 Task: Compose an email with the signature Heather Cooper with the subject Confirmation of a reservation and the message Thank you for your prompt response to our query. from softage.8@softage.net to softage.6@softage.net Select the numbered list and change the font typography to strikethroughSelect the numbered list and remove the font typography strikethrough Send the email. Finally, move the email from Sent Items to the label Weightlifting
Action: Mouse moved to (1265, 68)
Screenshot: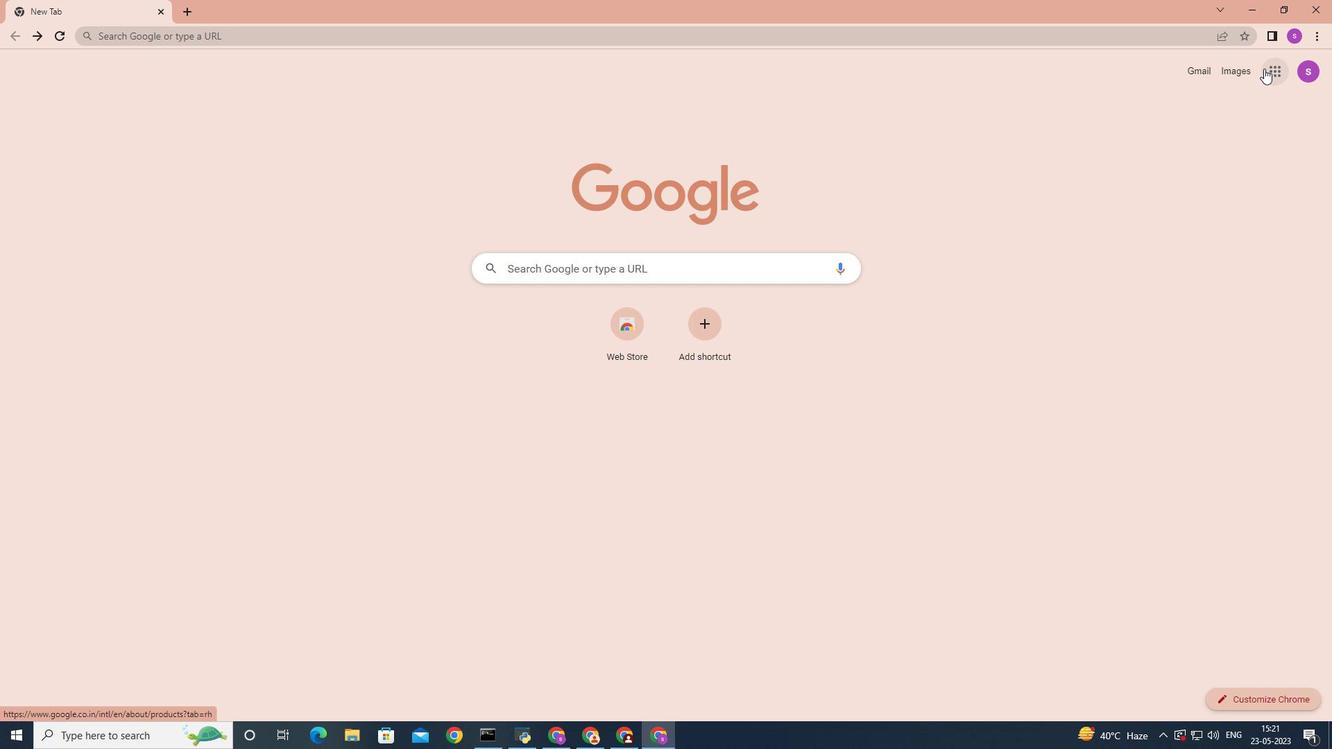 
Action: Mouse pressed left at (1265, 68)
Screenshot: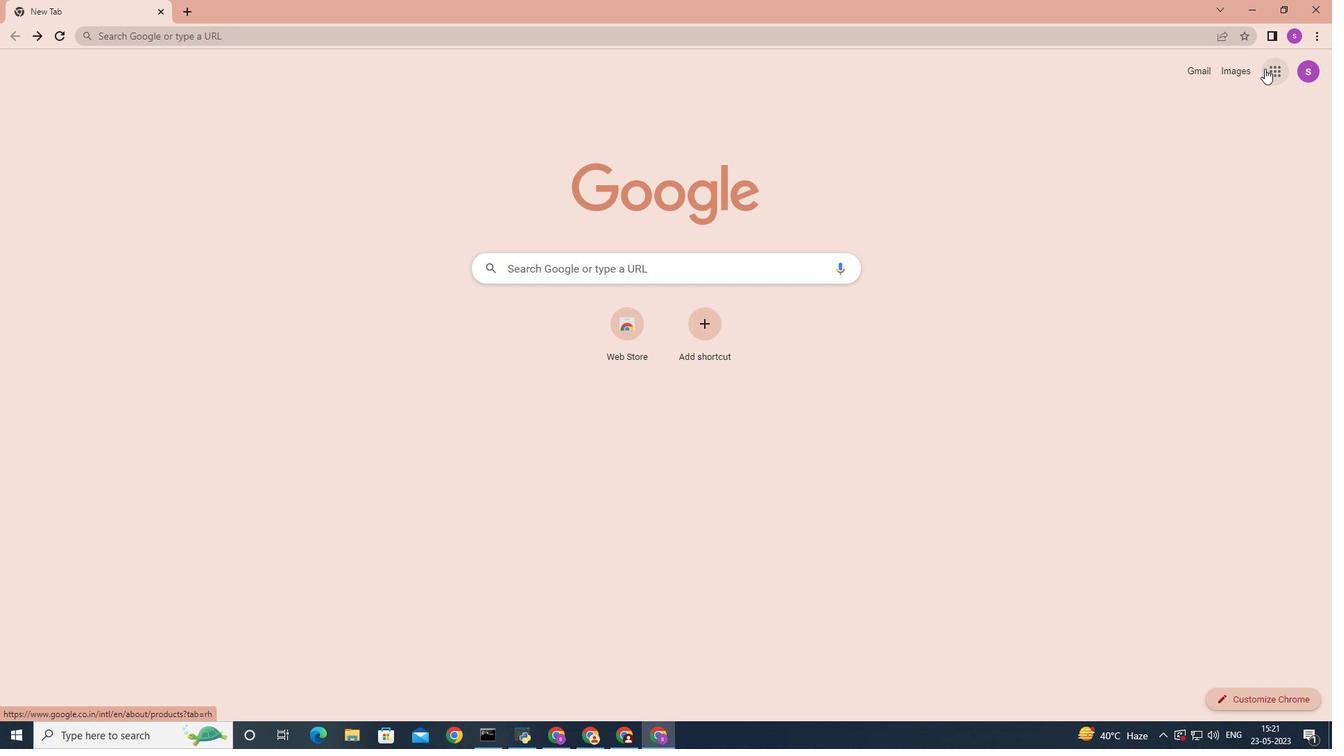 
Action: Mouse moved to (1220, 144)
Screenshot: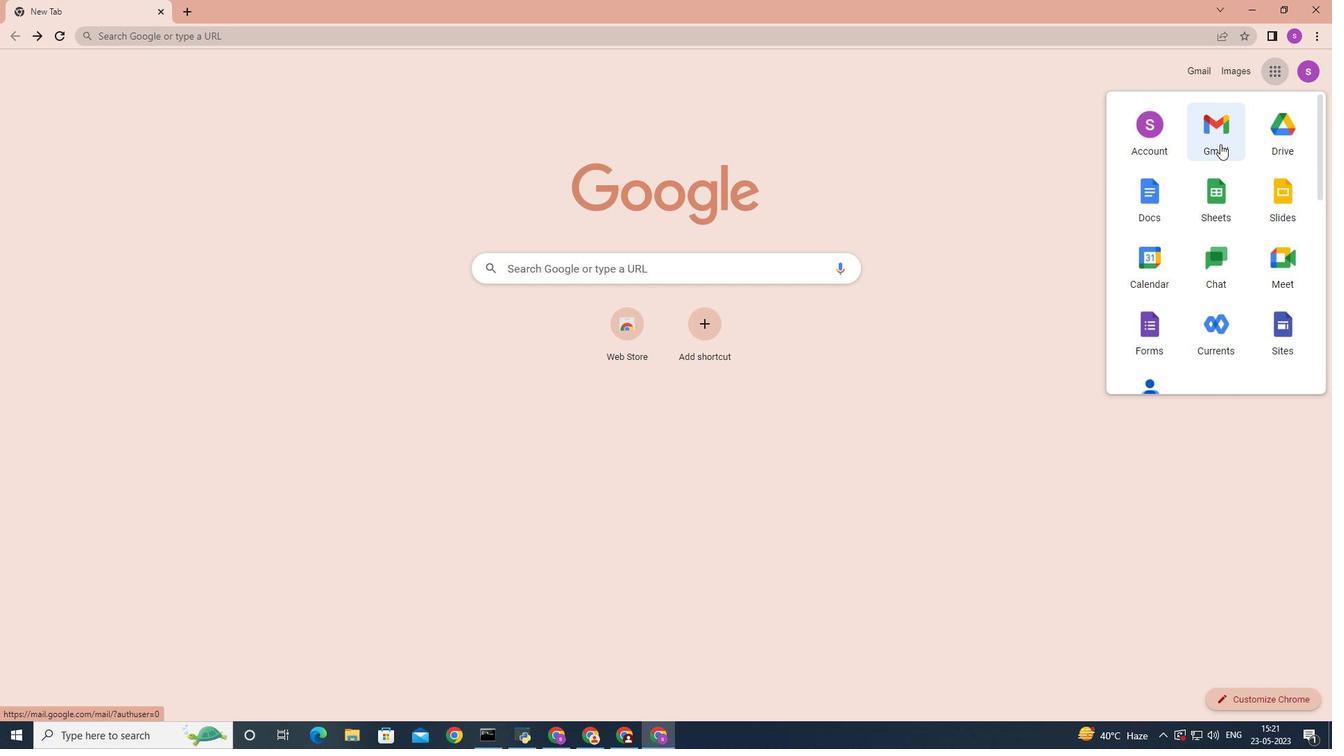 
Action: Mouse pressed left at (1220, 144)
Screenshot: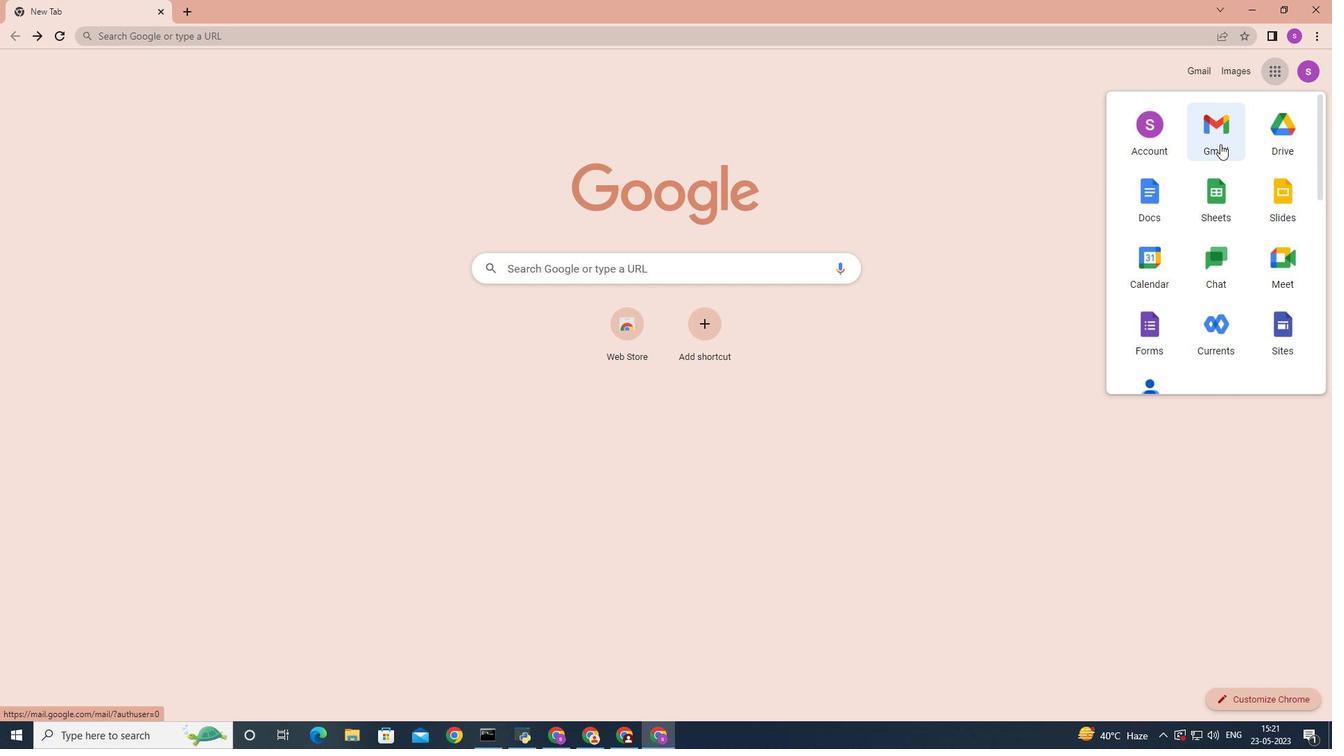 
Action: Mouse moved to (1175, 68)
Screenshot: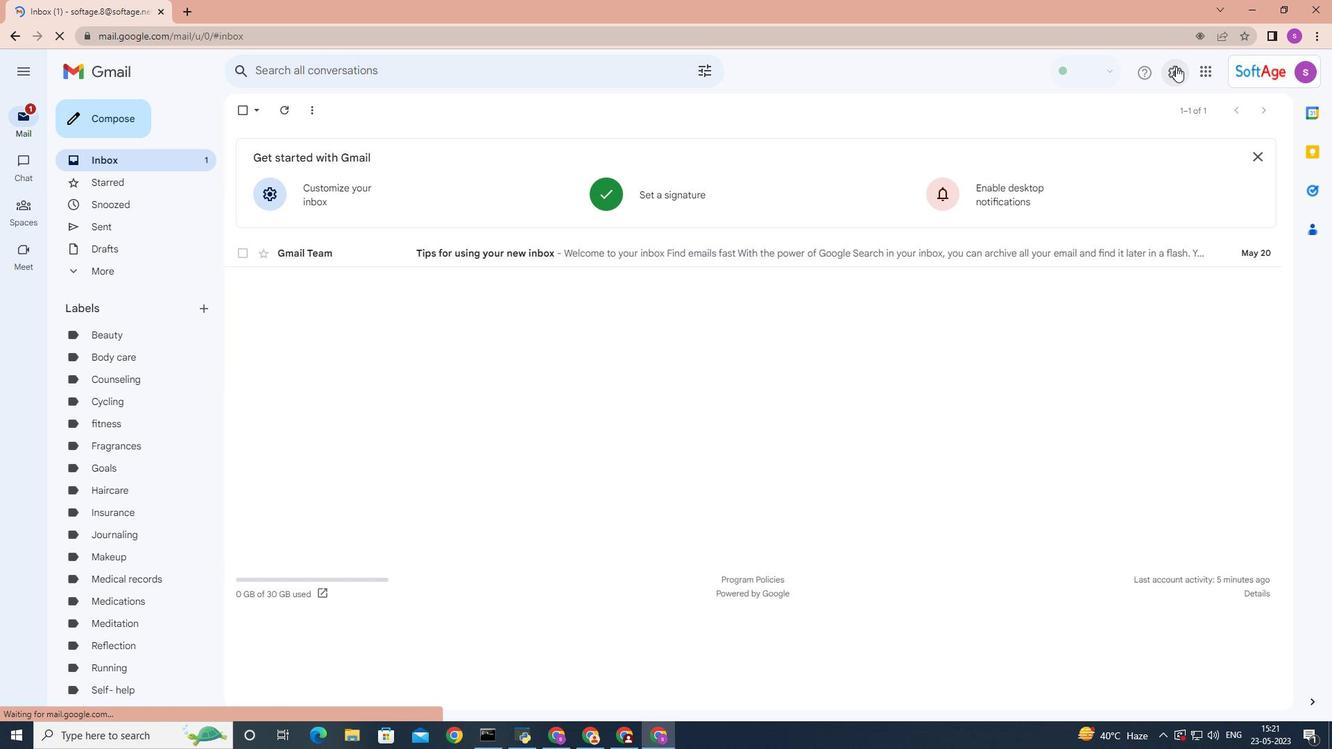 
Action: Mouse pressed left at (1175, 68)
Screenshot: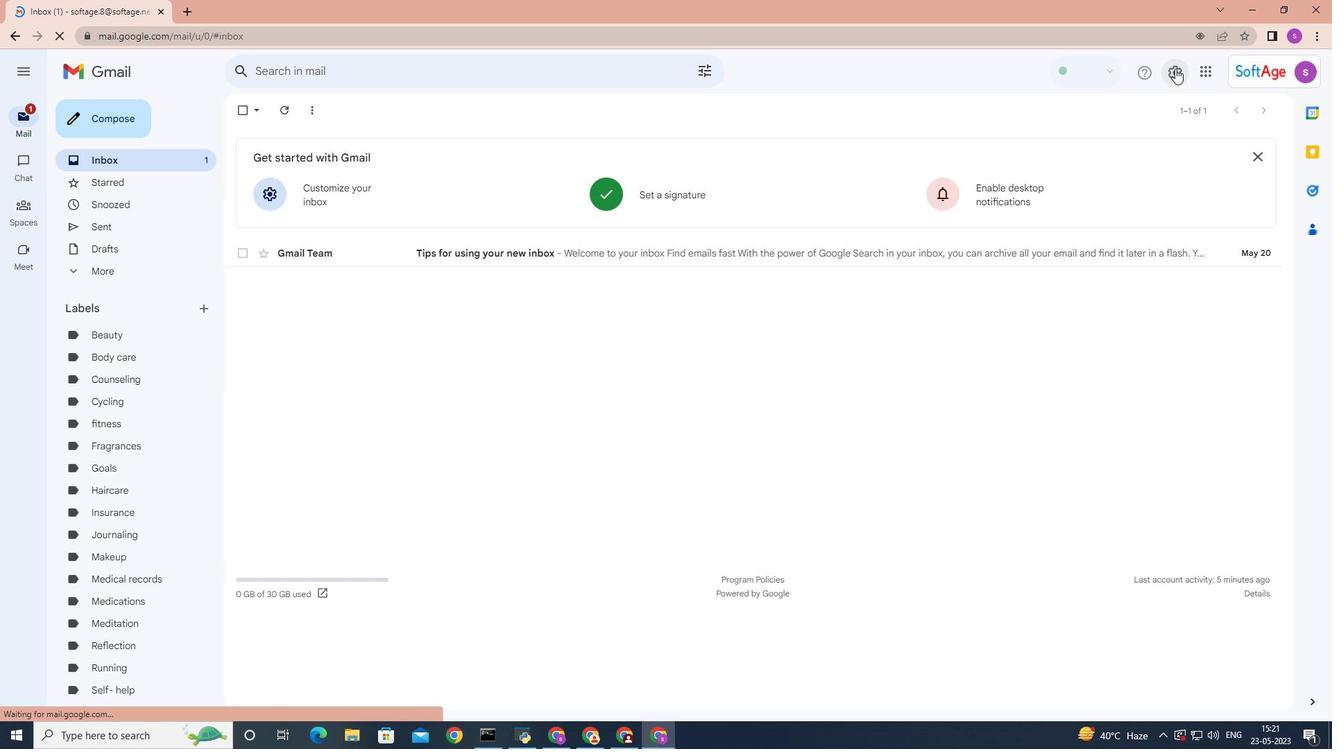 
Action: Mouse moved to (1178, 137)
Screenshot: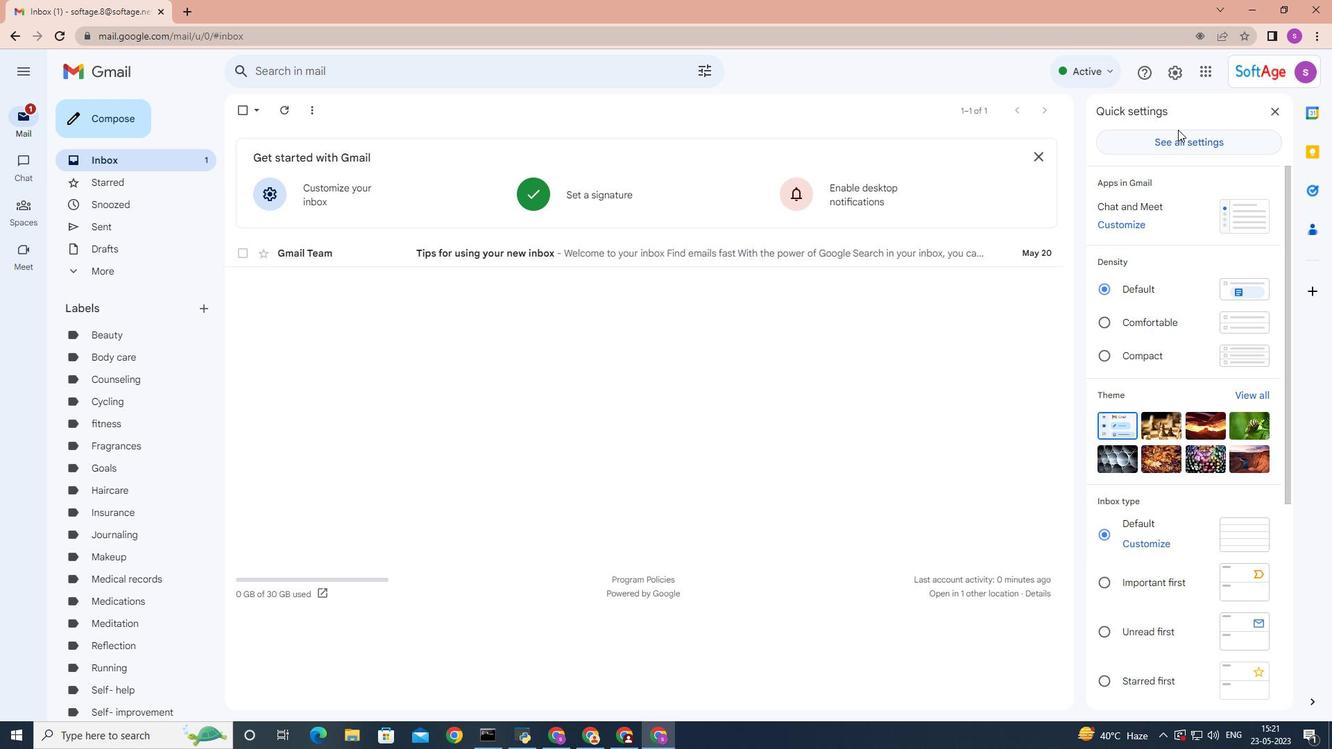 
Action: Mouse pressed left at (1178, 137)
Screenshot: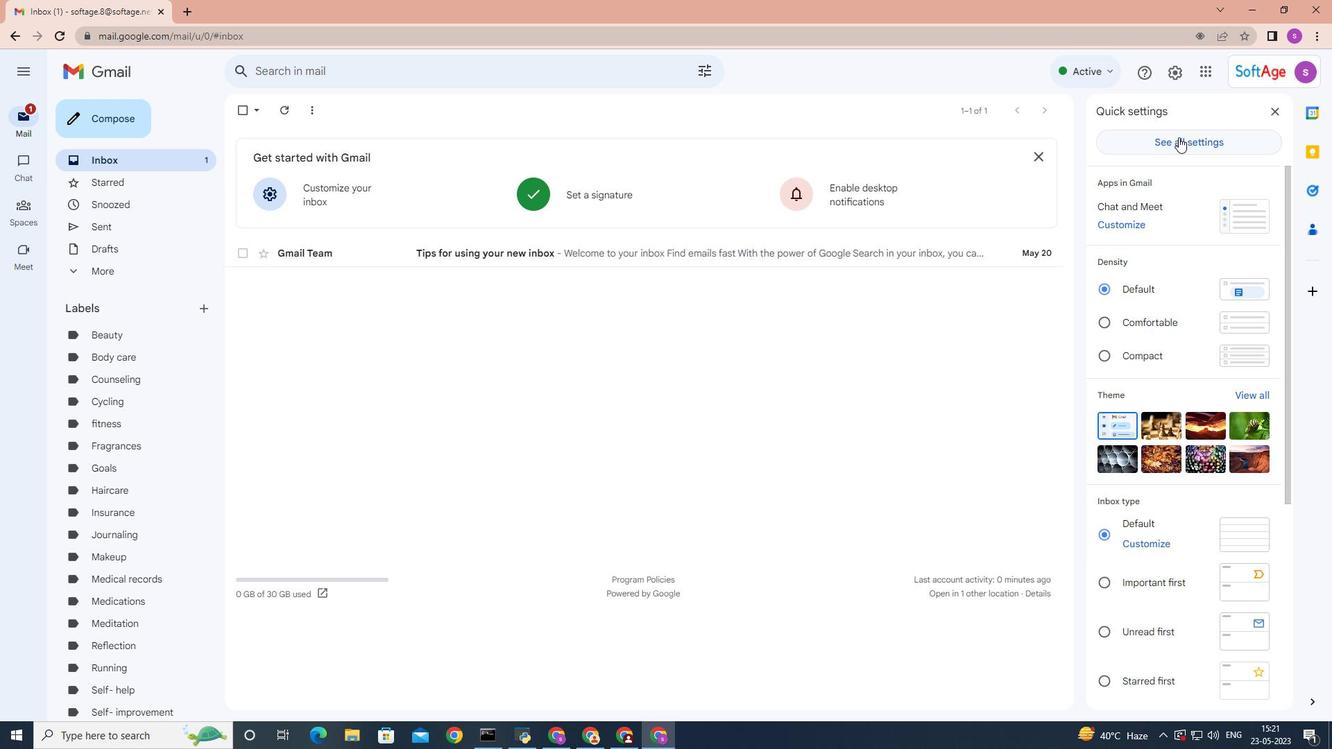 
Action: Mouse moved to (809, 277)
Screenshot: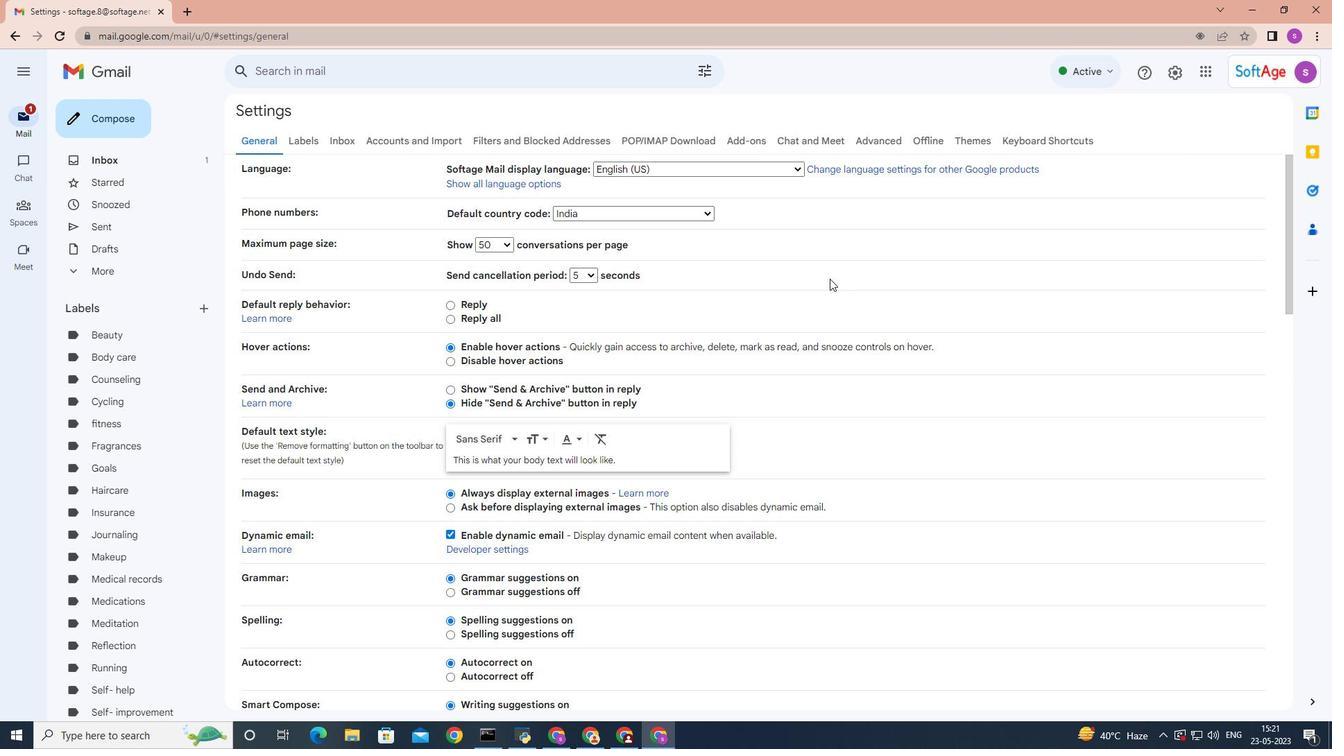 
Action: Mouse scrolled (809, 276) with delta (0, 0)
Screenshot: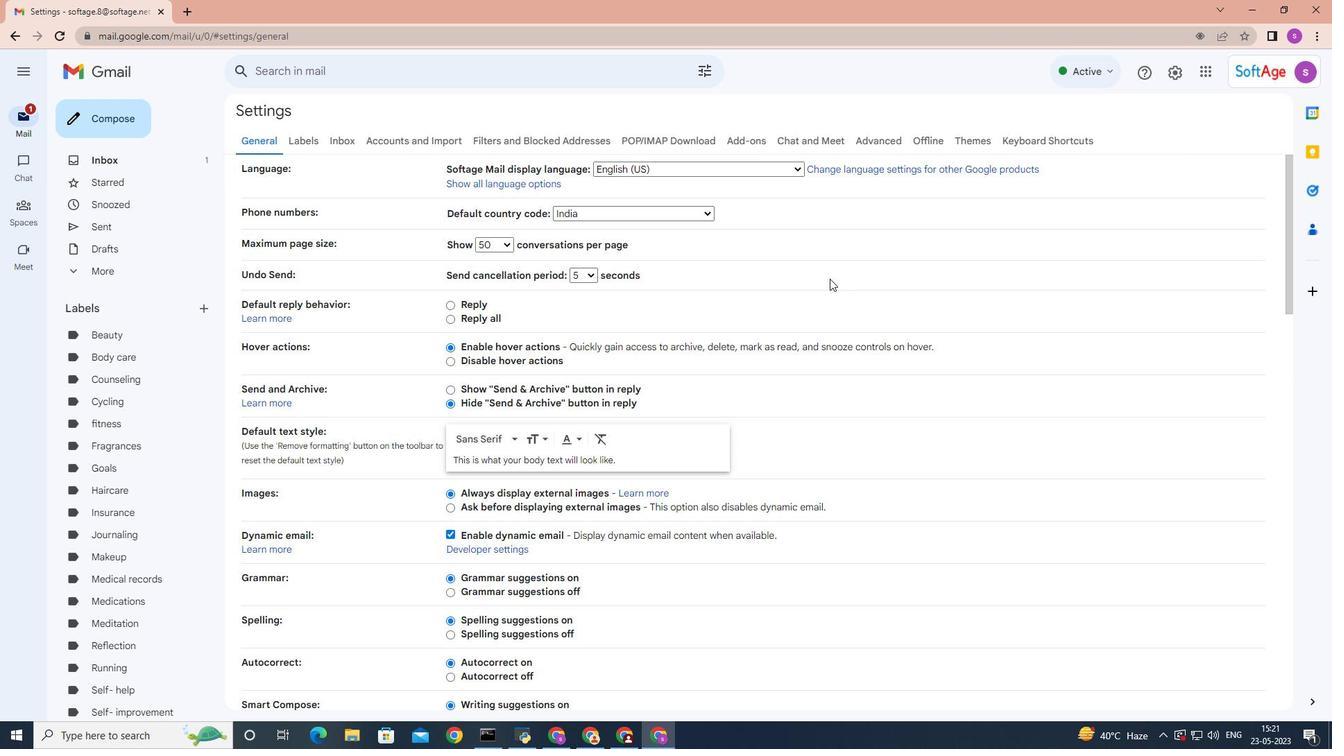 
Action: Mouse moved to (806, 277)
Screenshot: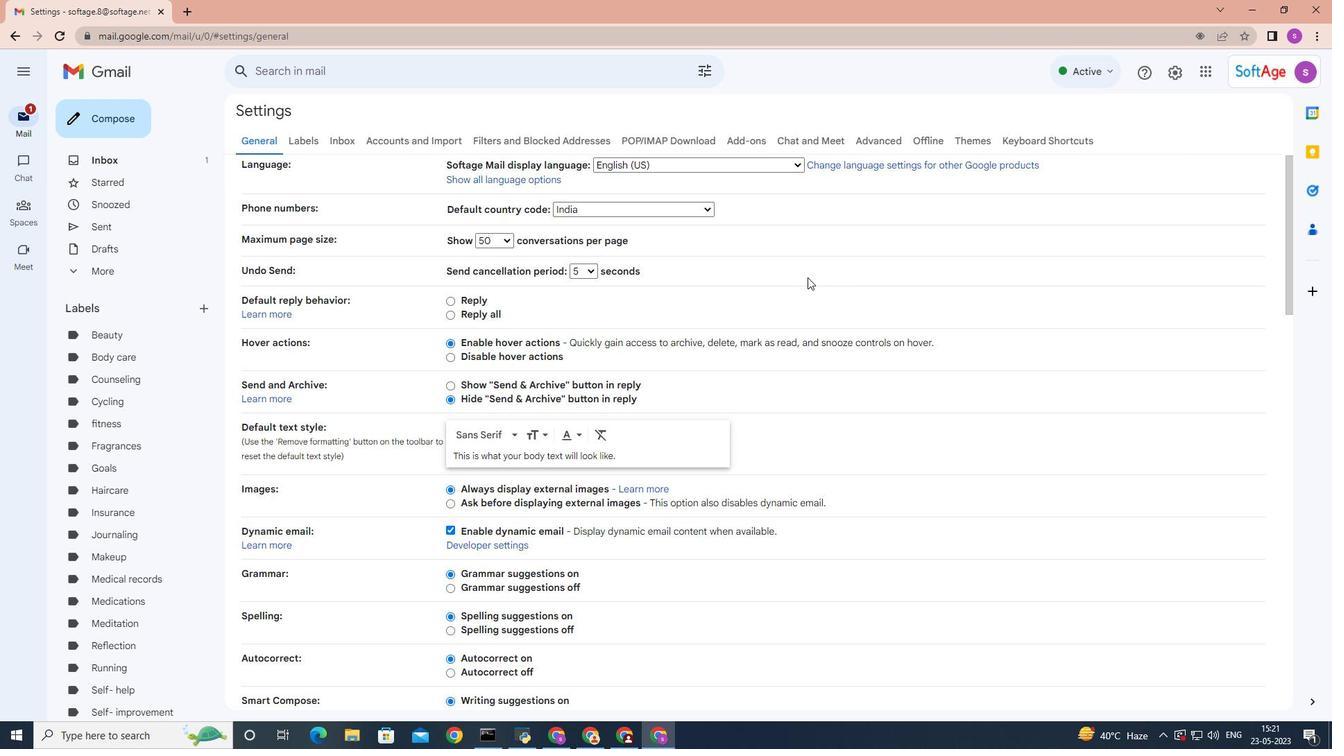 
Action: Mouse scrolled (807, 276) with delta (0, 0)
Screenshot: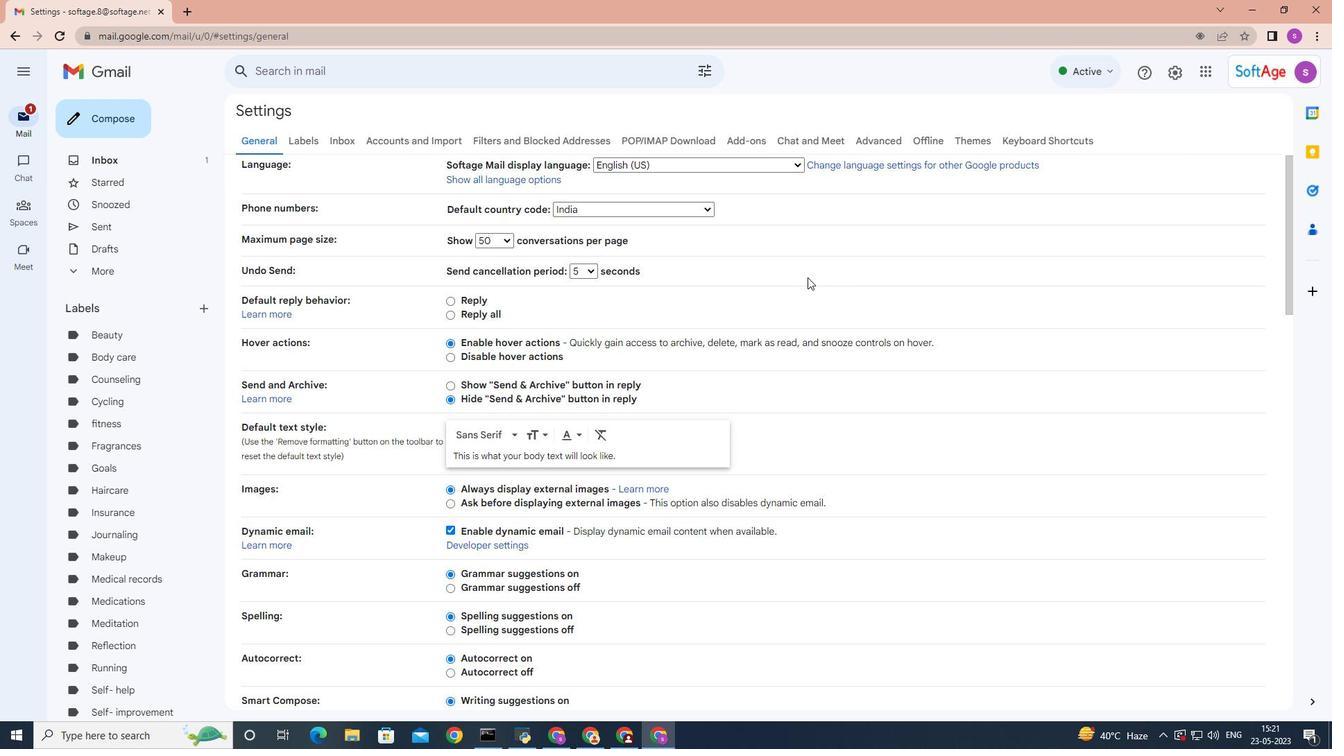 
Action: Mouse moved to (806, 276)
Screenshot: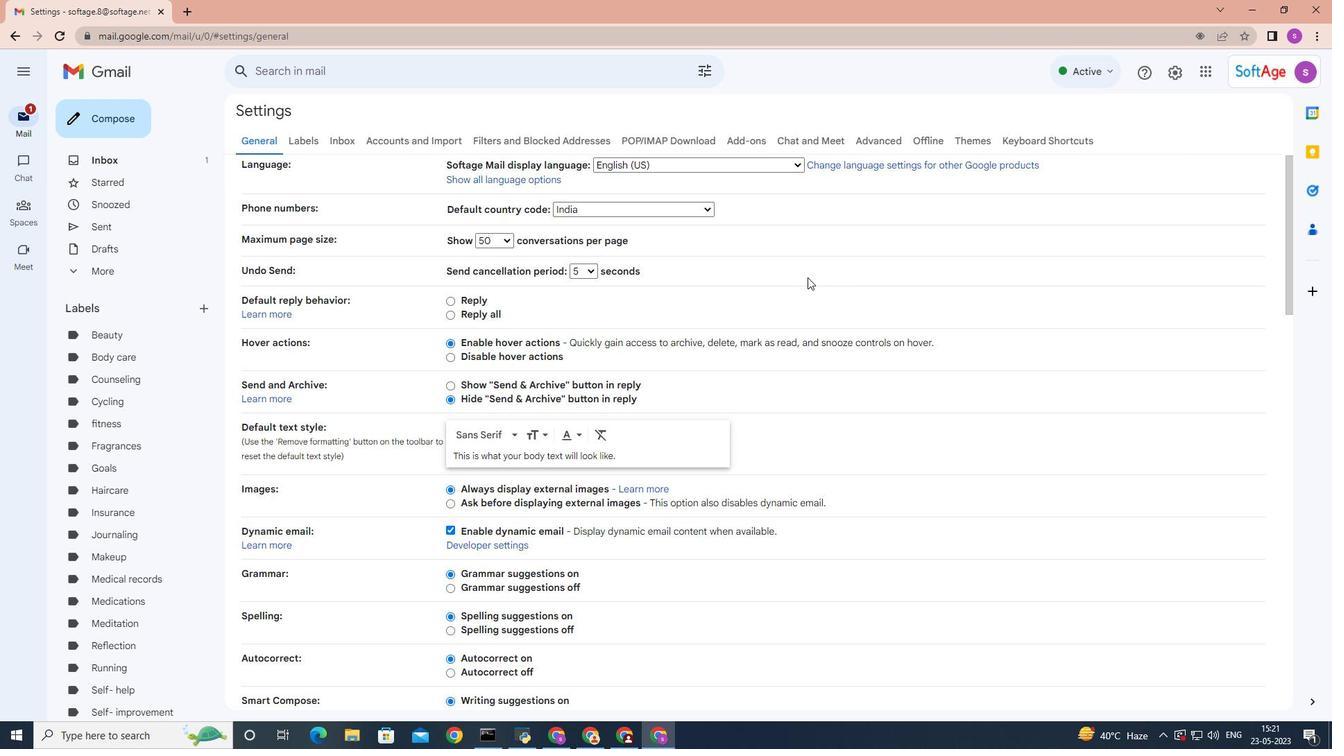 
Action: Mouse scrolled (807, 276) with delta (0, 0)
Screenshot: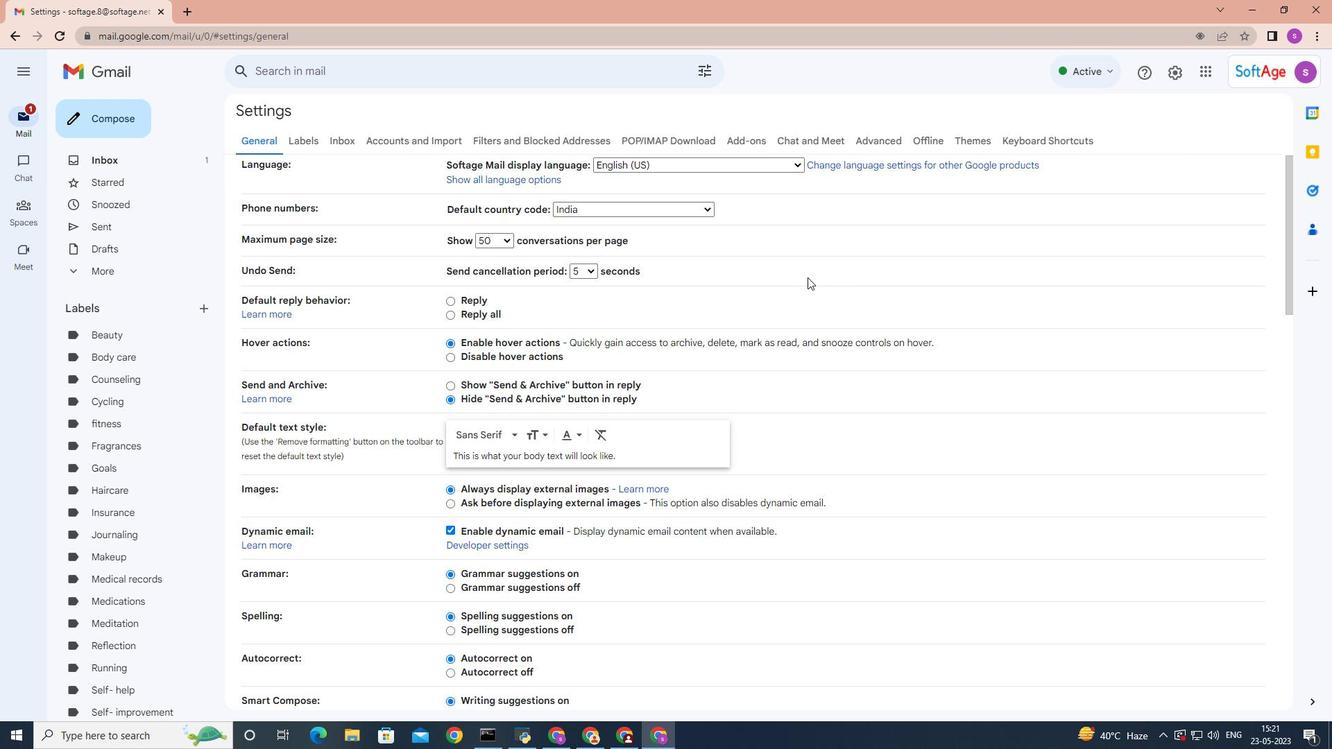 
Action: Mouse moved to (804, 276)
Screenshot: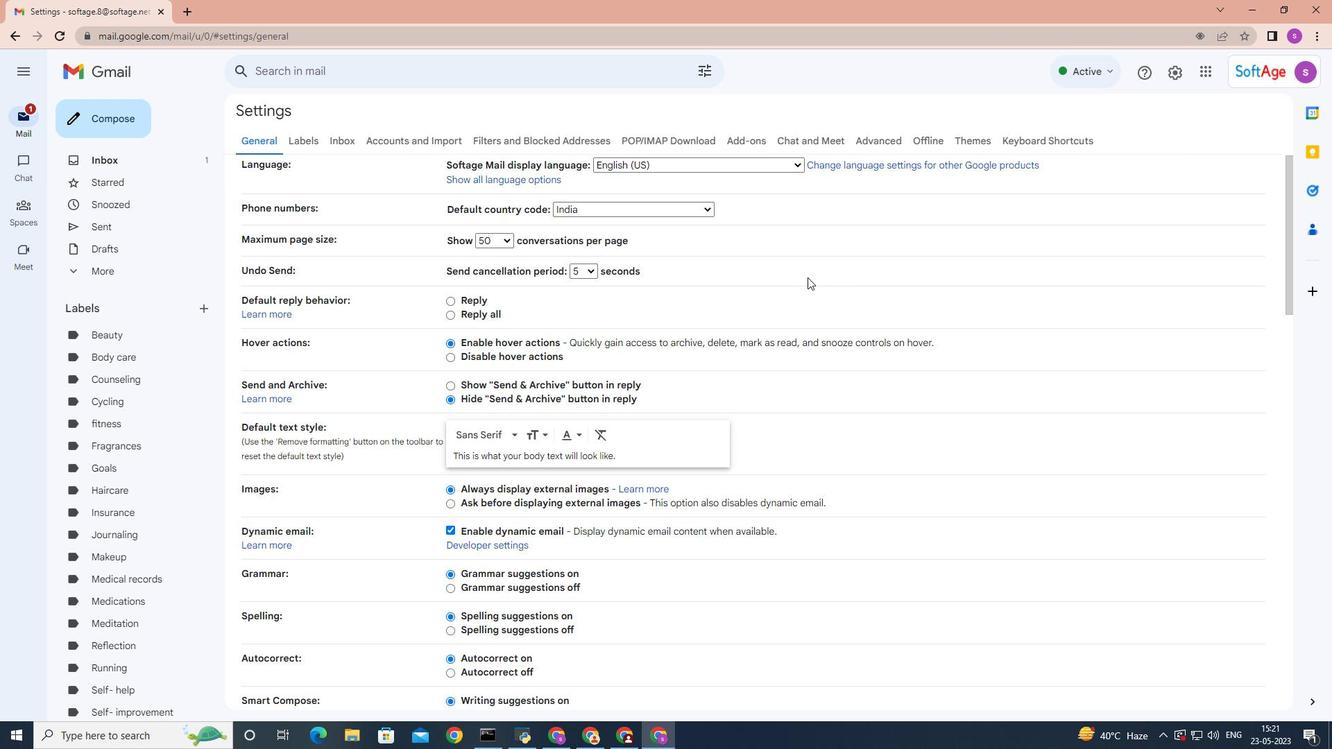 
Action: Mouse scrolled (806, 276) with delta (0, 0)
Screenshot: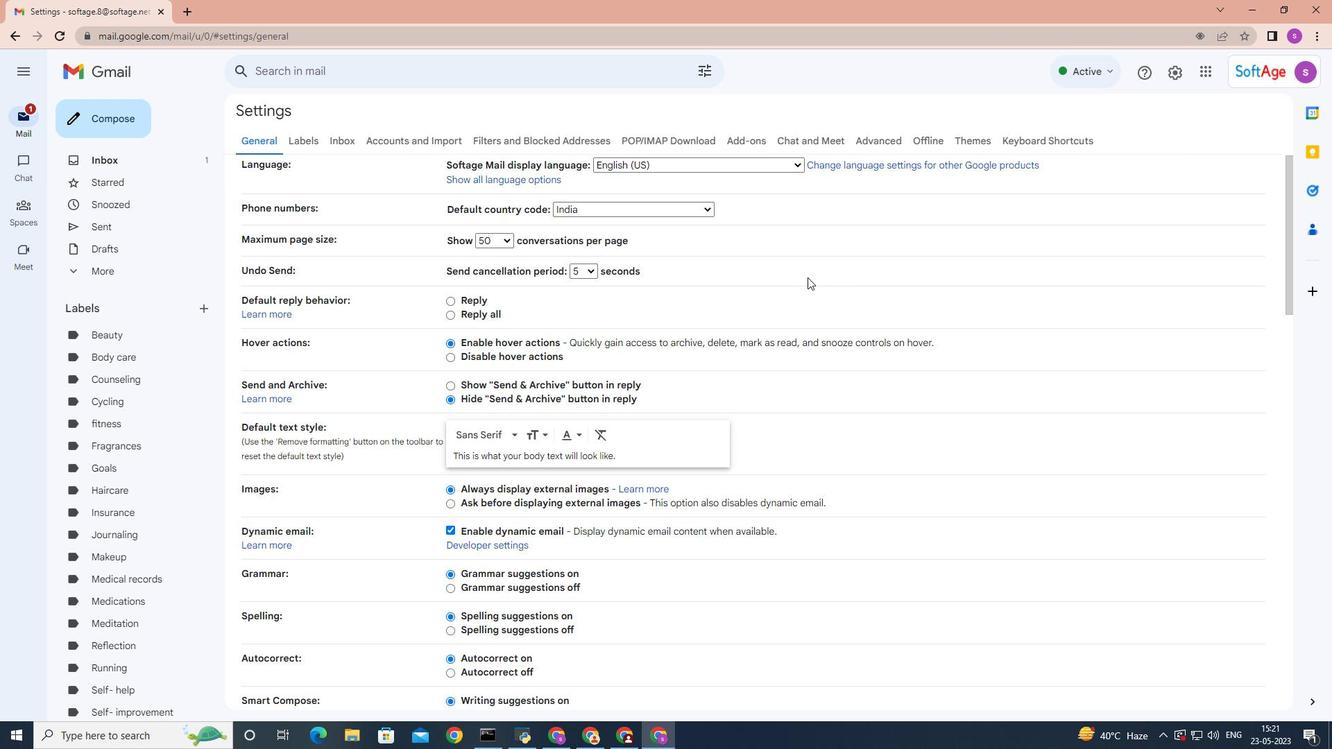 
Action: Mouse moved to (800, 273)
Screenshot: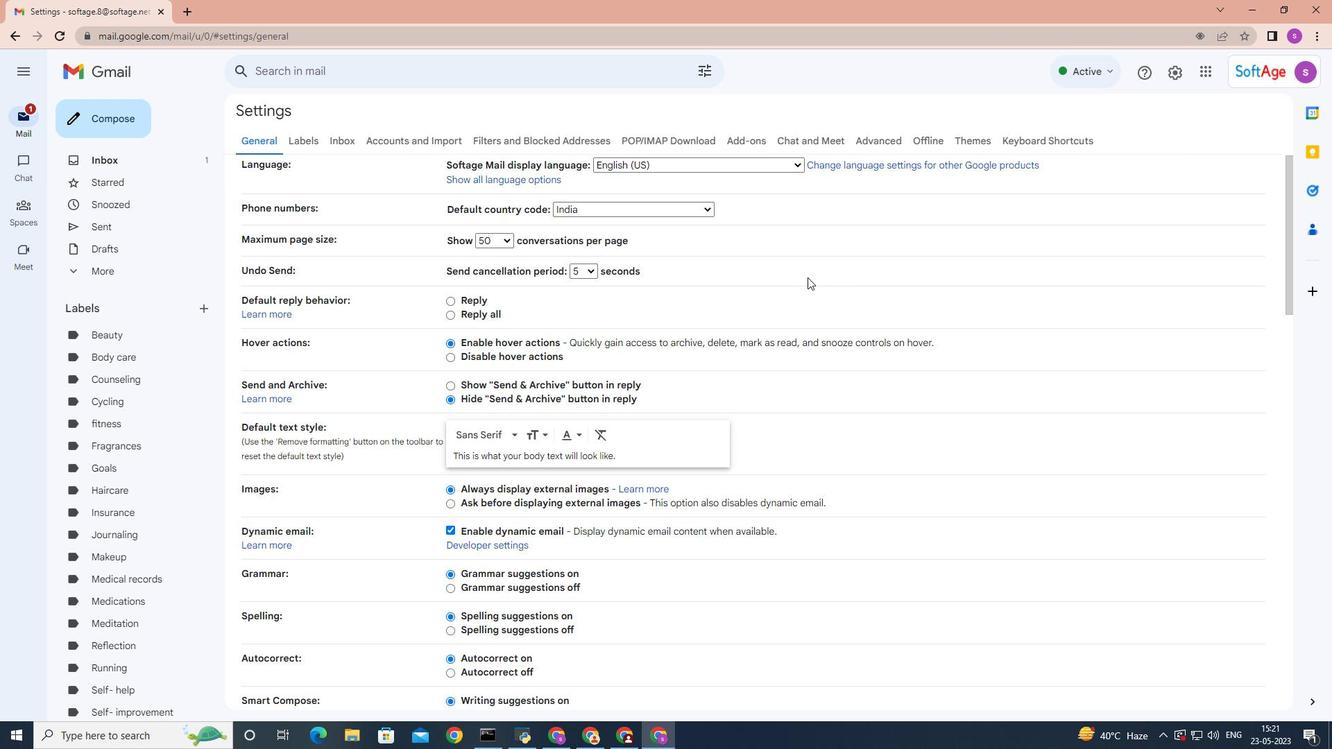 
Action: Mouse scrolled (800, 272) with delta (0, 0)
Screenshot: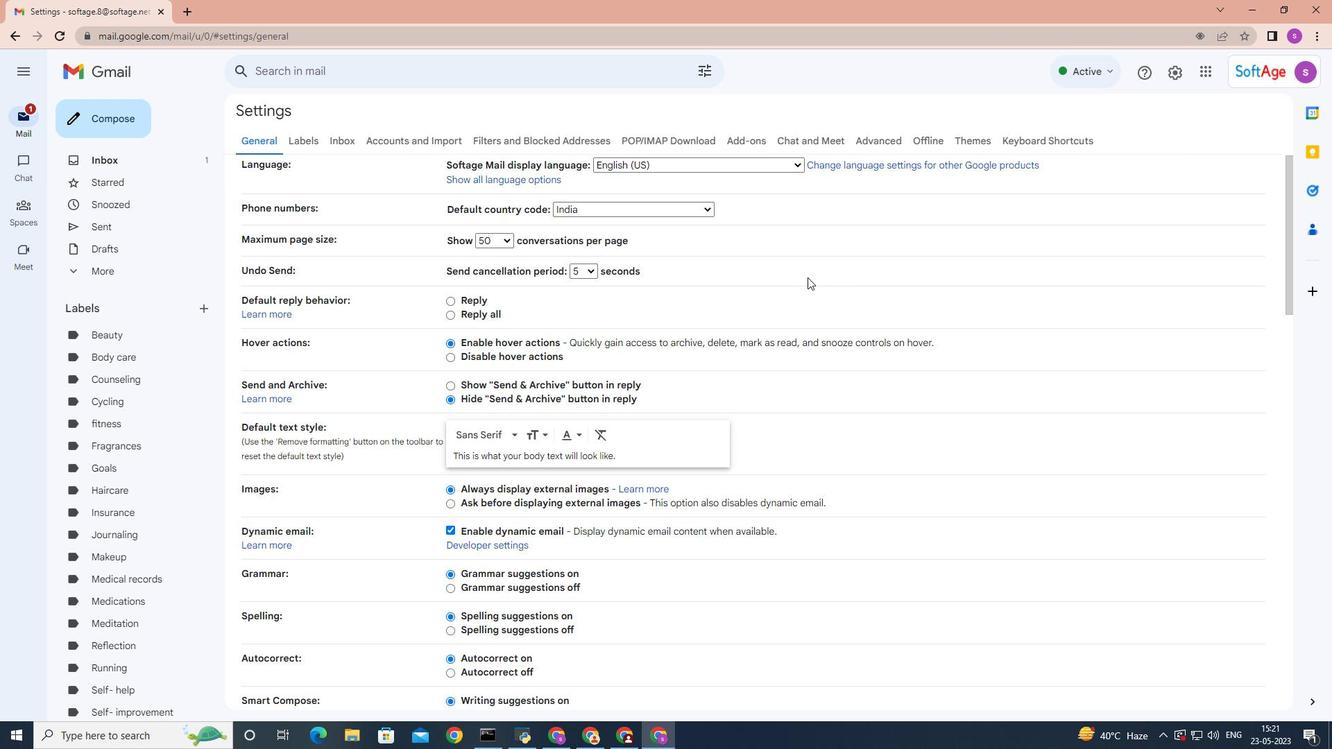 
Action: Mouse moved to (770, 267)
Screenshot: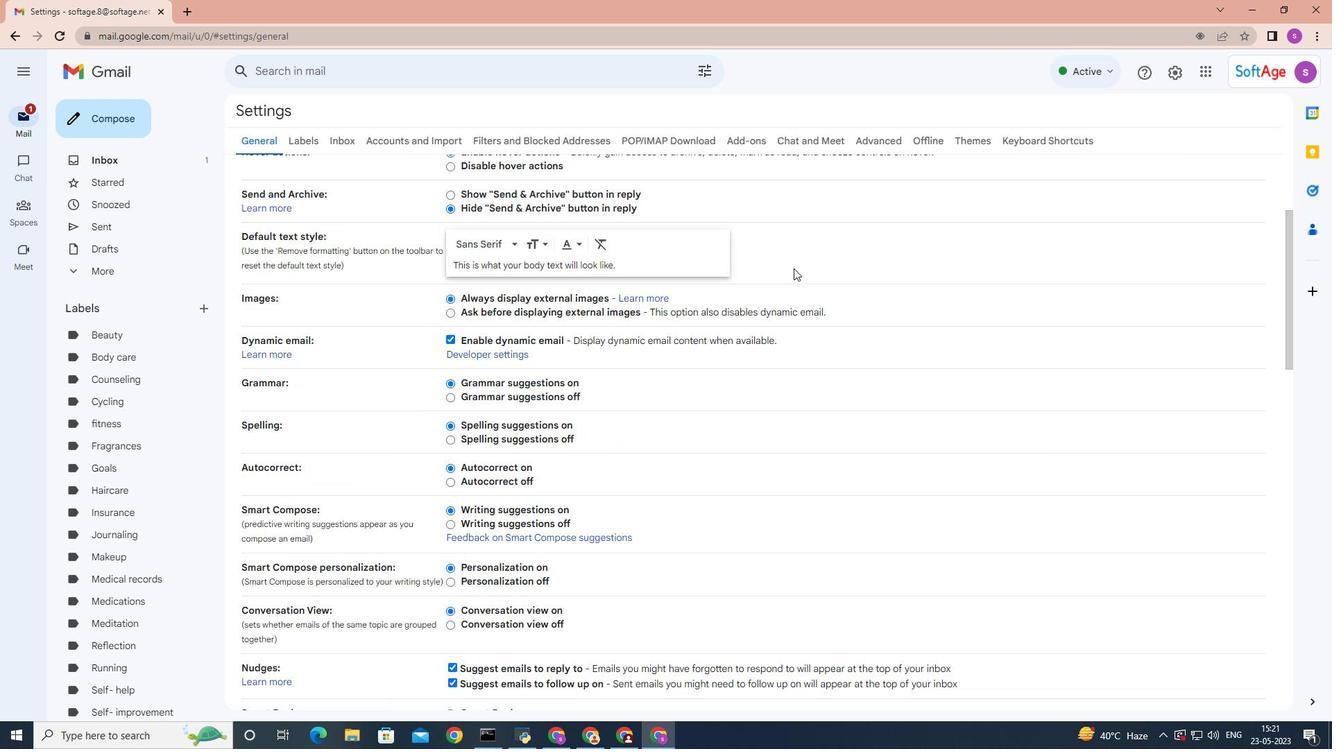 
Action: Mouse scrolled (770, 267) with delta (0, 0)
Screenshot: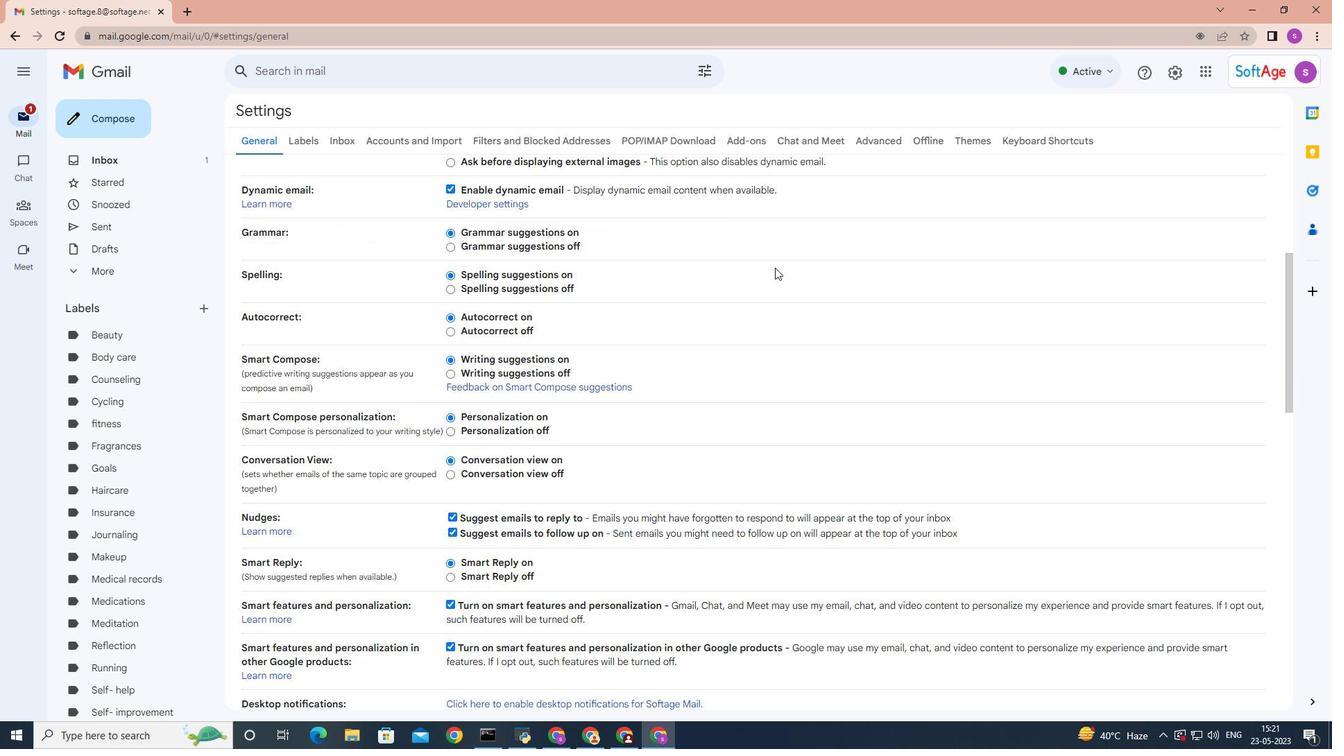 
Action: Mouse moved to (770, 267)
Screenshot: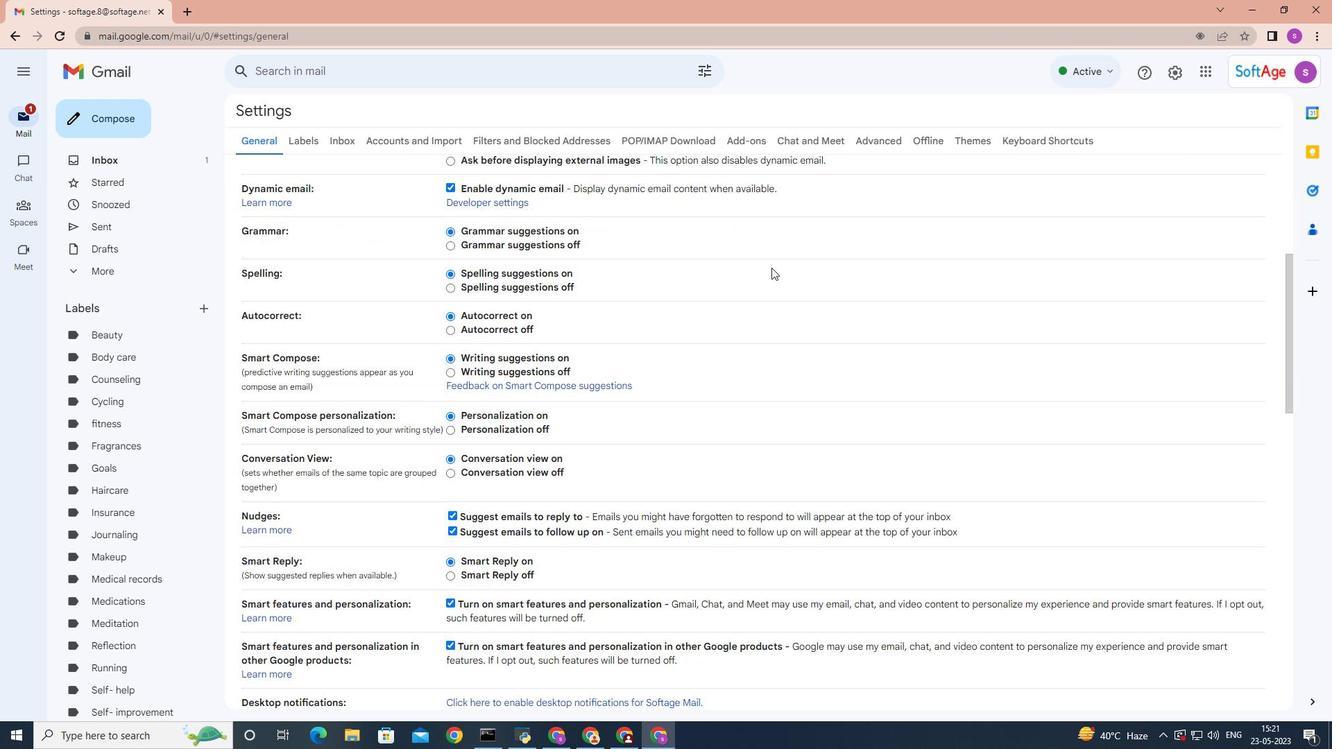 
Action: Mouse scrolled (770, 267) with delta (0, 0)
Screenshot: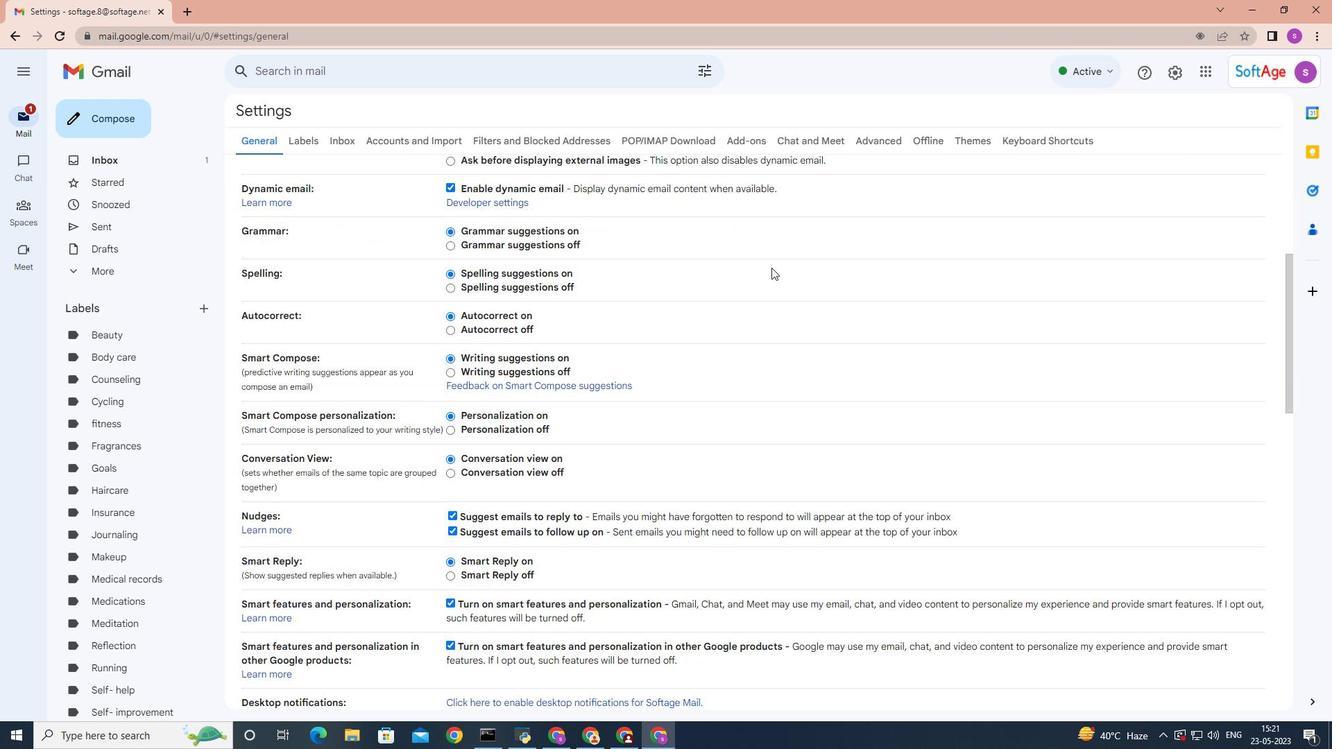 
Action: Mouse scrolled (770, 267) with delta (0, 0)
Screenshot: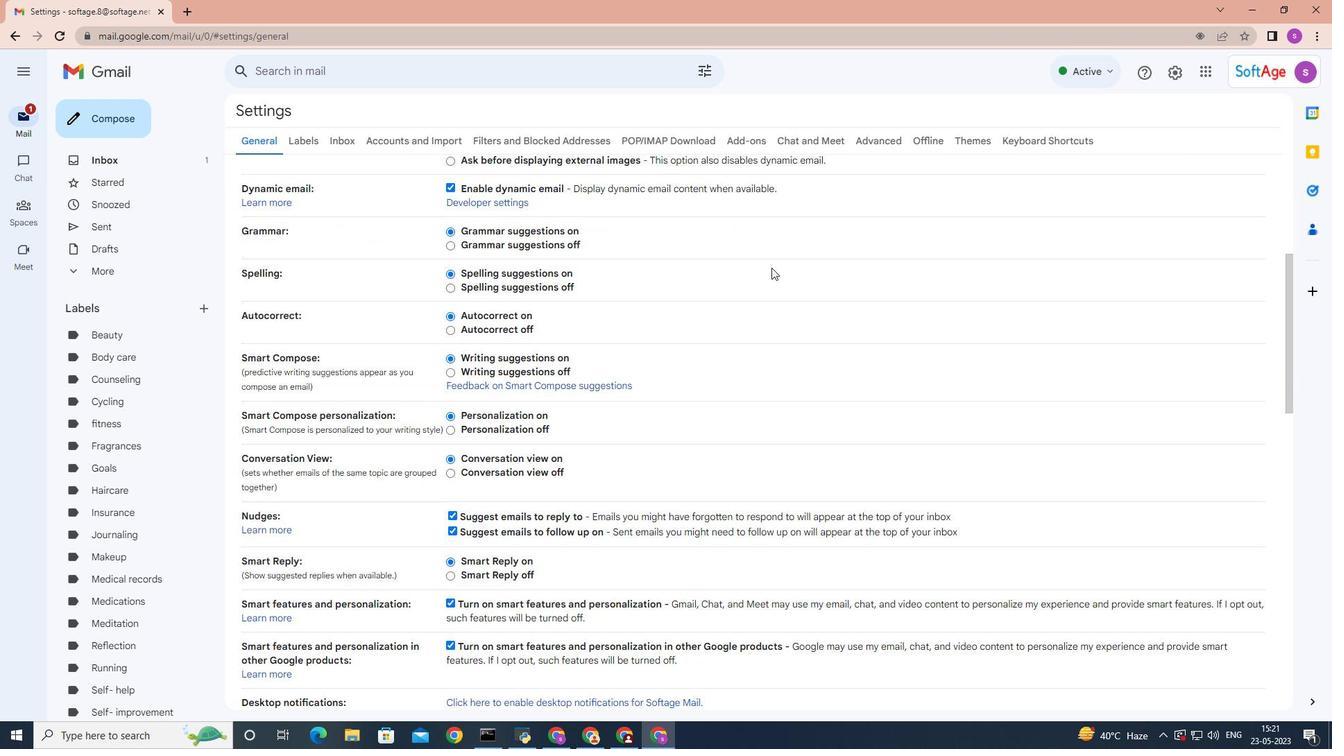 
Action: Mouse moved to (770, 267)
Screenshot: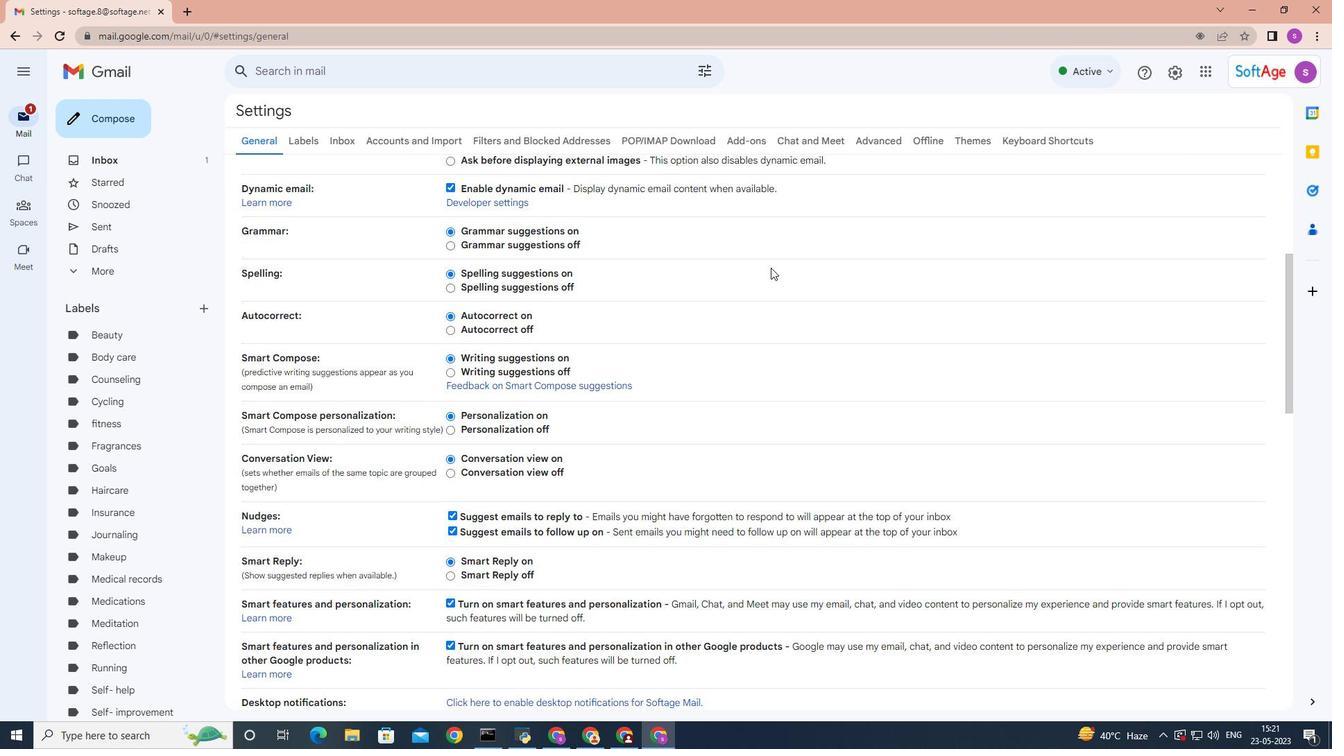 
Action: Mouse scrolled (770, 267) with delta (0, 0)
Screenshot: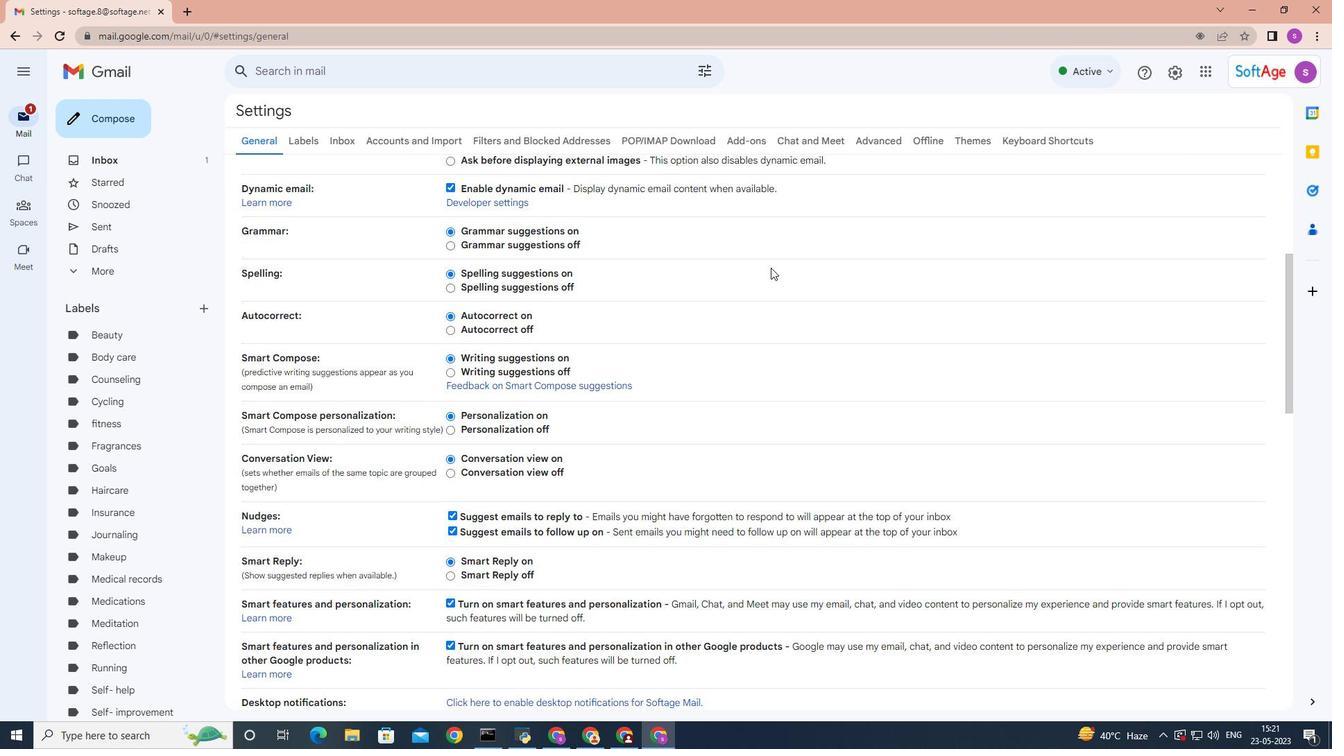 
Action: Mouse scrolled (770, 267) with delta (0, 0)
Screenshot: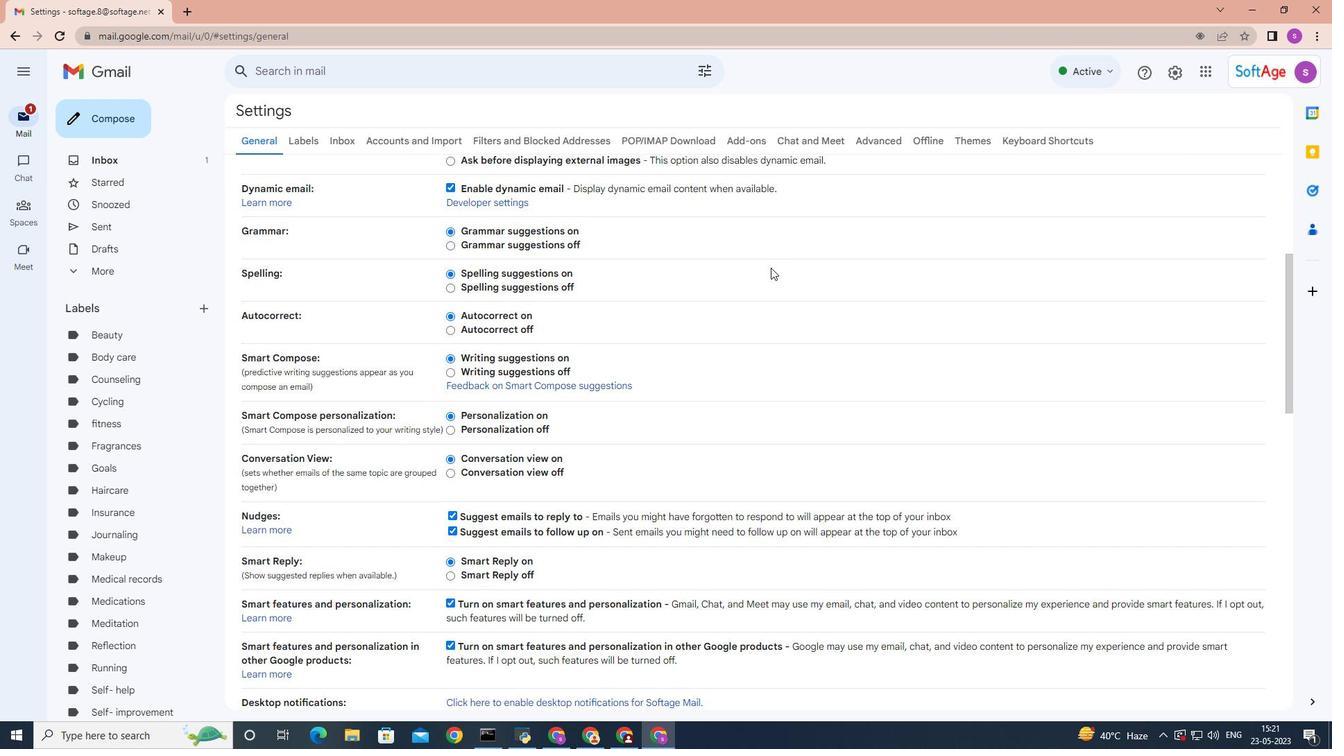 
Action: Mouse scrolled (770, 267) with delta (0, 0)
Screenshot: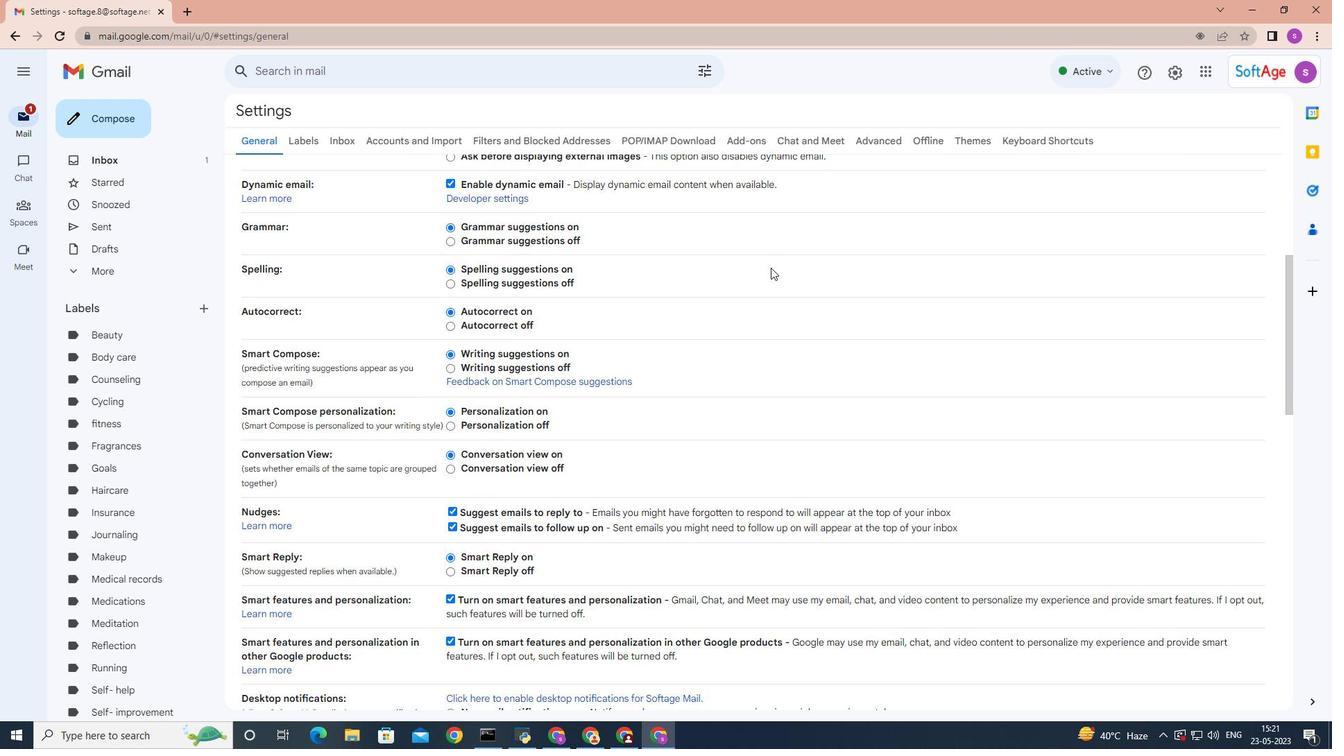 
Action: Mouse moved to (761, 267)
Screenshot: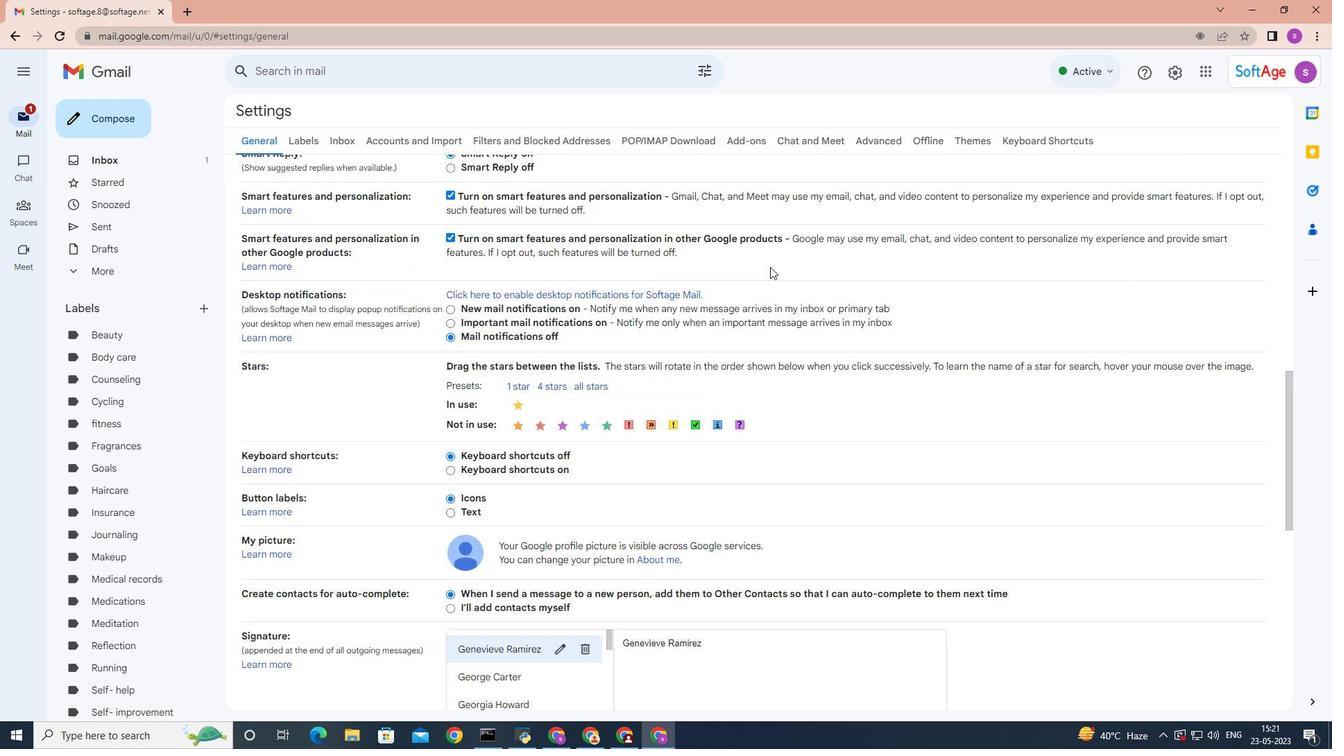 
Action: Mouse scrolled (761, 266) with delta (0, 0)
Screenshot: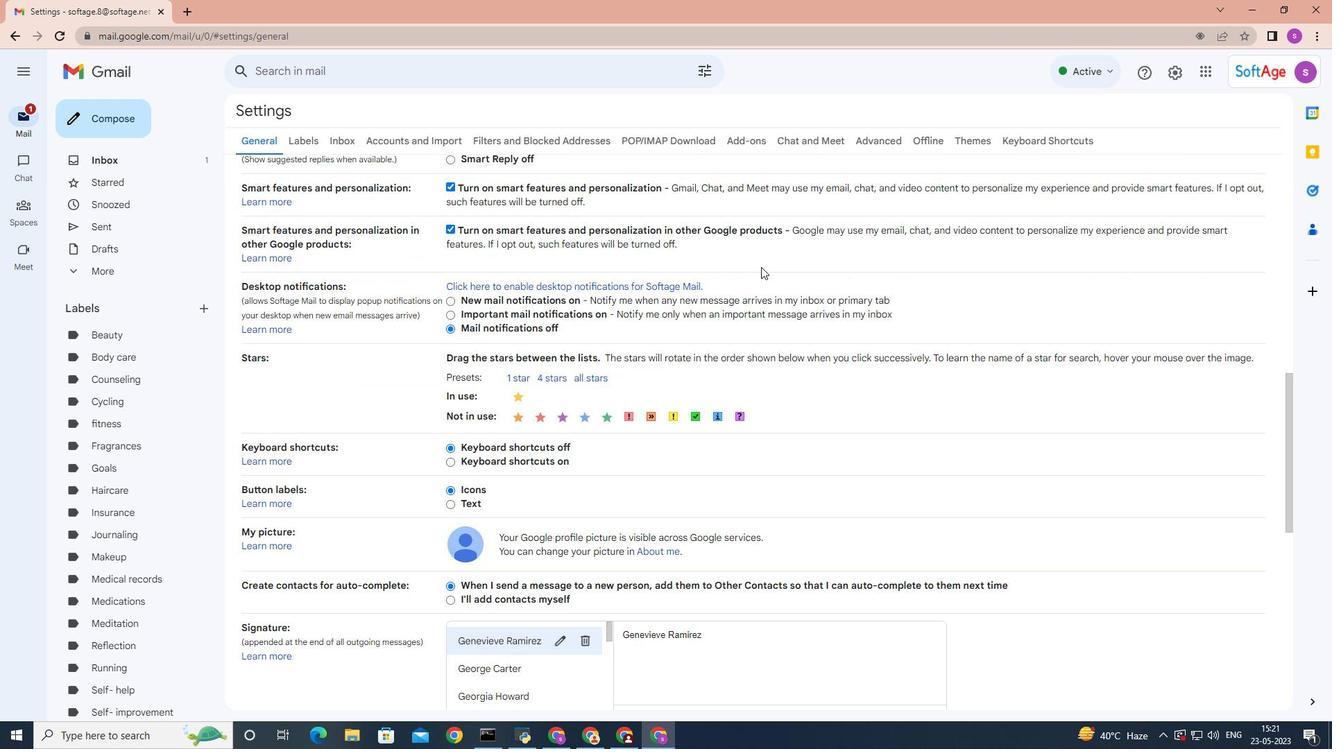 
Action: Mouse moved to (761, 267)
Screenshot: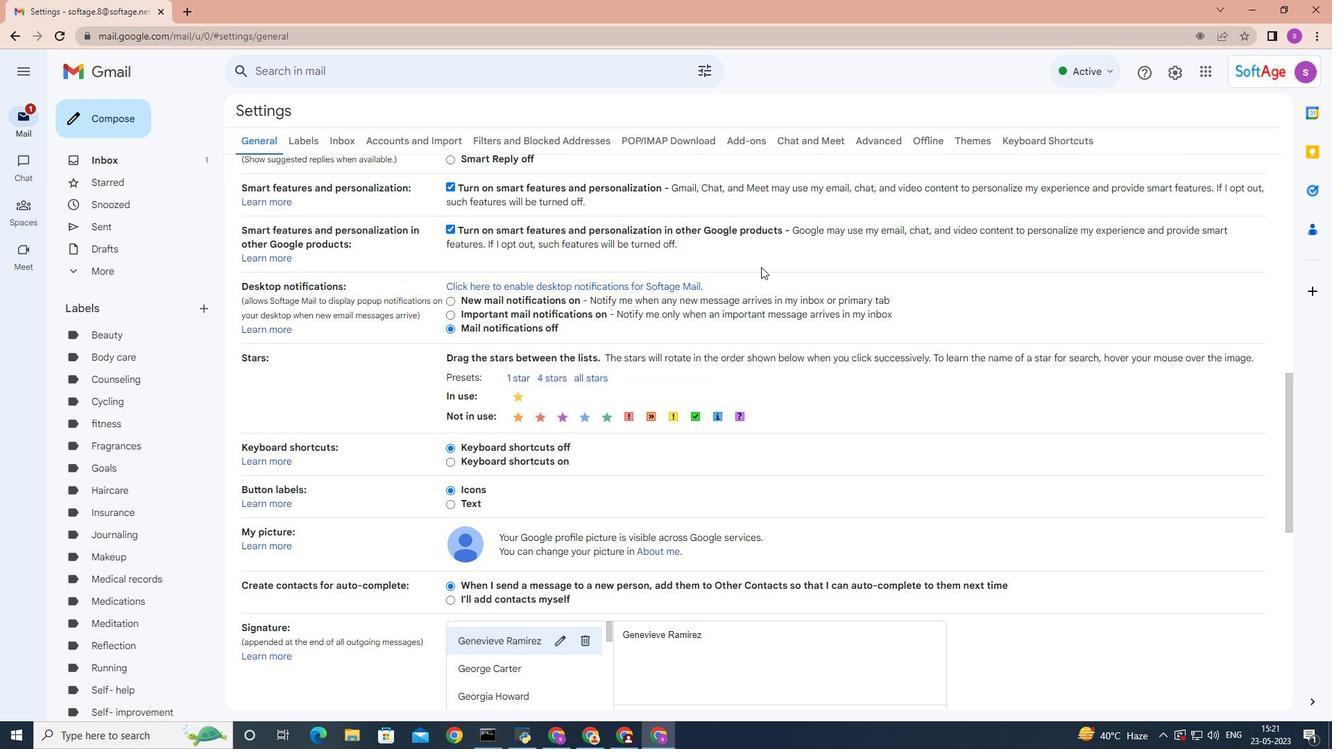 
Action: Mouse scrolled (761, 266) with delta (0, 0)
Screenshot: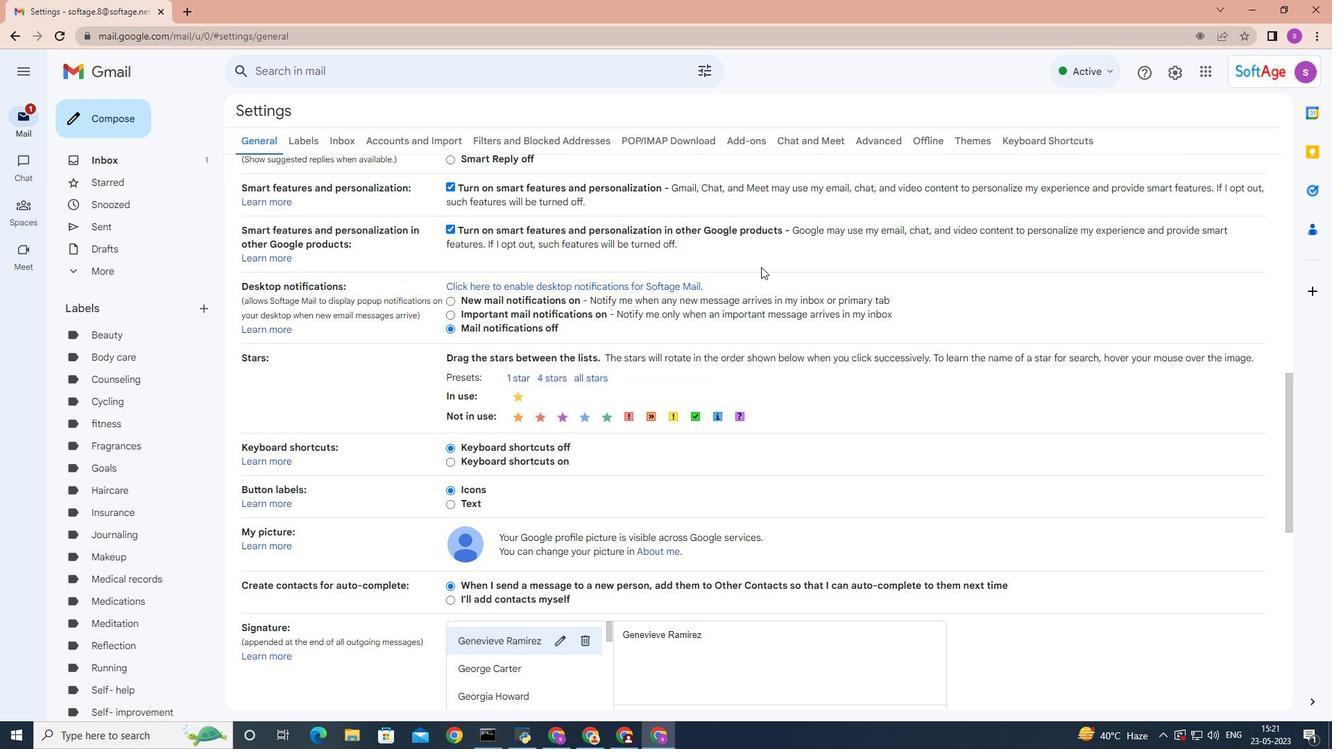 
Action: Mouse scrolled (761, 266) with delta (0, 0)
Screenshot: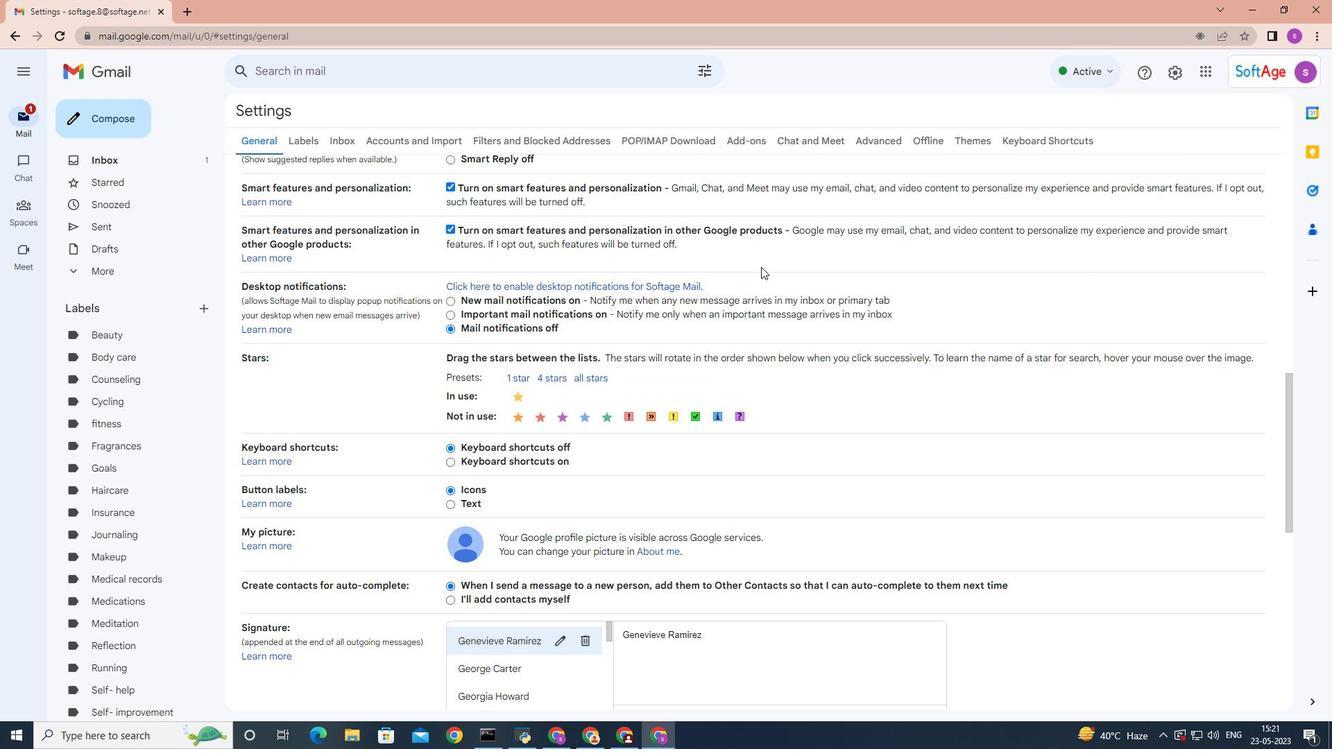 
Action: Mouse scrolled (761, 266) with delta (0, 0)
Screenshot: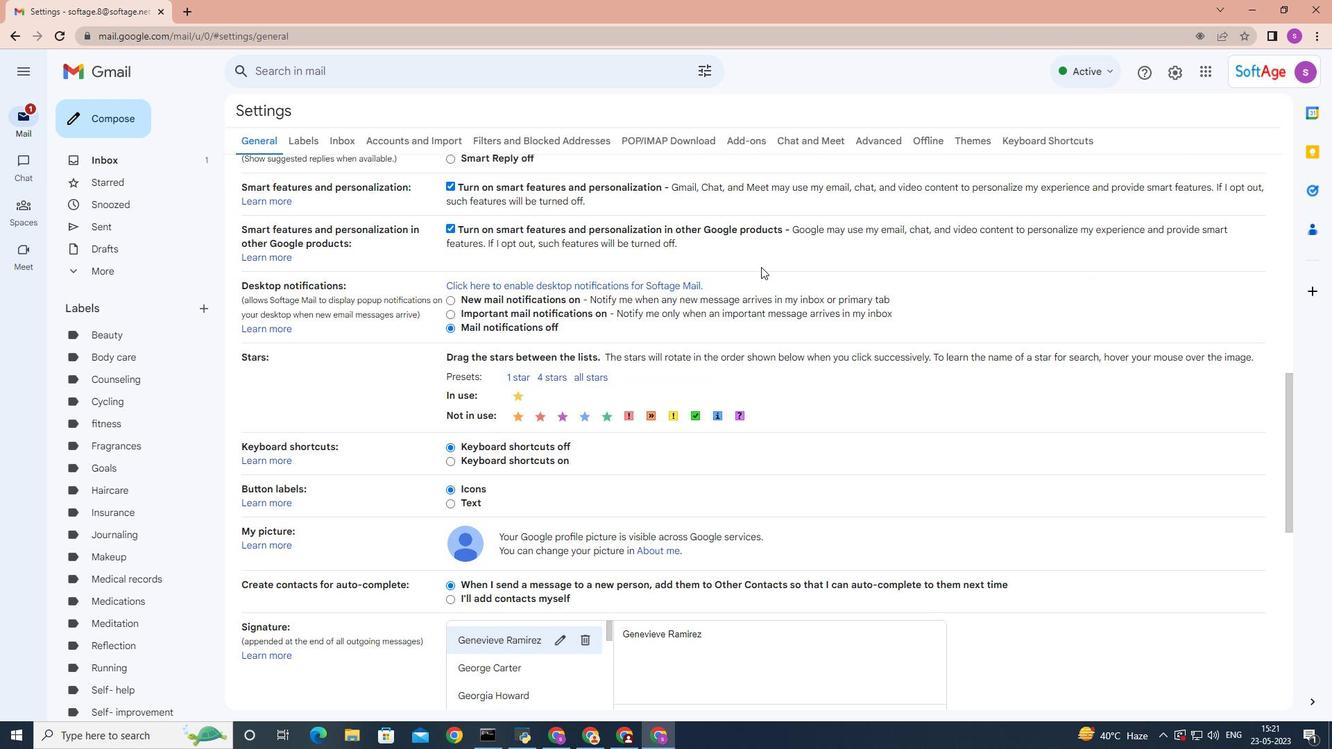 
Action: Mouse moved to (761, 266)
Screenshot: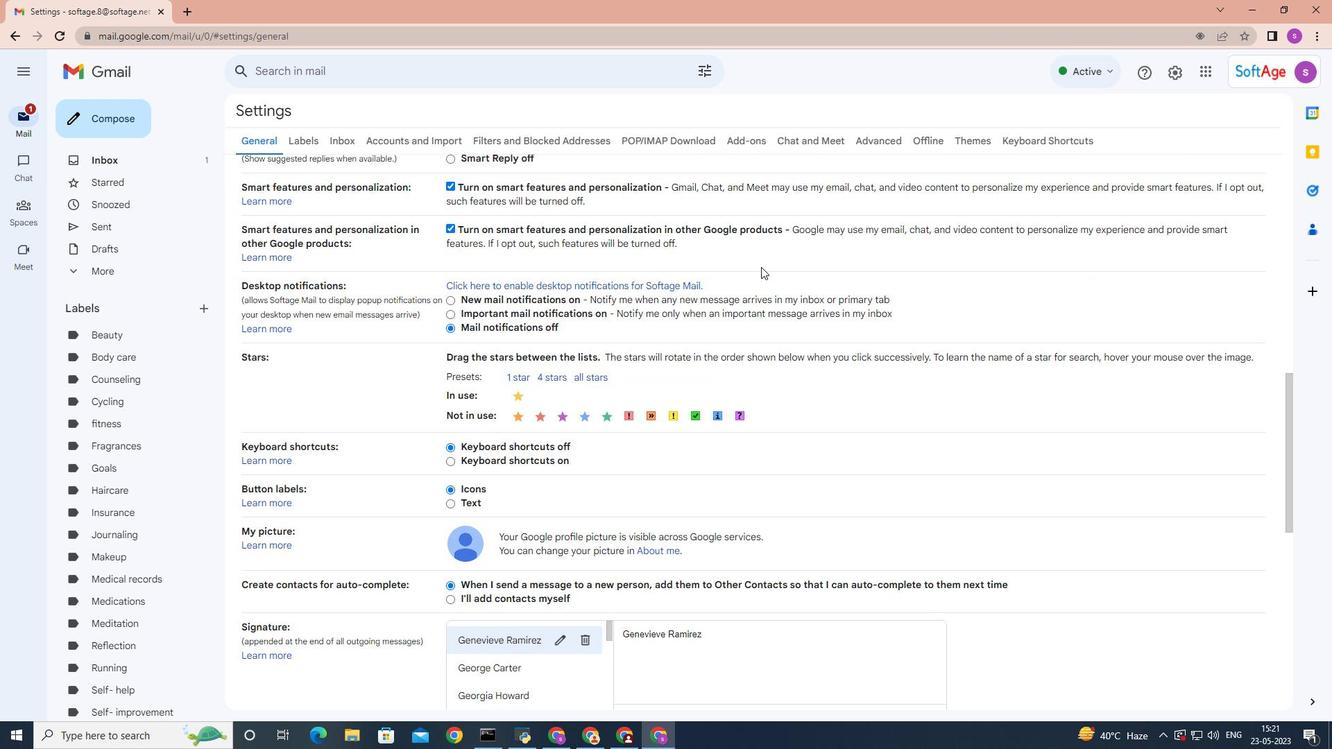 
Action: Mouse scrolled (761, 265) with delta (0, 0)
Screenshot: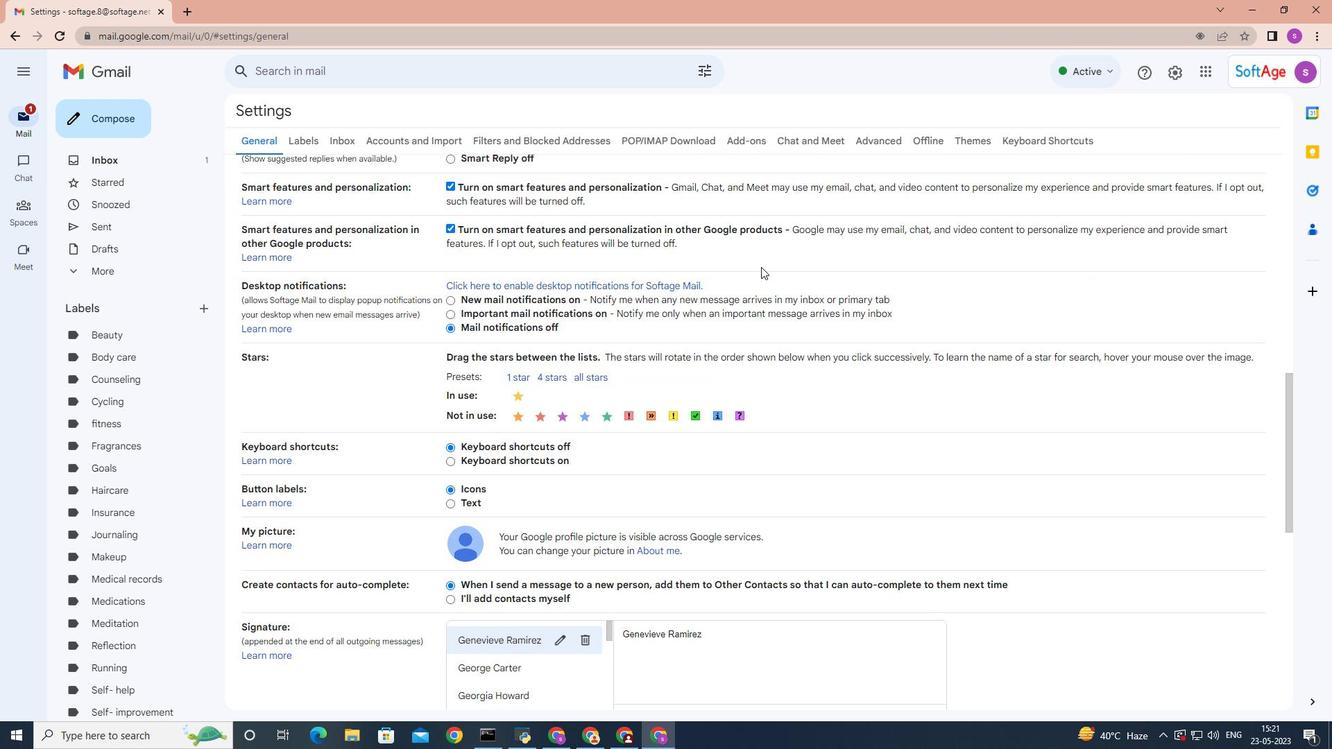 
Action: Mouse moved to (546, 404)
Screenshot: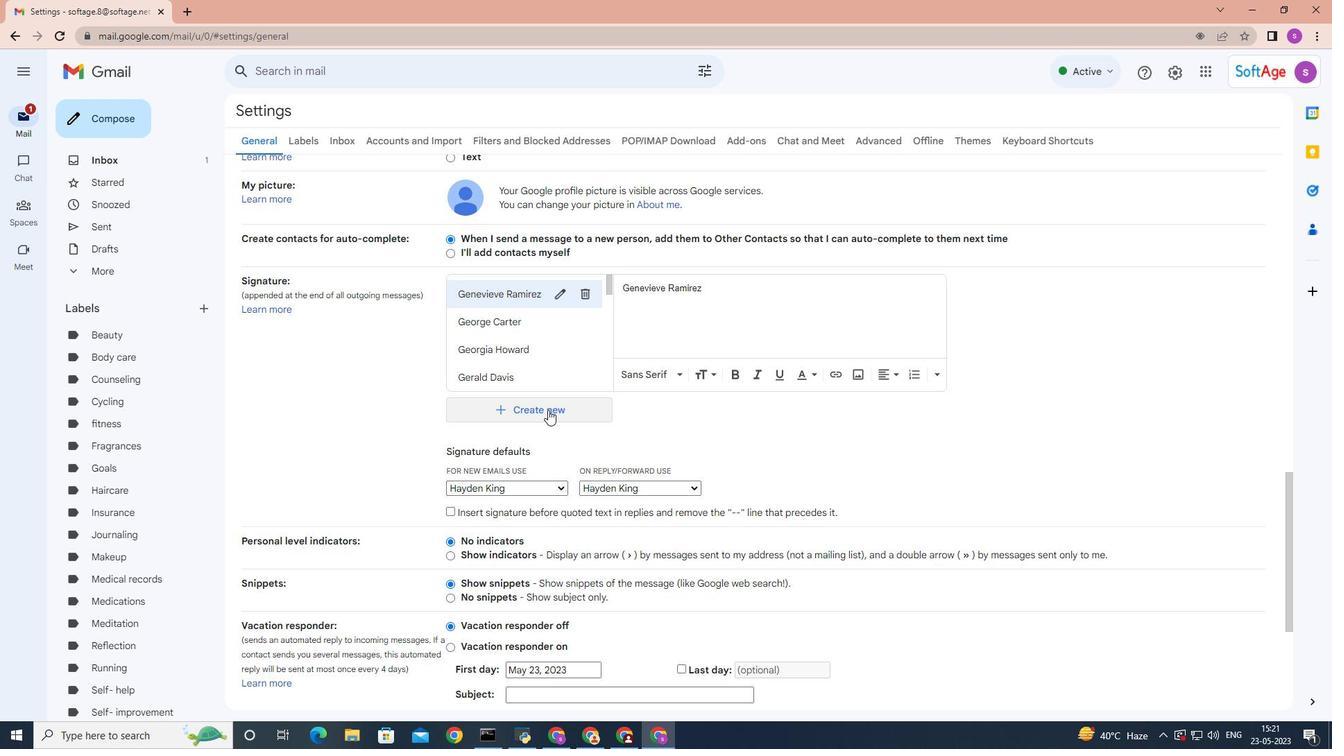 
Action: Mouse pressed left at (546, 404)
Screenshot: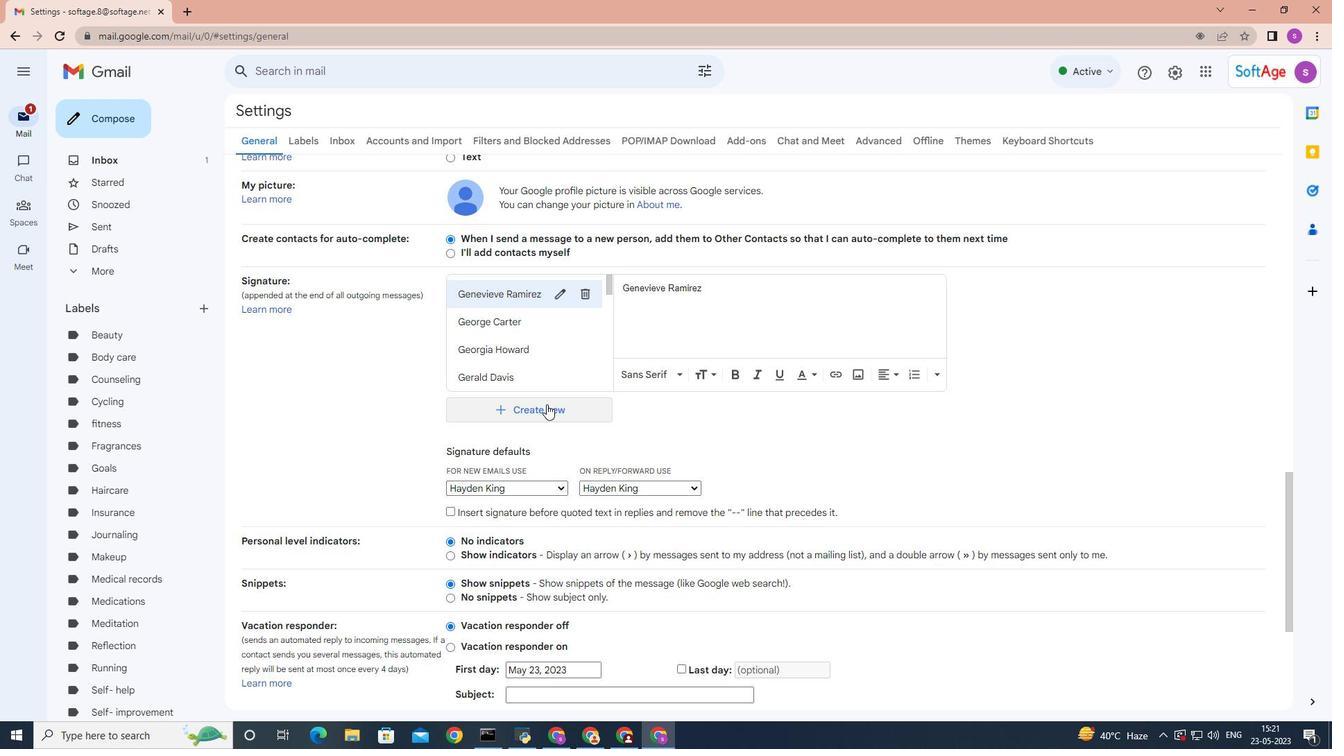 
Action: Mouse moved to (616, 355)
Screenshot: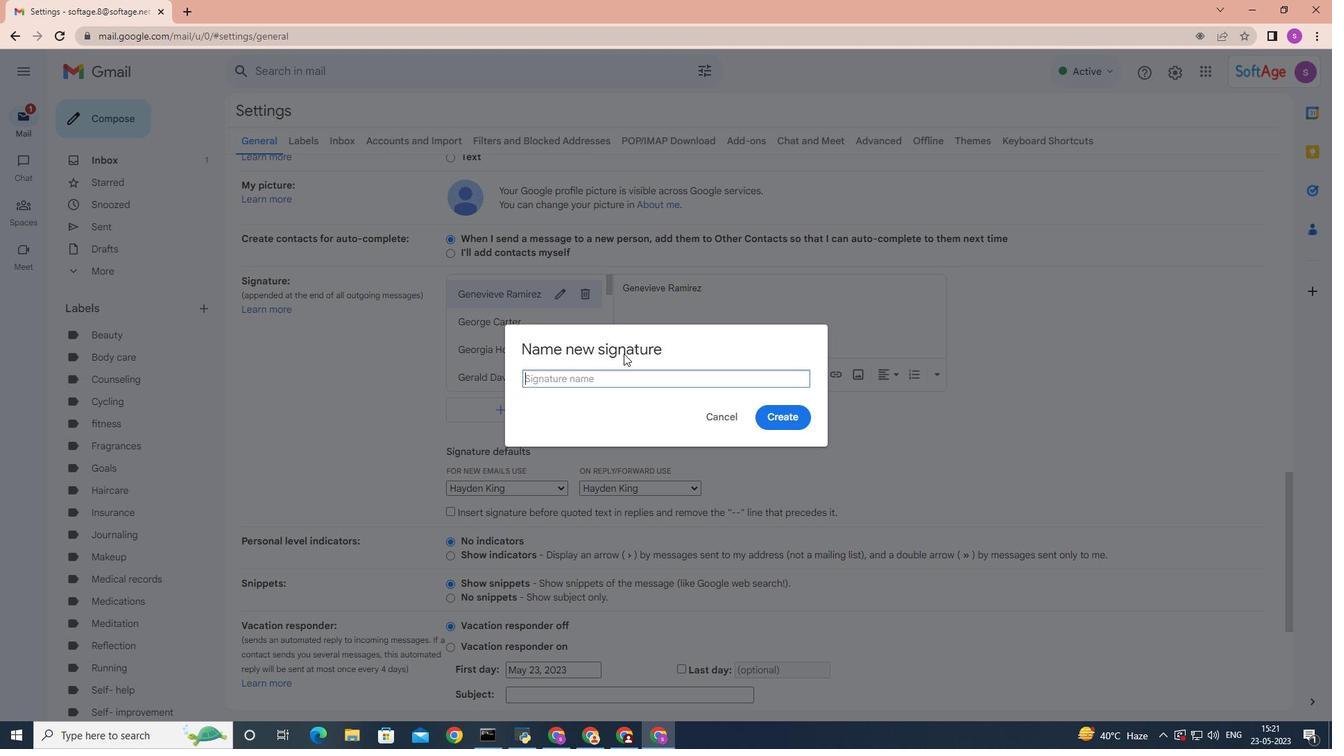 
Action: Key pressed <Key.shift>Heather<Key.space><Key.shift>Cooper
Screenshot: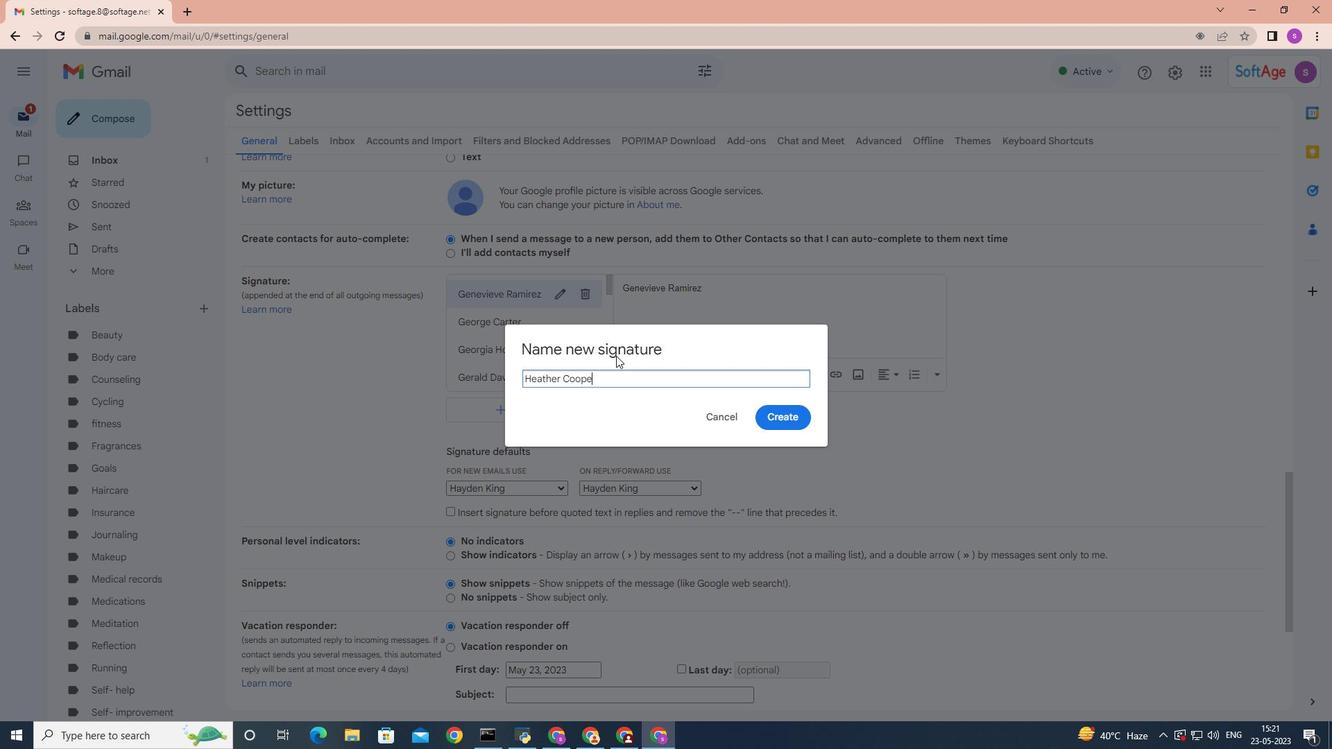 
Action: Mouse moved to (791, 417)
Screenshot: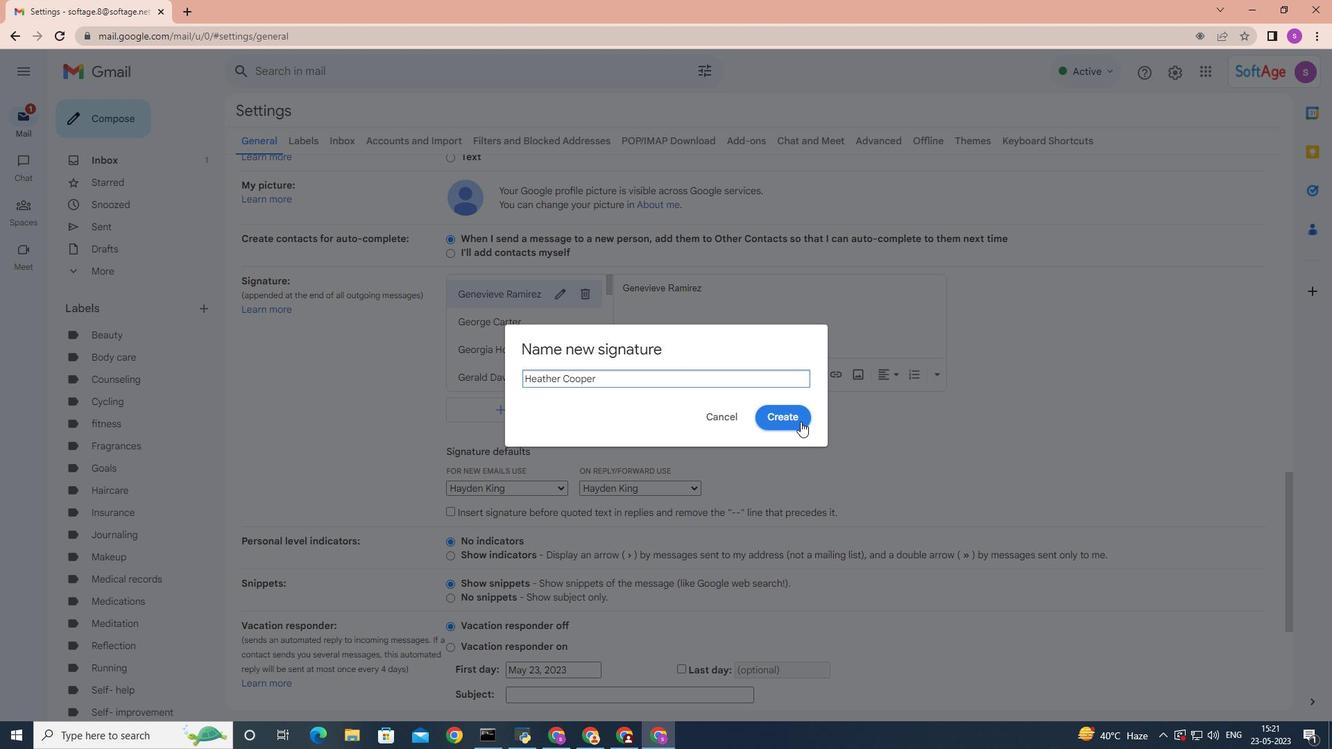 
Action: Mouse pressed left at (791, 417)
Screenshot: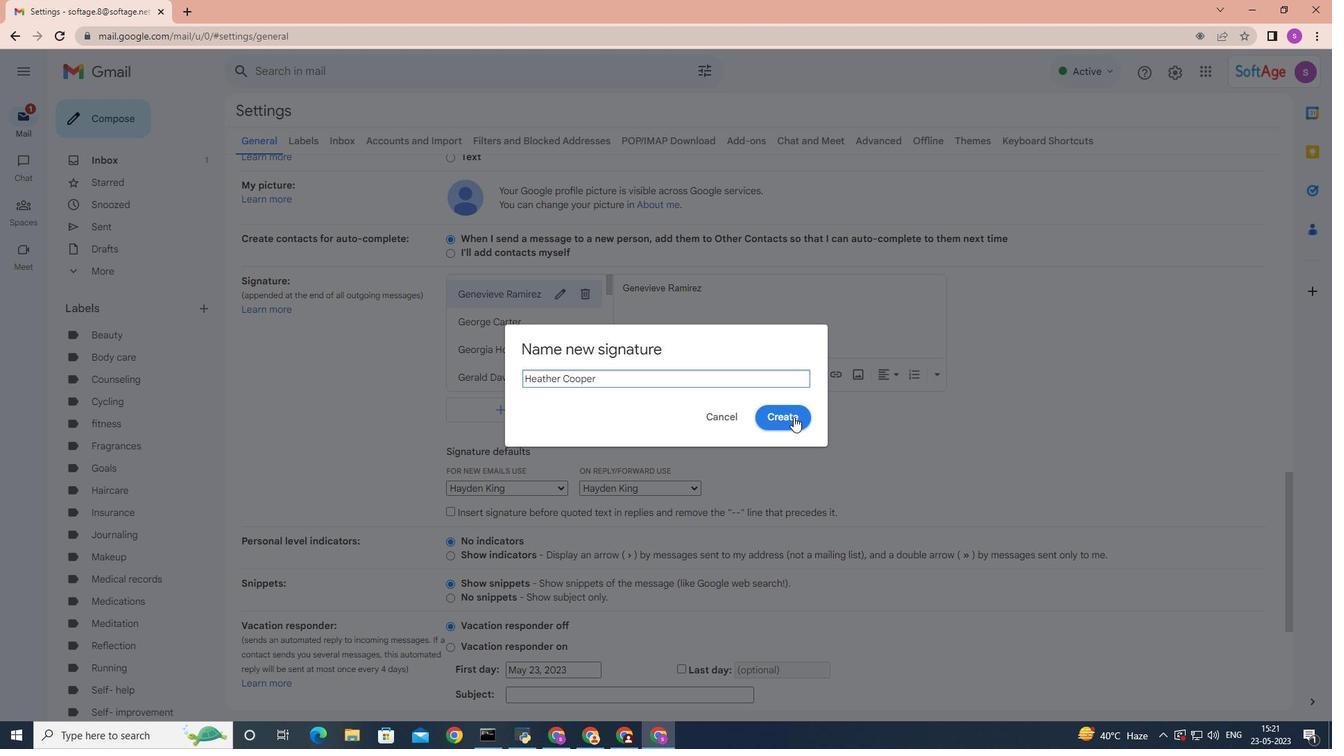 
Action: Mouse moved to (682, 310)
Screenshot: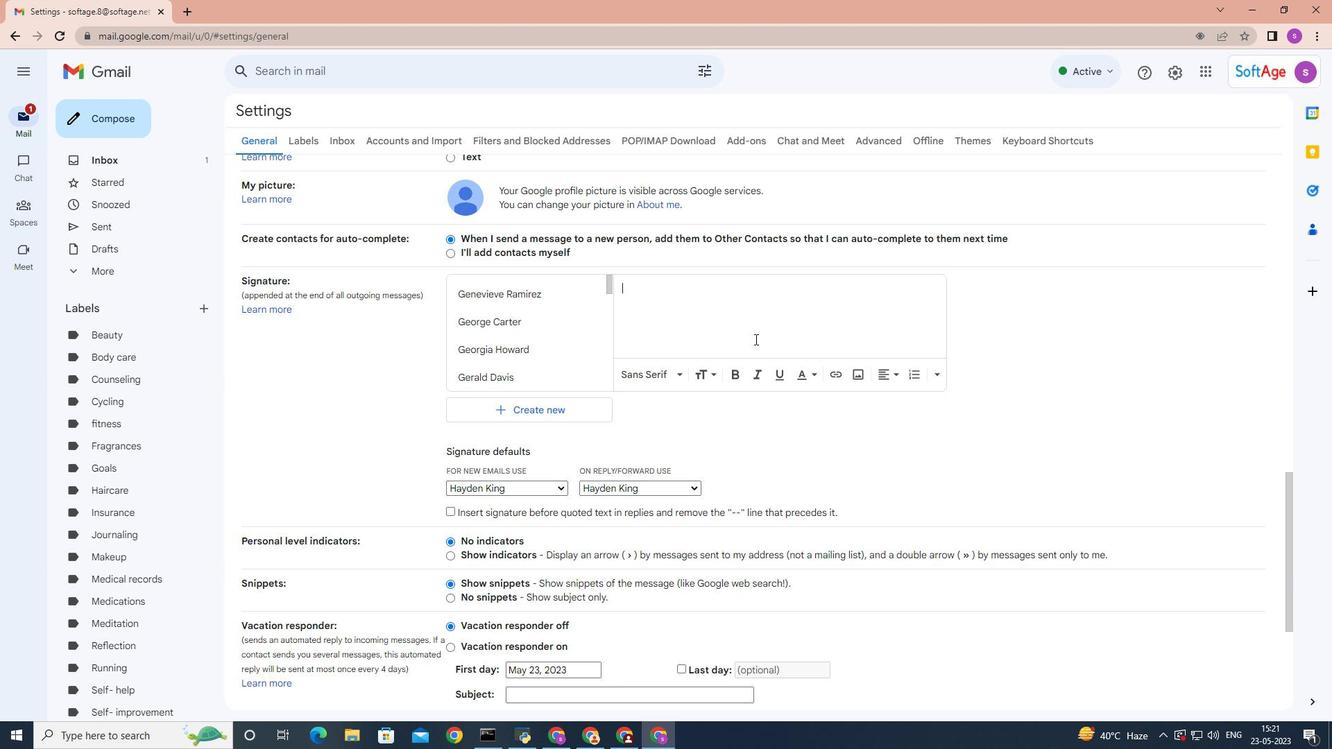 
Action: Key pressed <Key.shift>Heather<Key.space><Key.shift>Cooper
Screenshot: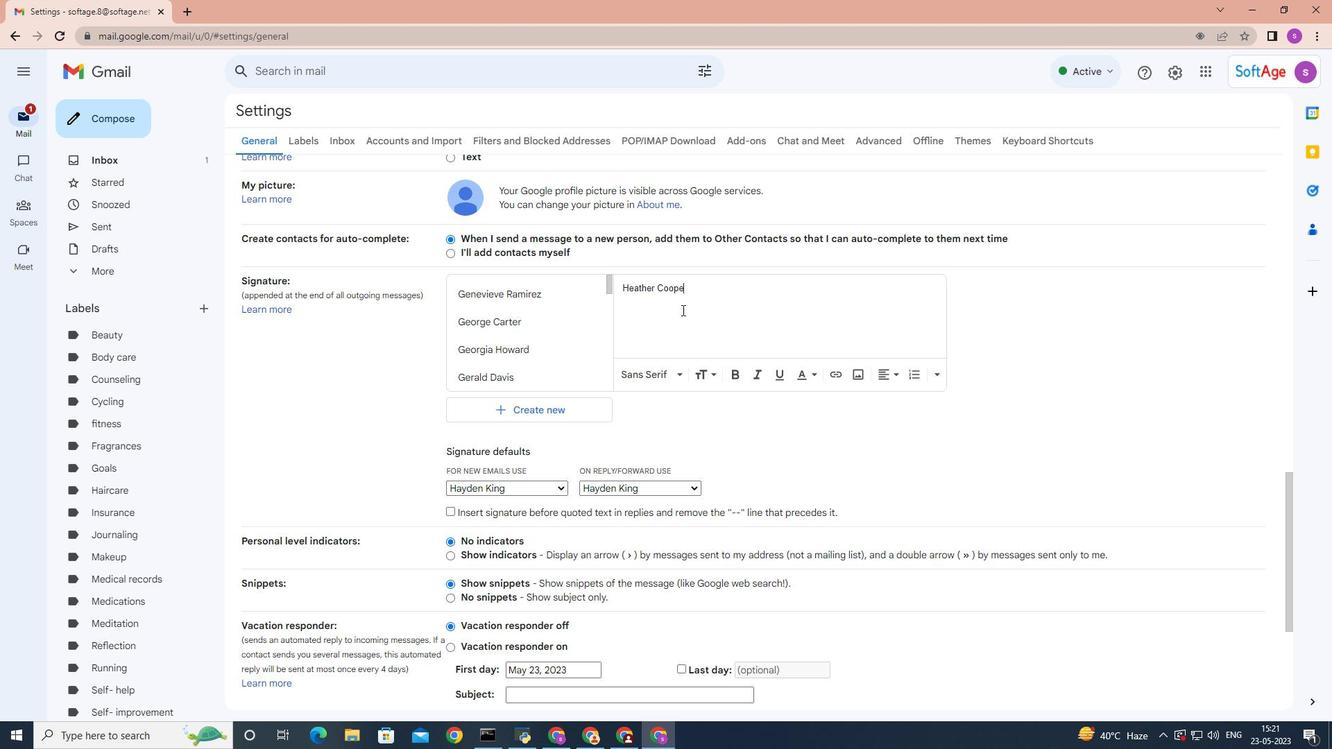 
Action: Mouse moved to (549, 487)
Screenshot: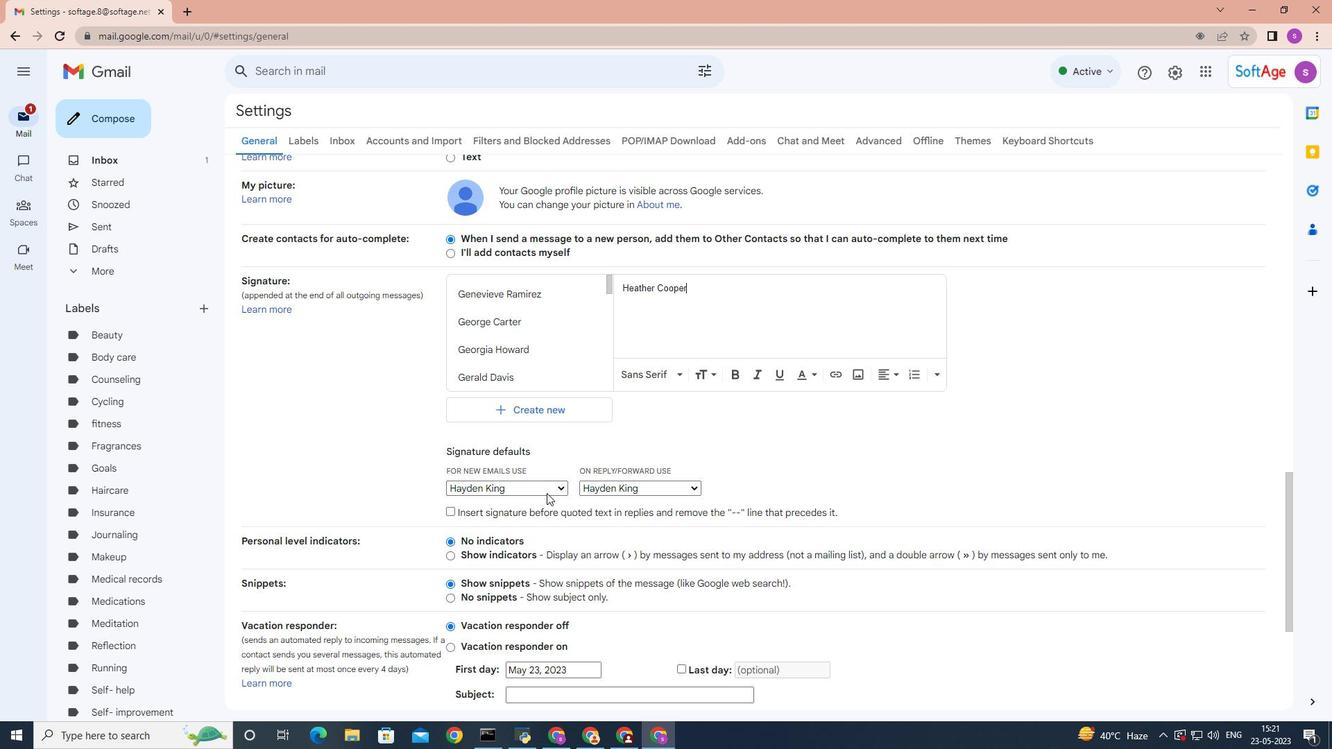 
Action: Mouse pressed left at (549, 487)
Screenshot: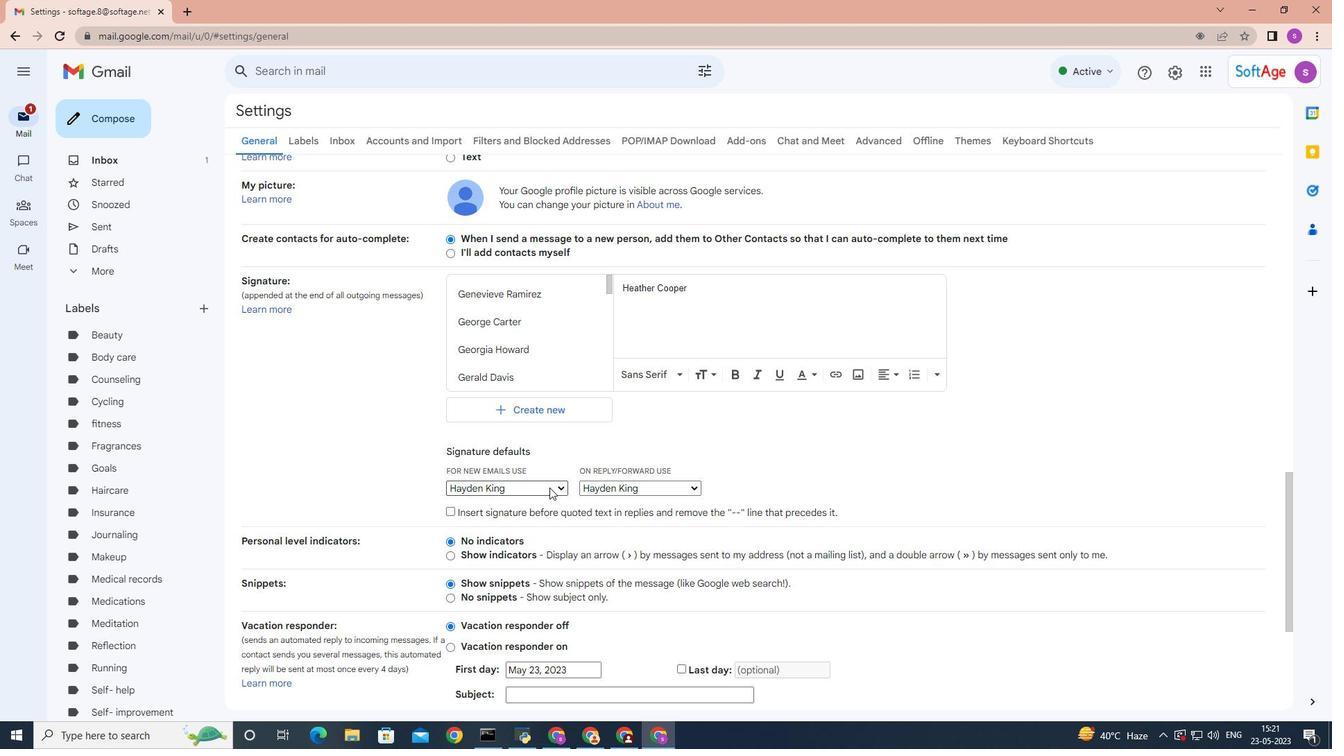 
Action: Mouse scrolled (549, 487) with delta (0, 0)
Screenshot: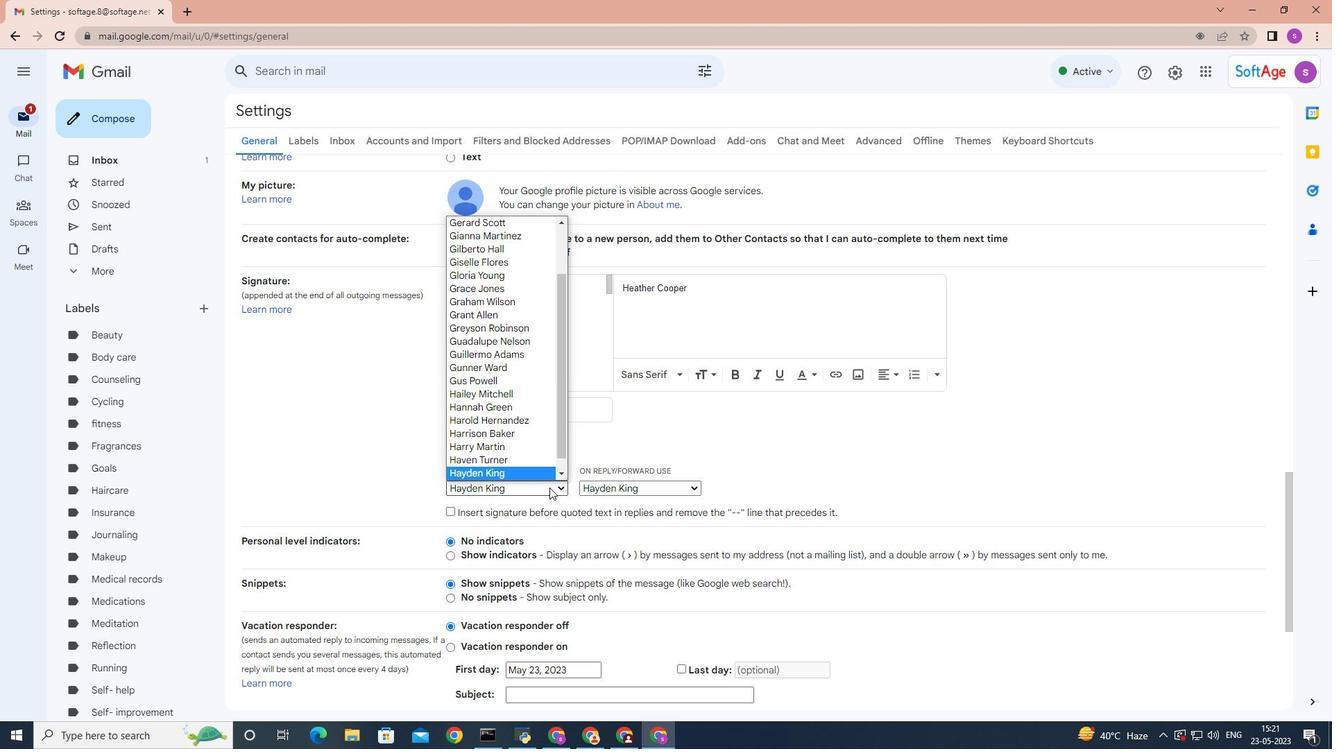 
Action: Mouse scrolled (549, 487) with delta (0, 0)
Screenshot: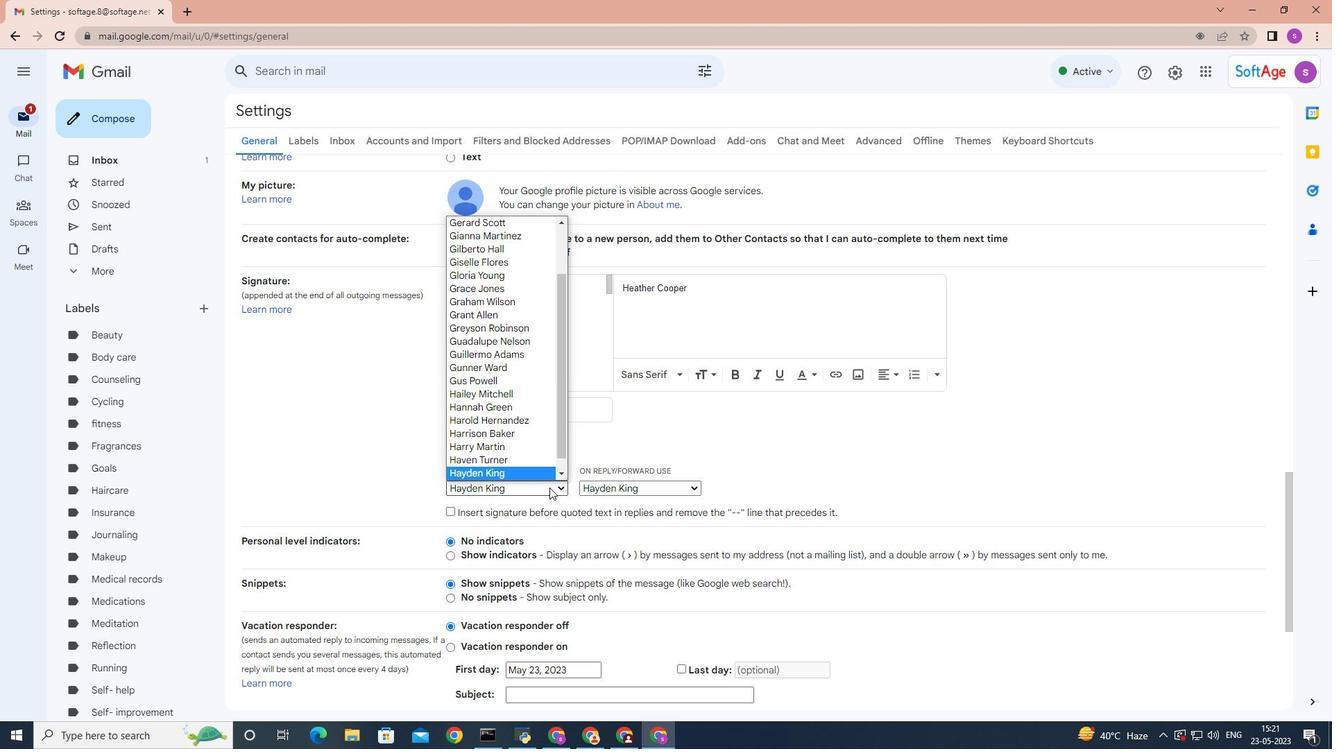 
Action: Mouse moved to (528, 467)
Screenshot: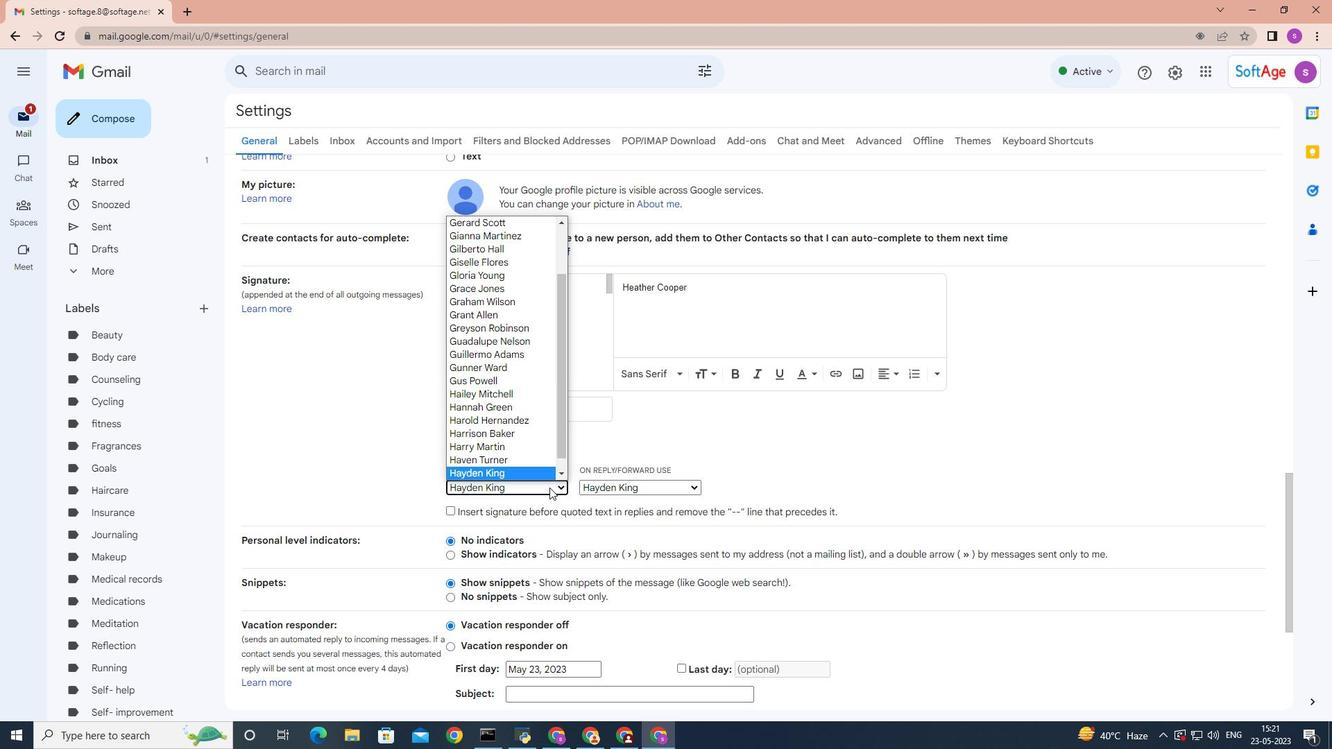 
Action: Mouse scrolled (528, 466) with delta (0, 0)
Screenshot: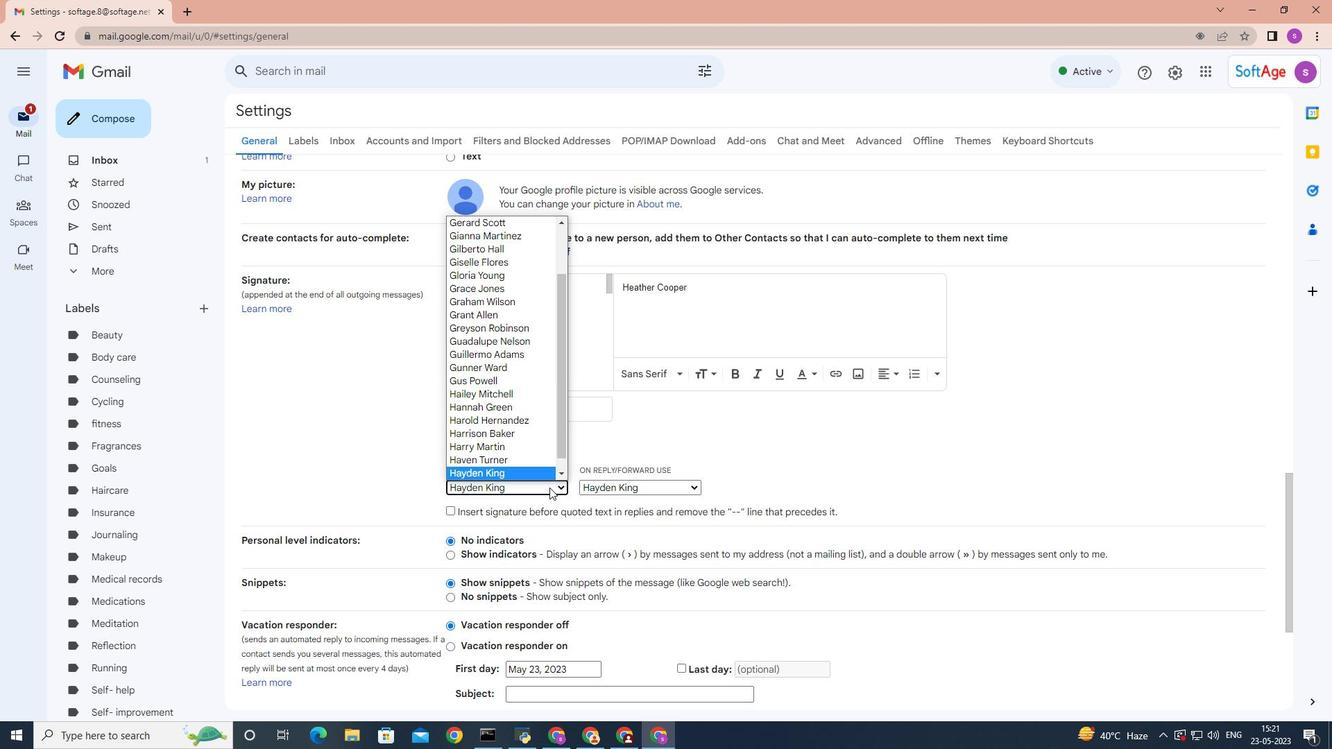 
Action: Mouse moved to (548, 278)
Screenshot: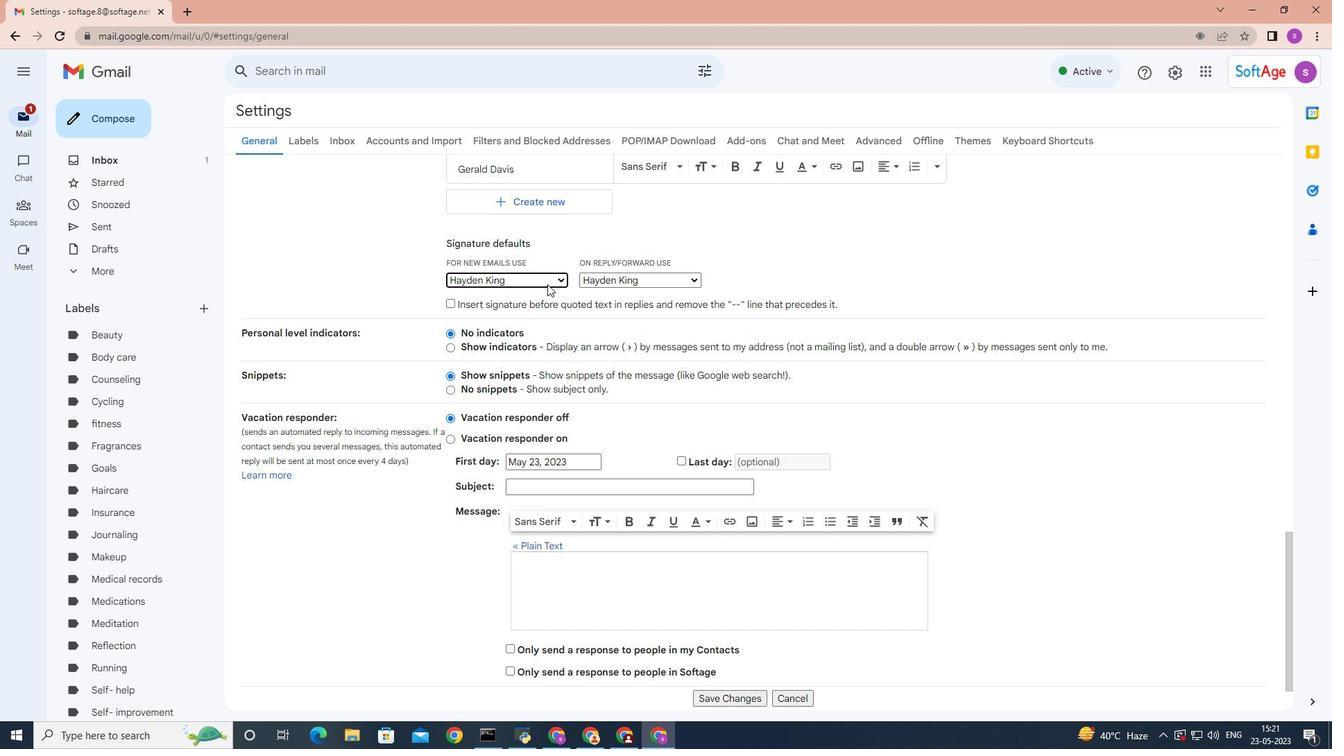 
Action: Mouse pressed left at (548, 278)
Screenshot: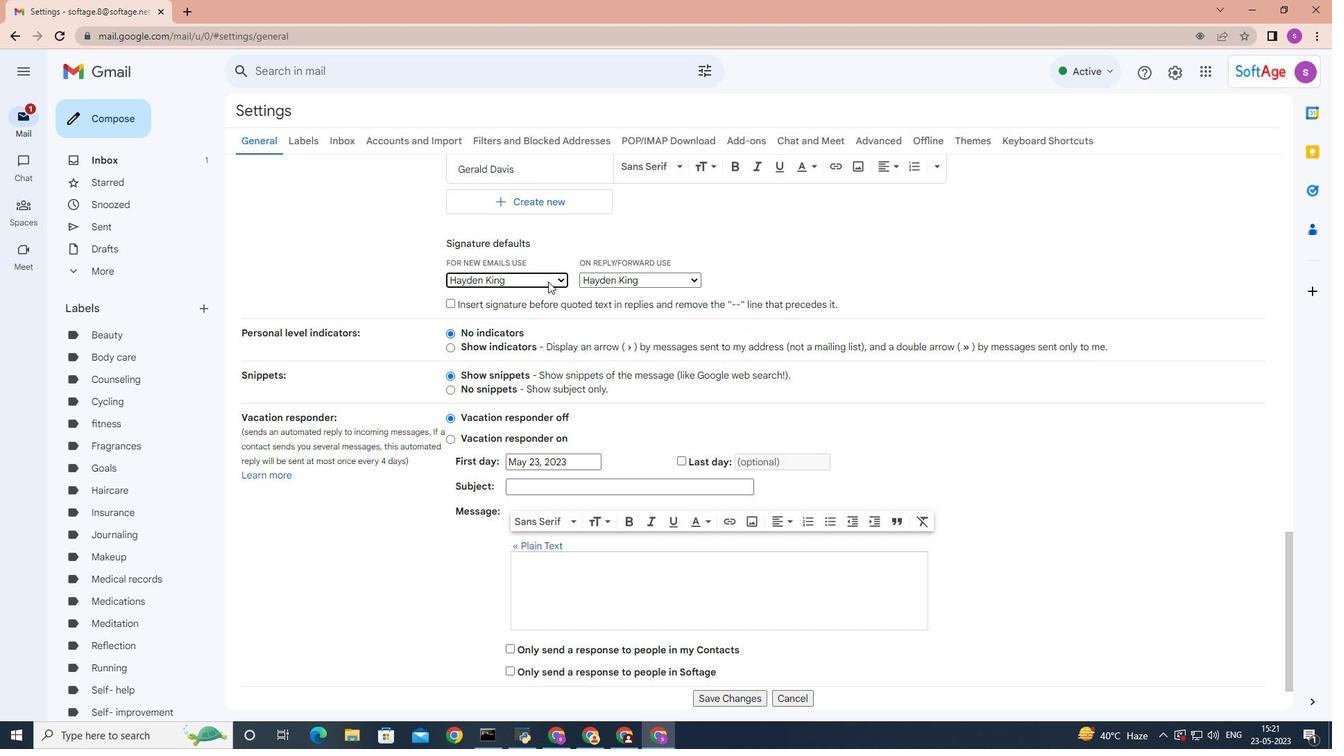 
Action: Mouse moved to (501, 392)
Screenshot: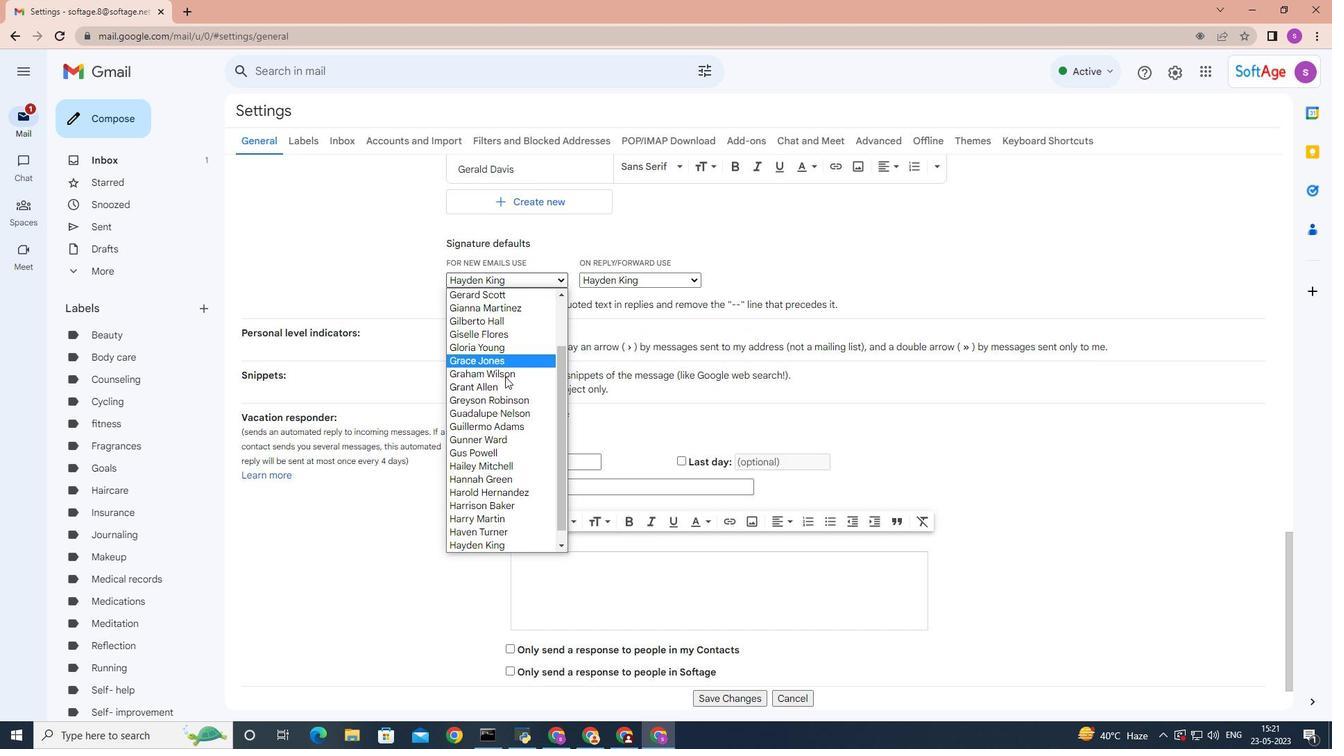 
Action: Mouse scrolled (501, 391) with delta (0, 0)
Screenshot: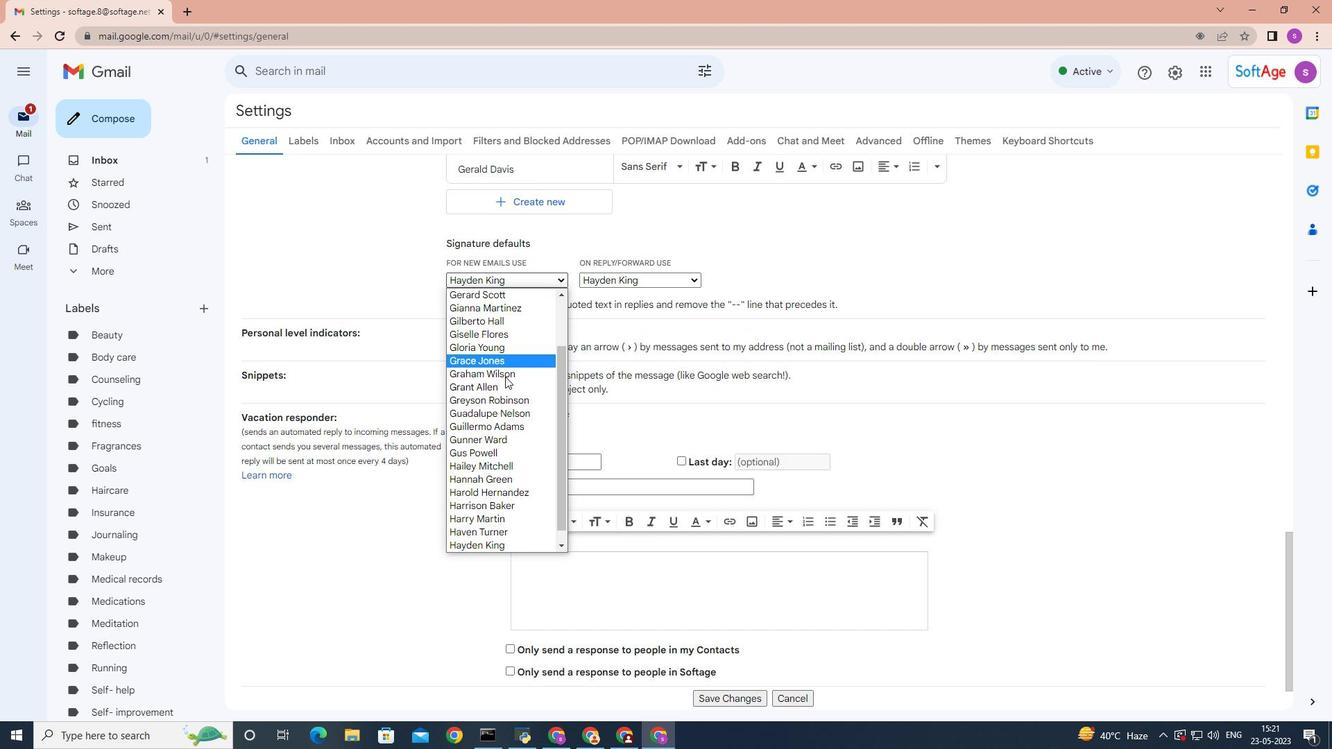 
Action: Mouse moved to (501, 394)
Screenshot: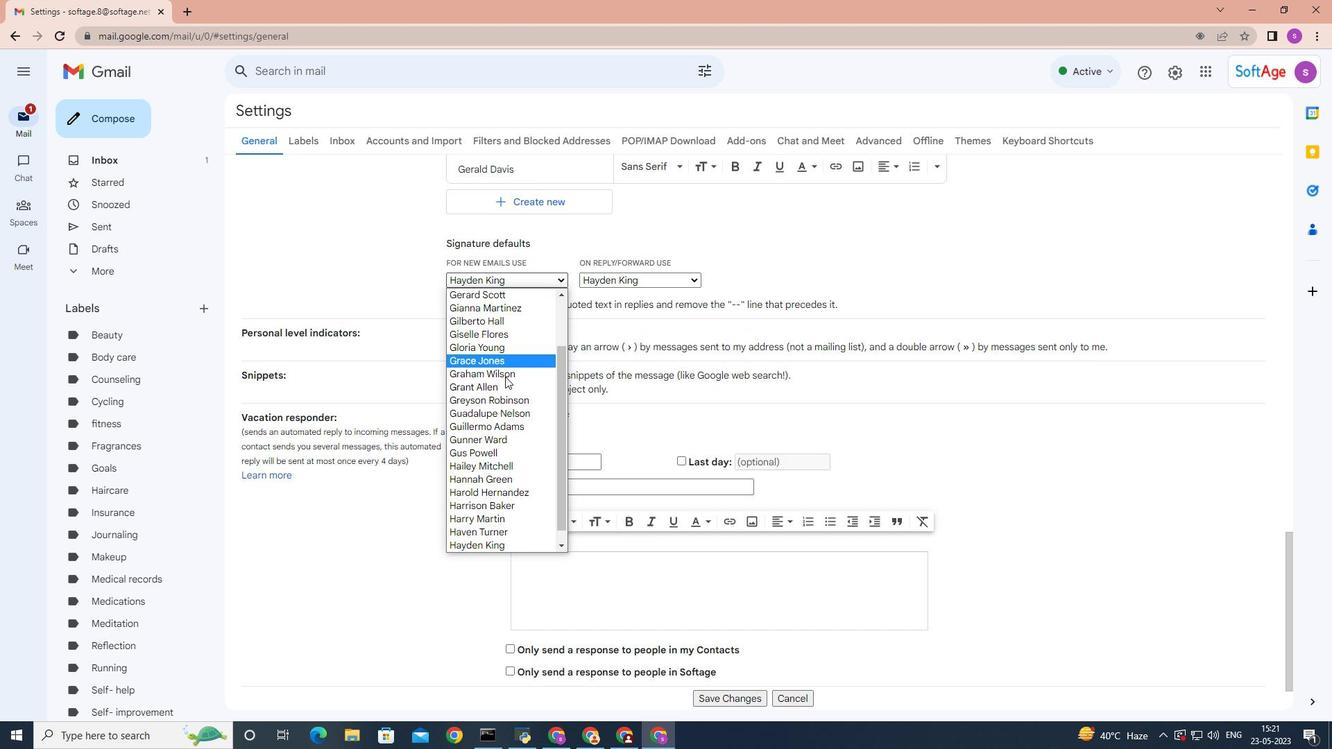 
Action: Mouse scrolled (501, 393) with delta (0, 0)
Screenshot: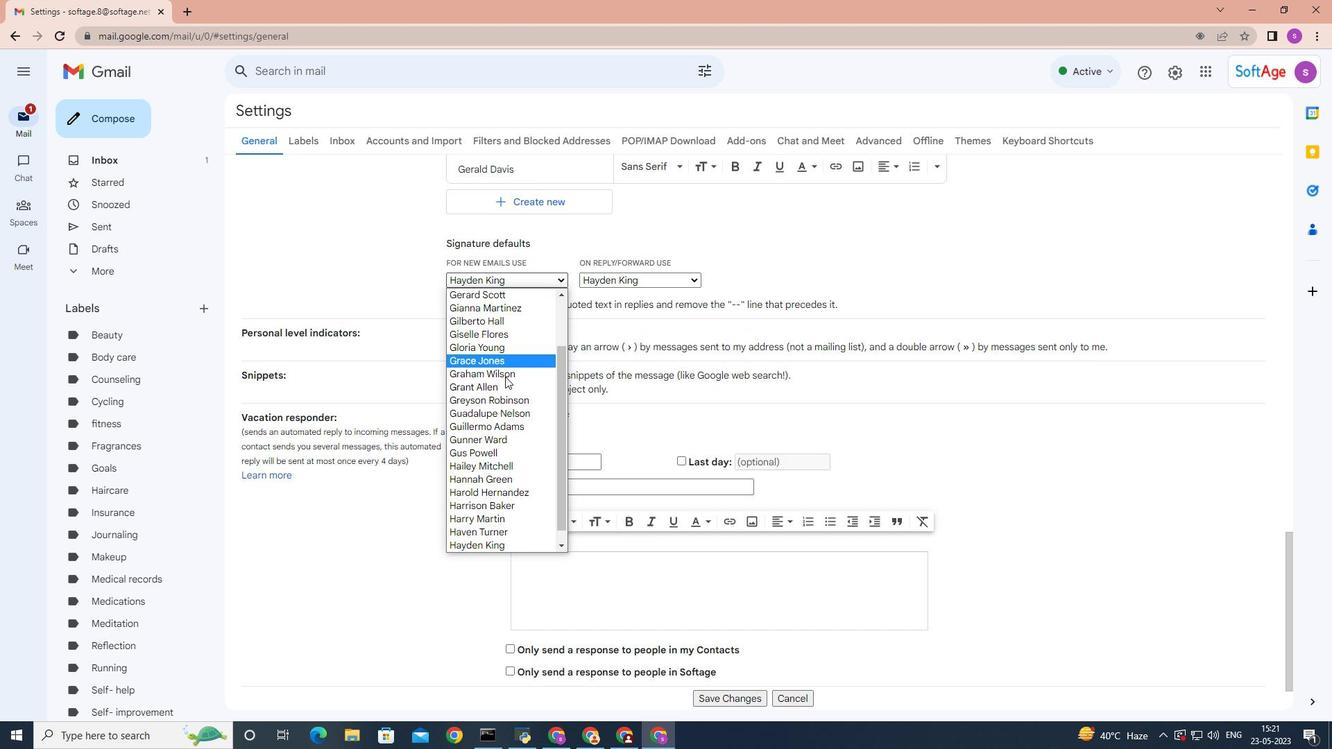 
Action: Mouse moved to (501, 394)
Screenshot: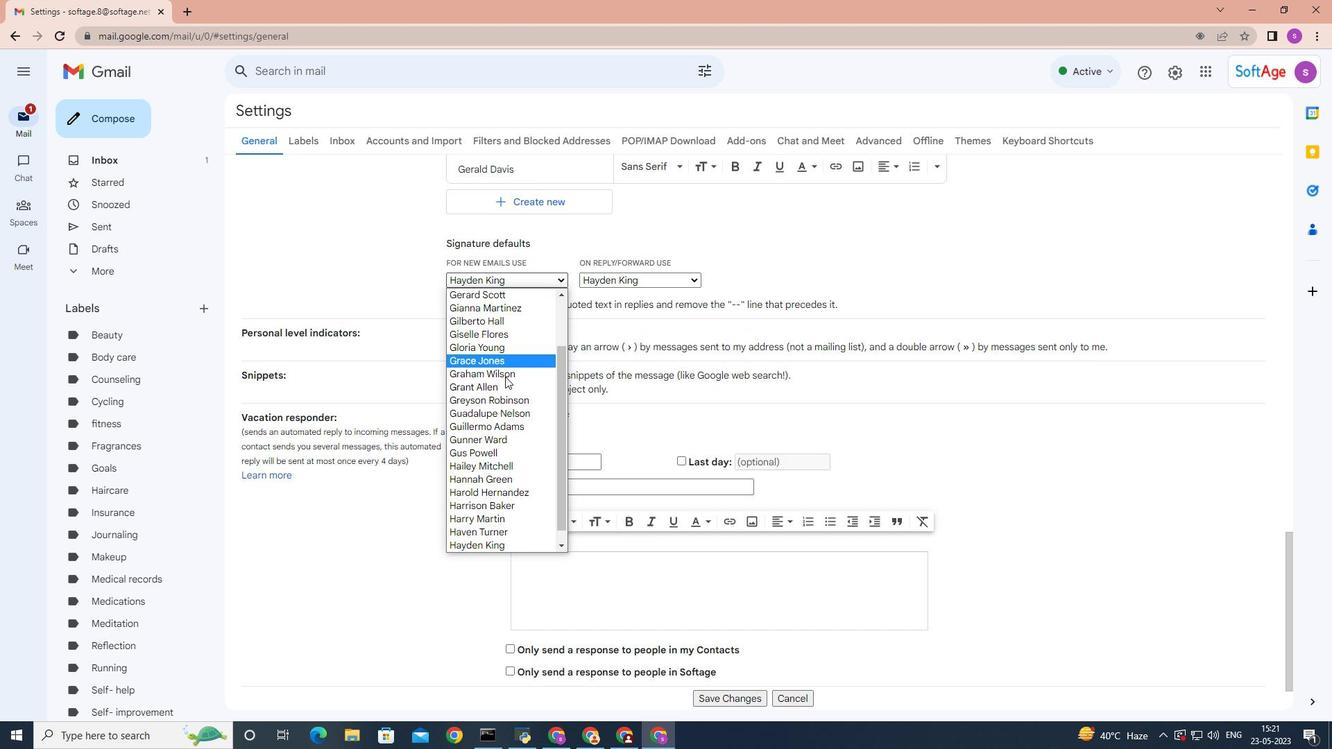 
Action: Mouse scrolled (501, 394) with delta (0, 0)
Screenshot: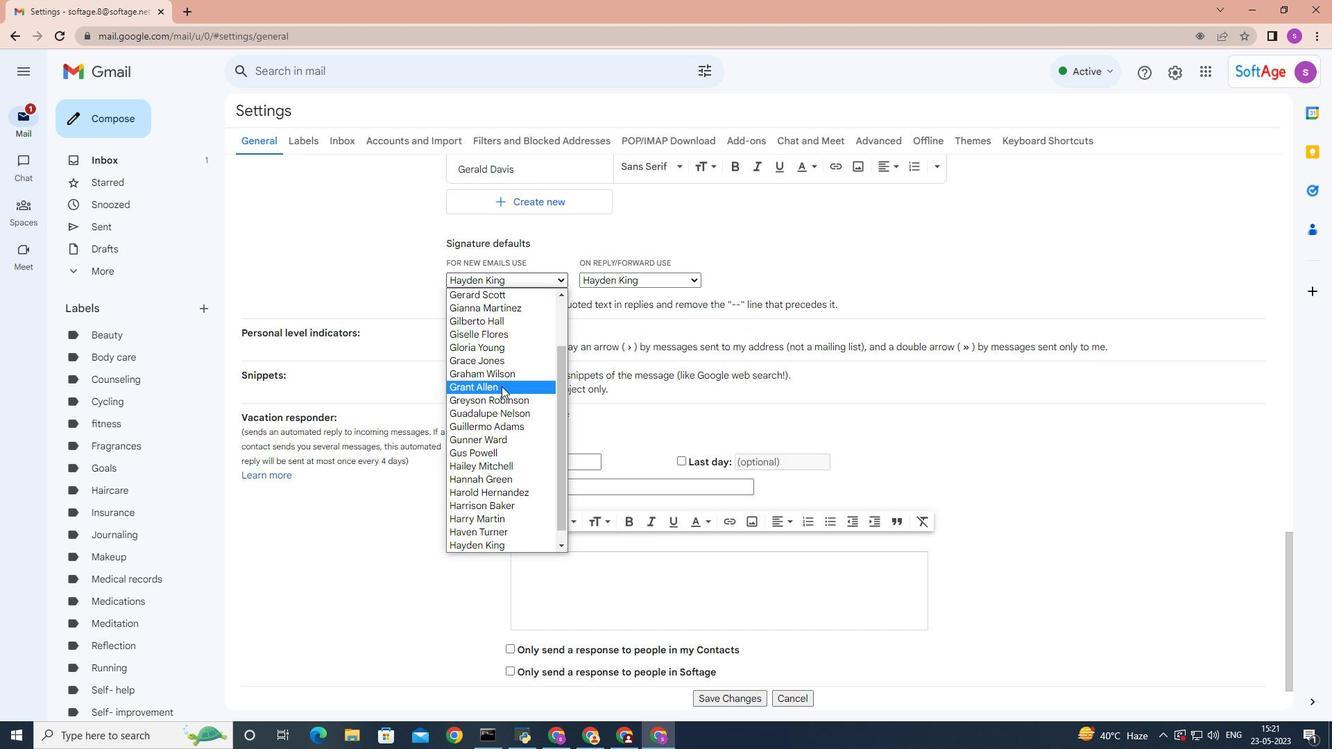 
Action: Mouse scrolled (501, 394) with delta (0, 0)
Screenshot: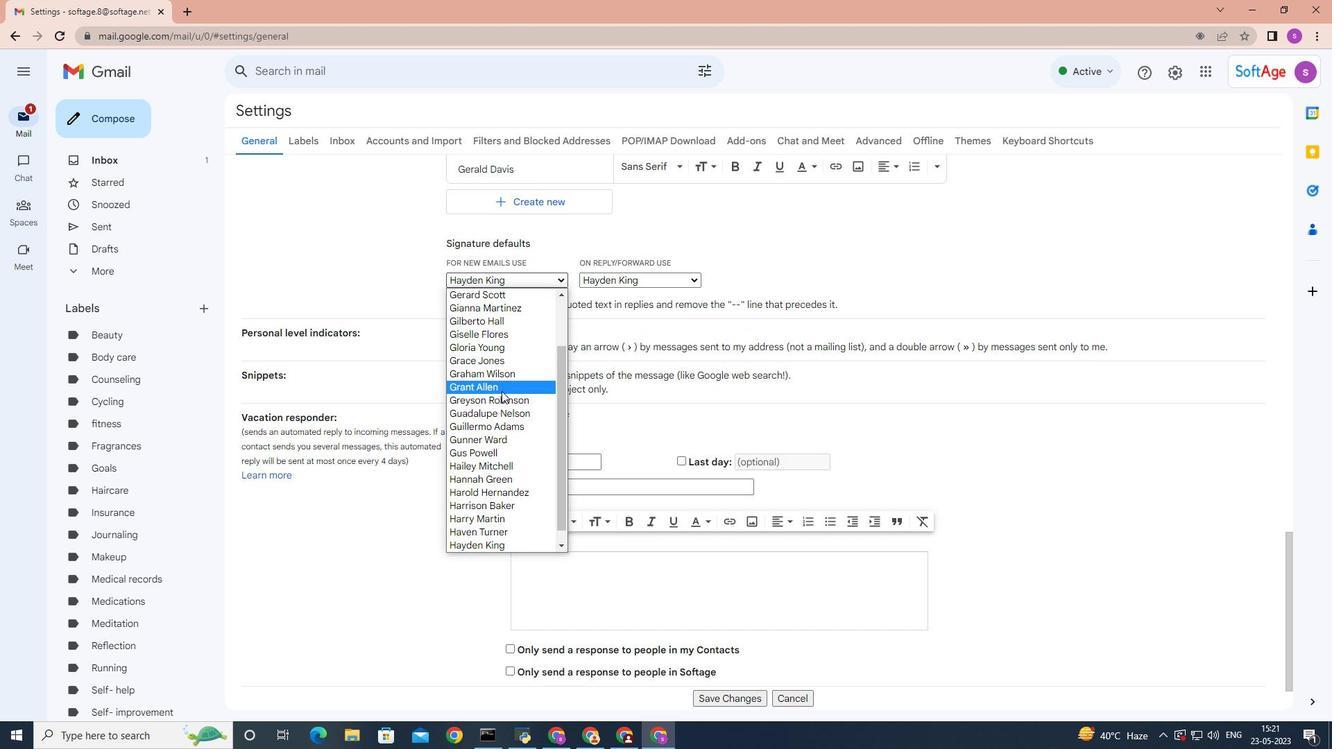 
Action: Mouse scrolled (501, 394) with delta (0, 0)
Screenshot: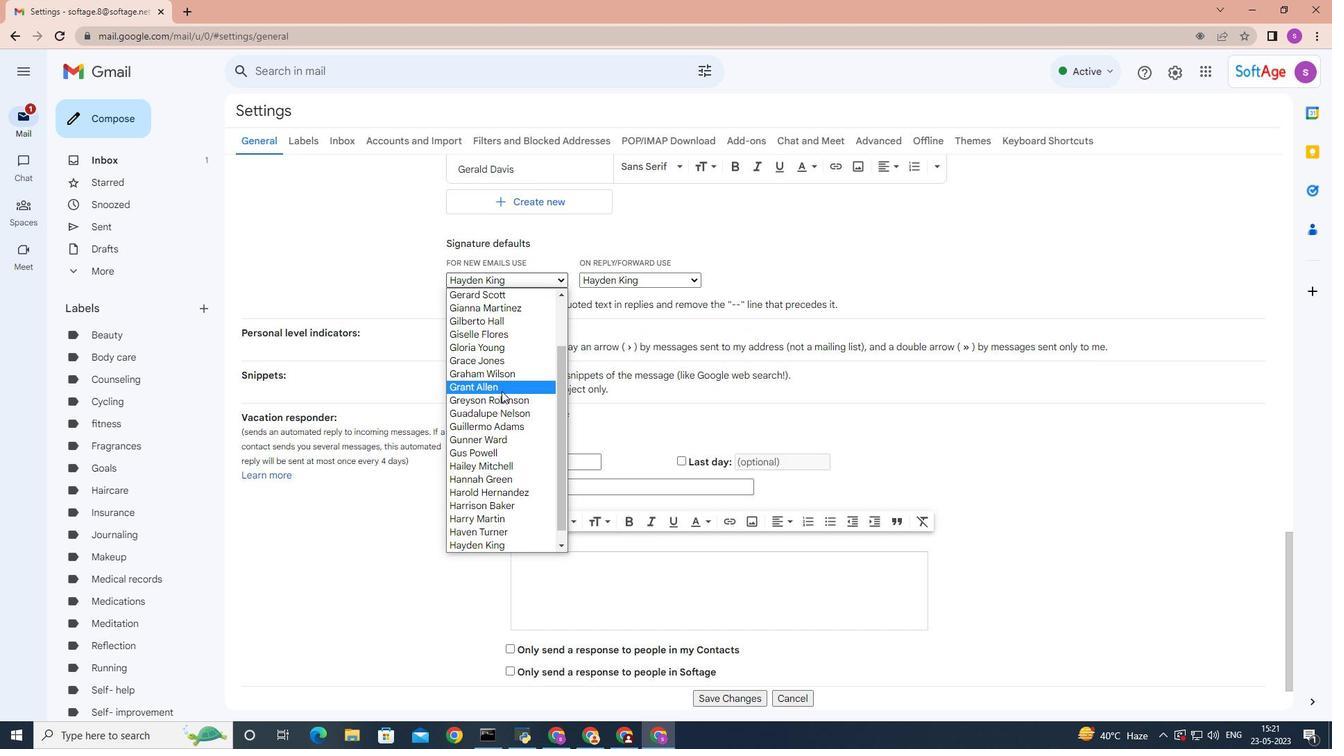 
Action: Mouse scrolled (501, 394) with delta (0, 0)
Screenshot: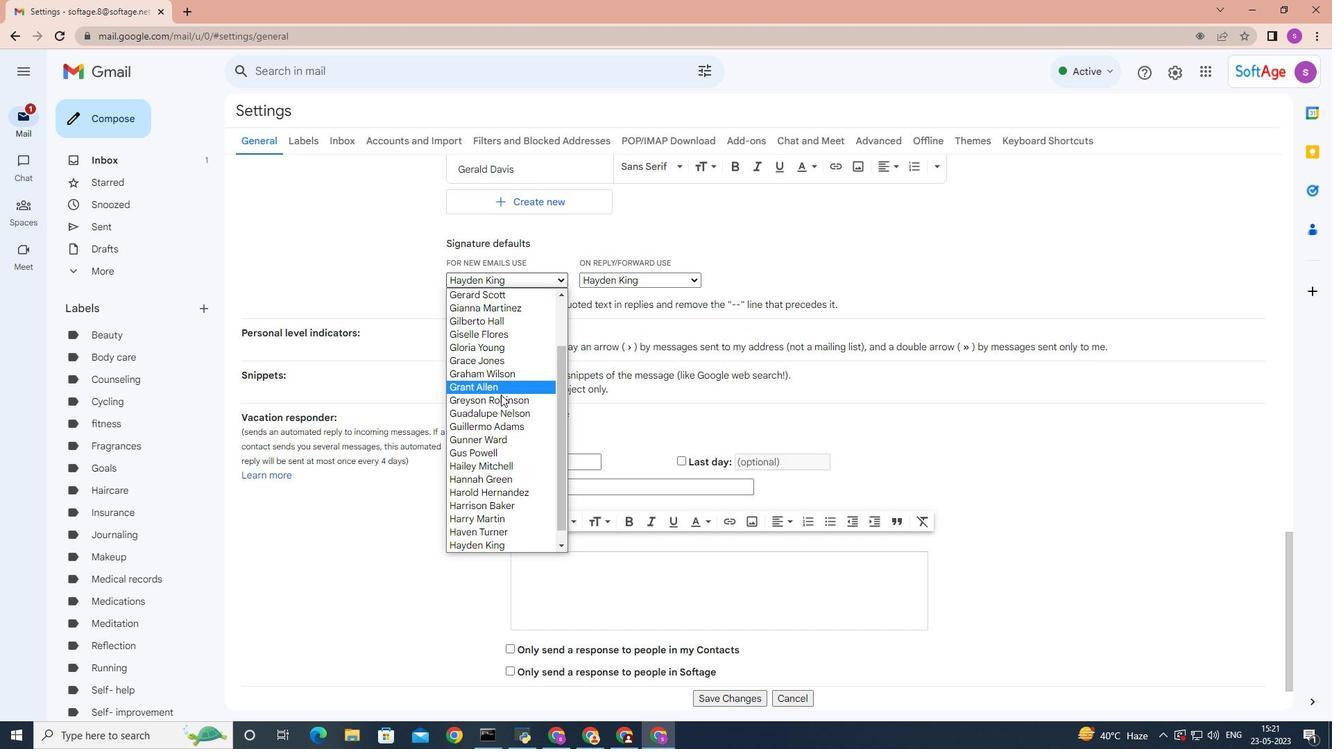
Action: Mouse moved to (501, 394)
Screenshot: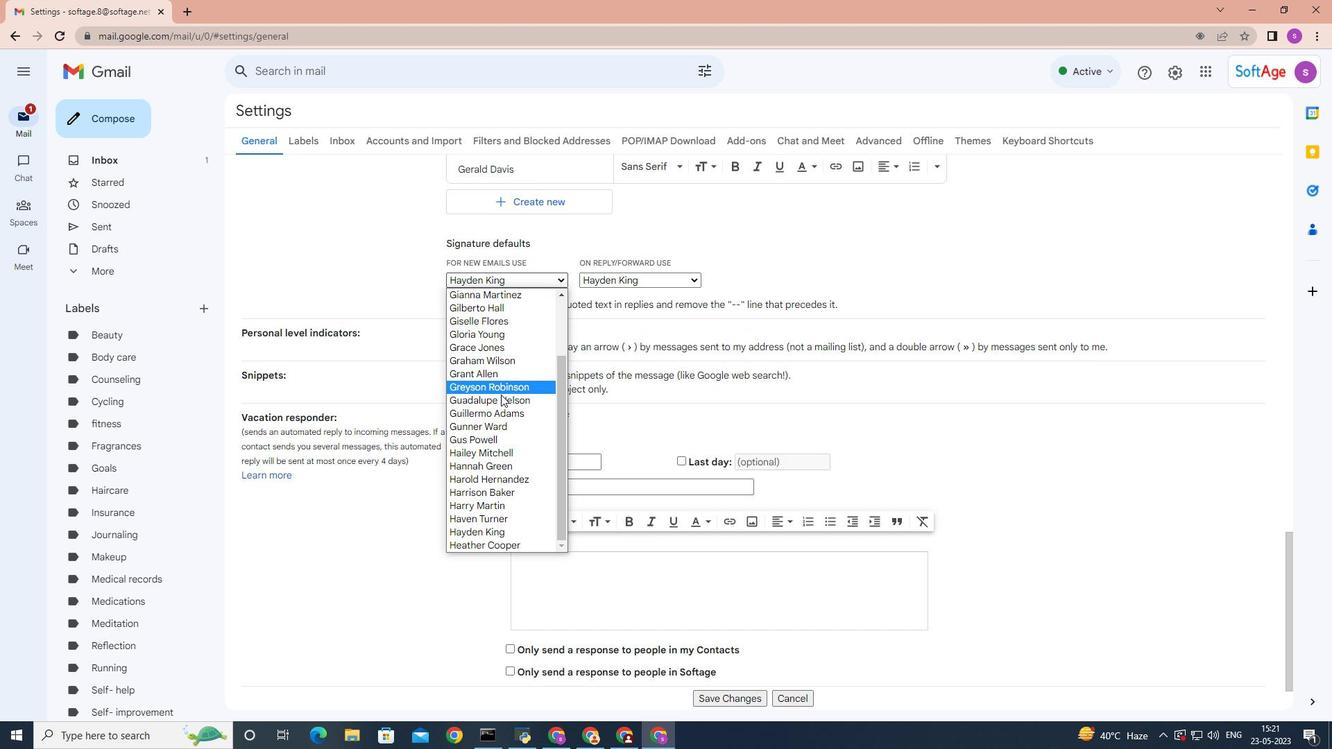 
Action: Mouse scrolled (501, 394) with delta (0, 0)
Screenshot: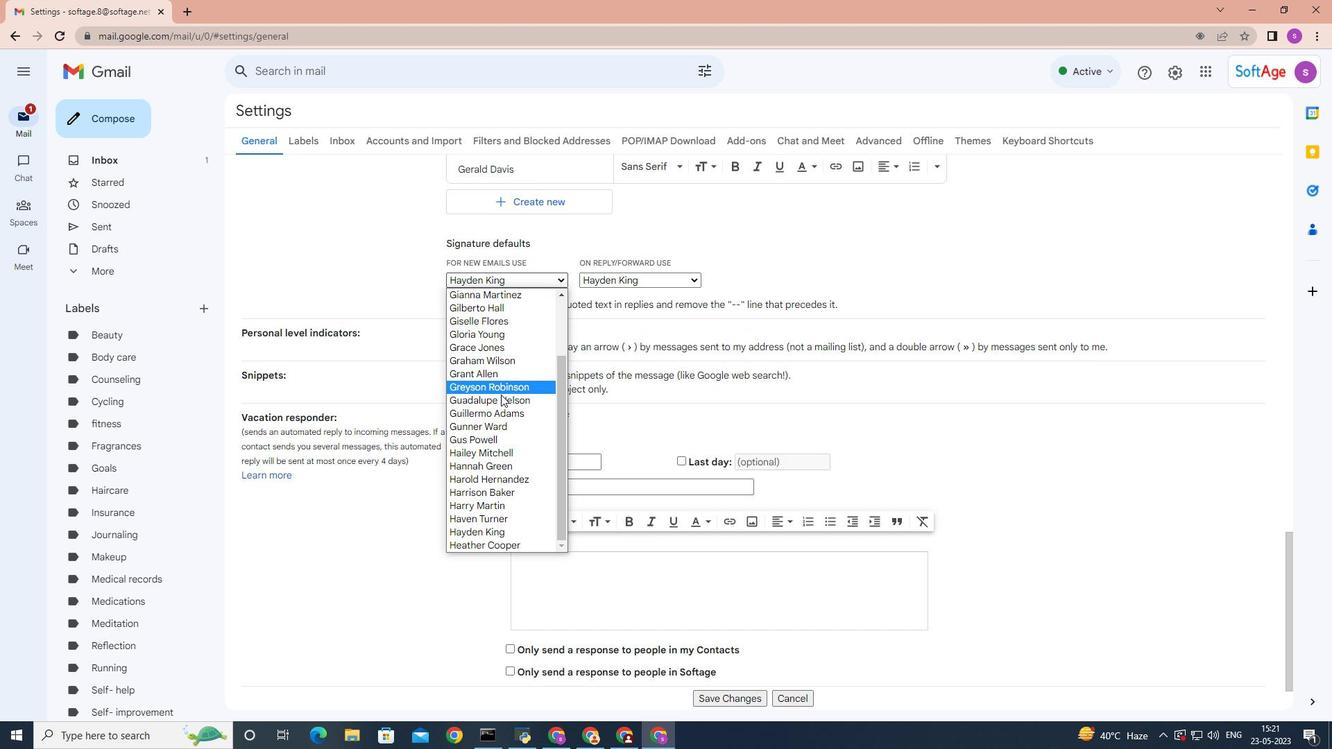 
Action: Mouse moved to (534, 542)
Screenshot: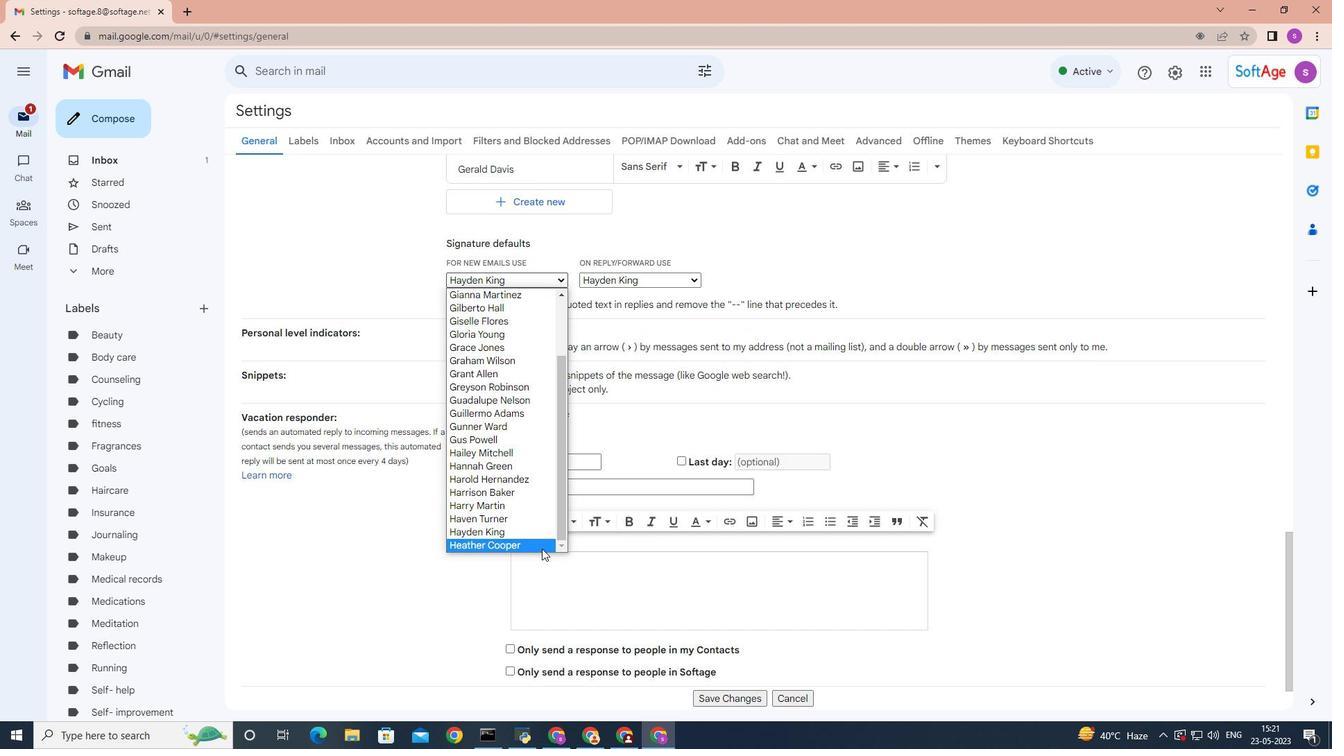 
Action: Mouse pressed left at (534, 542)
Screenshot: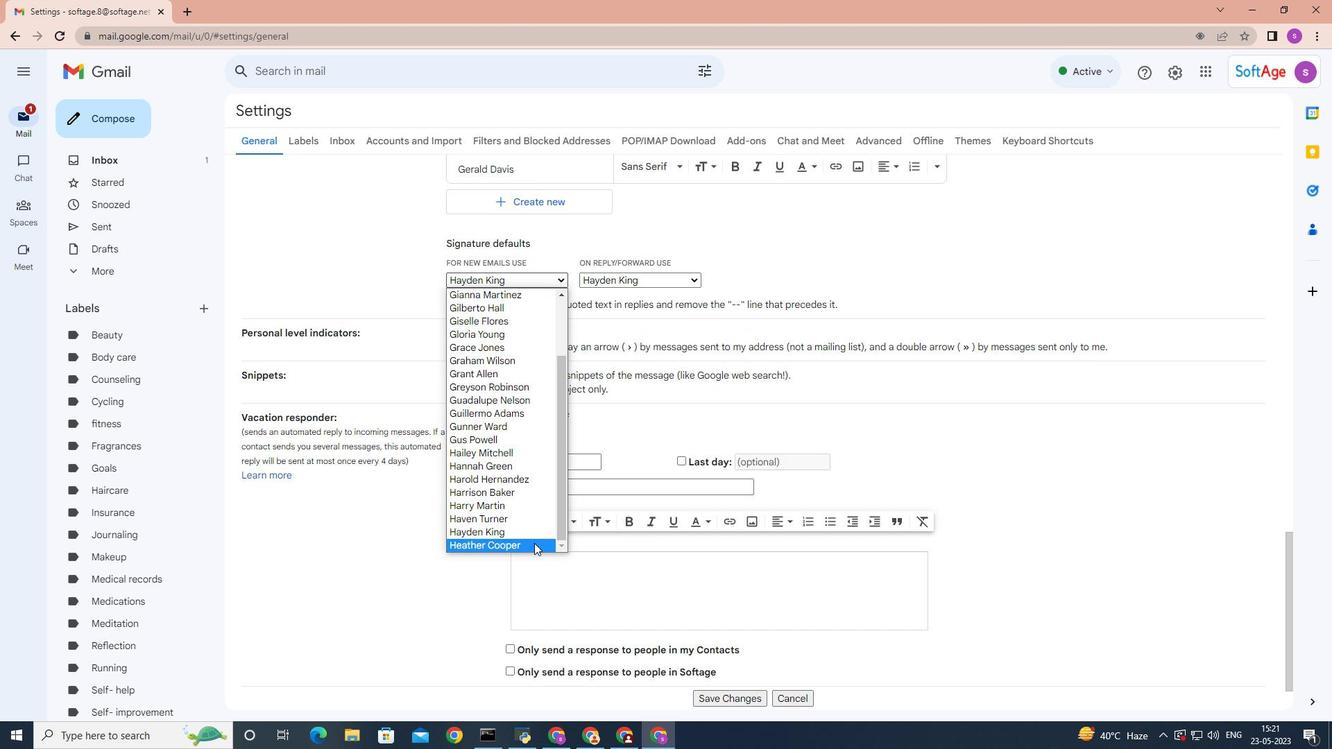 
Action: Mouse moved to (687, 279)
Screenshot: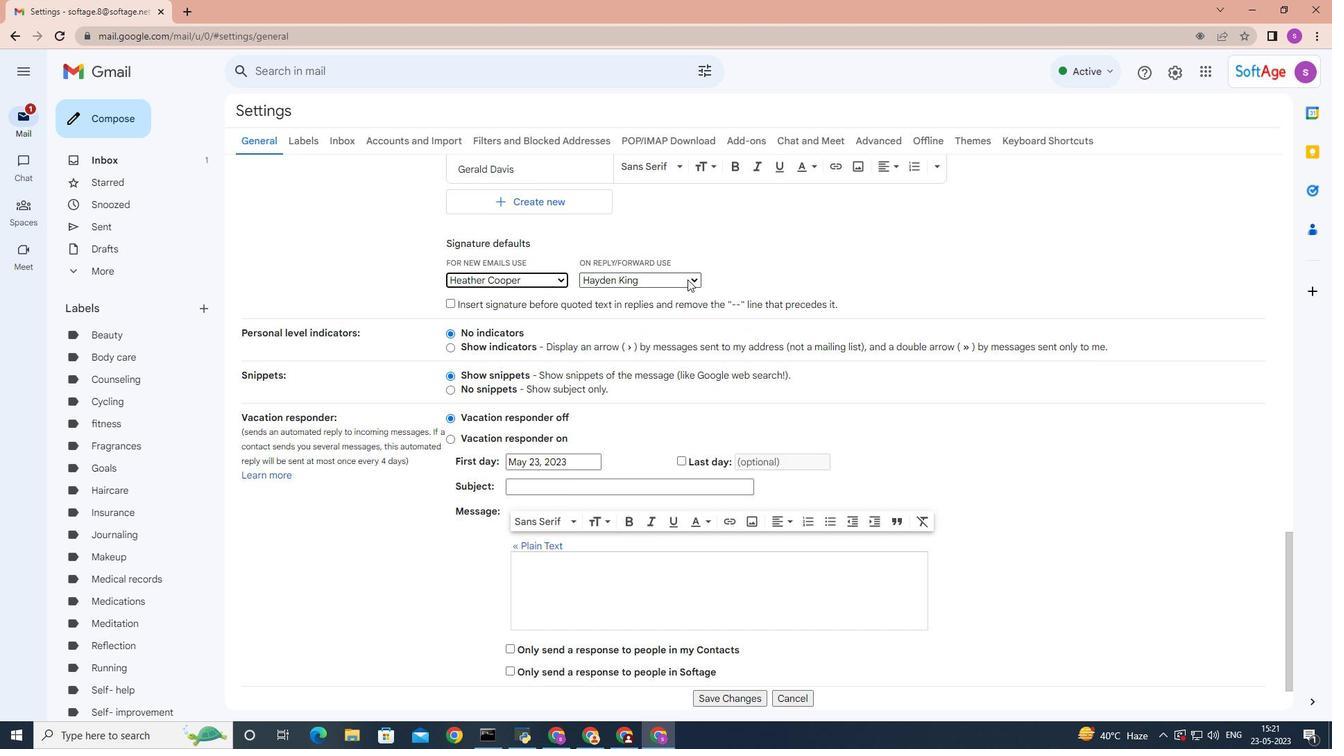 
Action: Mouse pressed left at (687, 279)
Screenshot: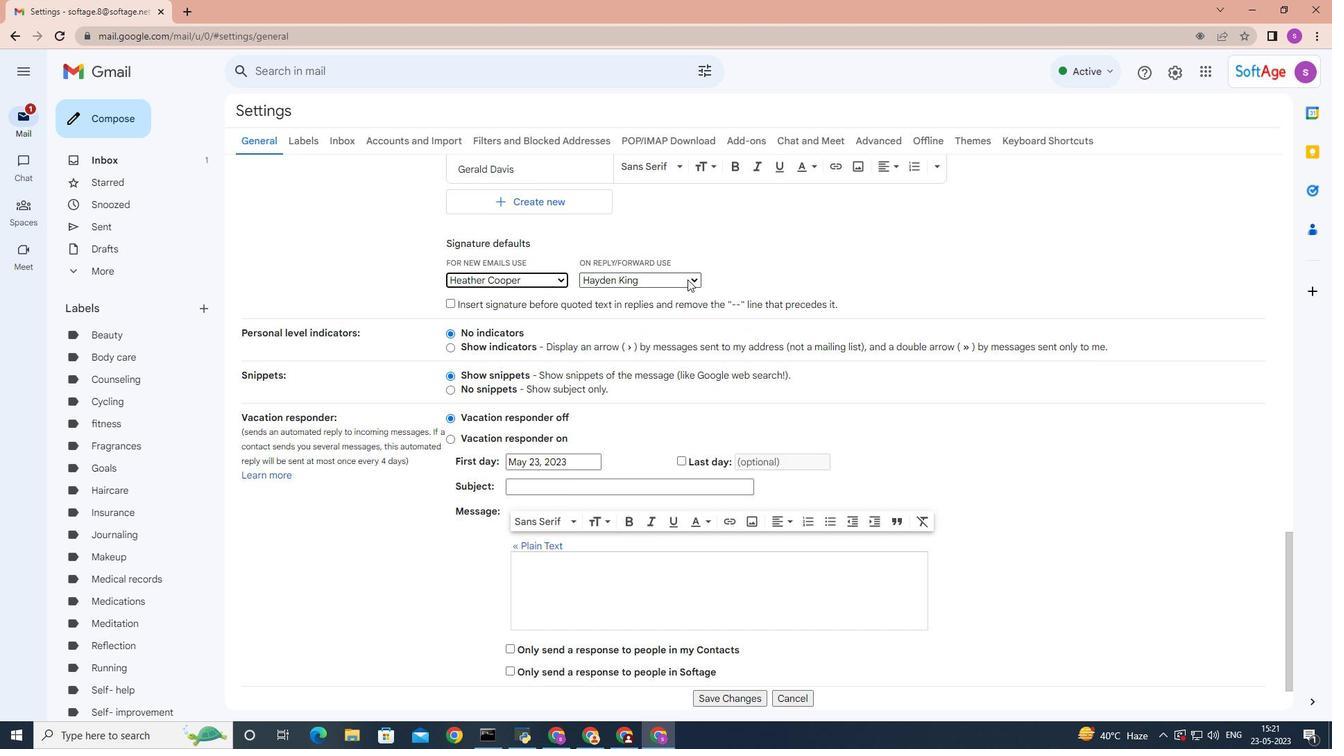 
Action: Mouse moved to (627, 389)
Screenshot: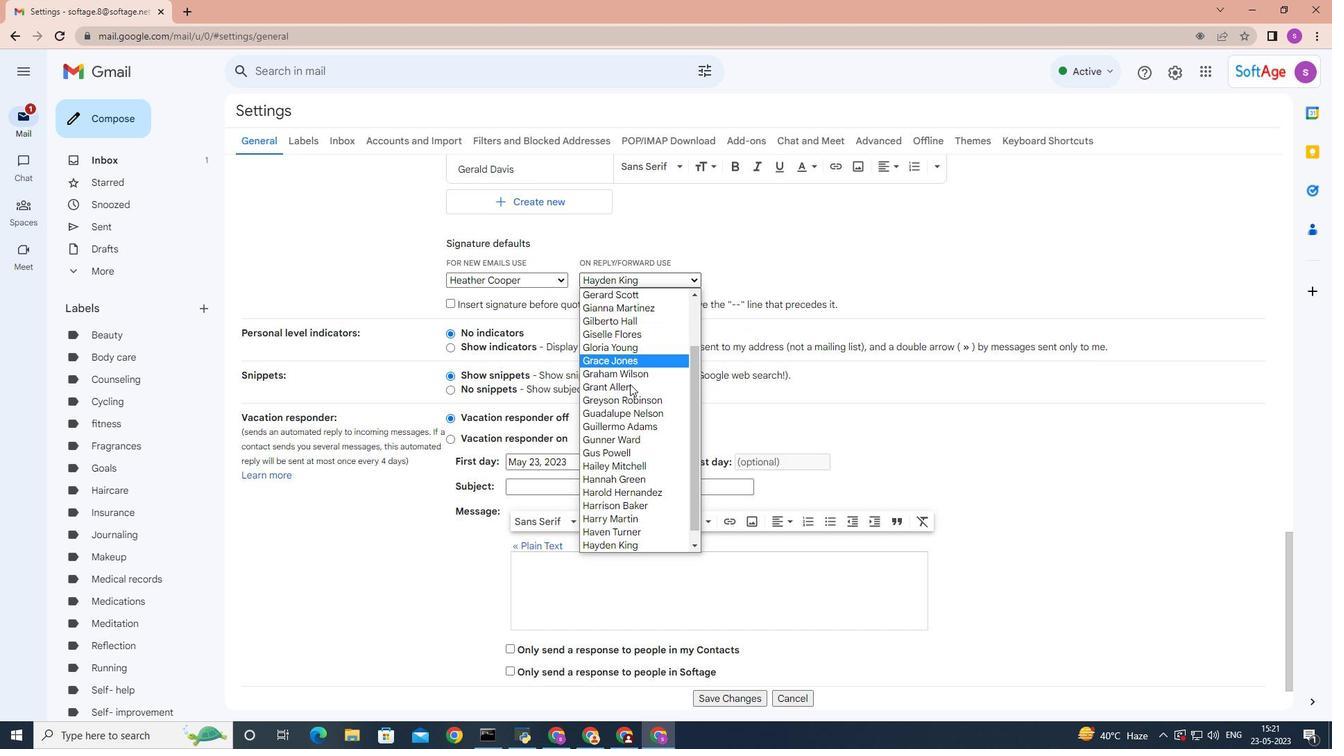 
Action: Mouse scrolled (627, 389) with delta (0, 0)
Screenshot: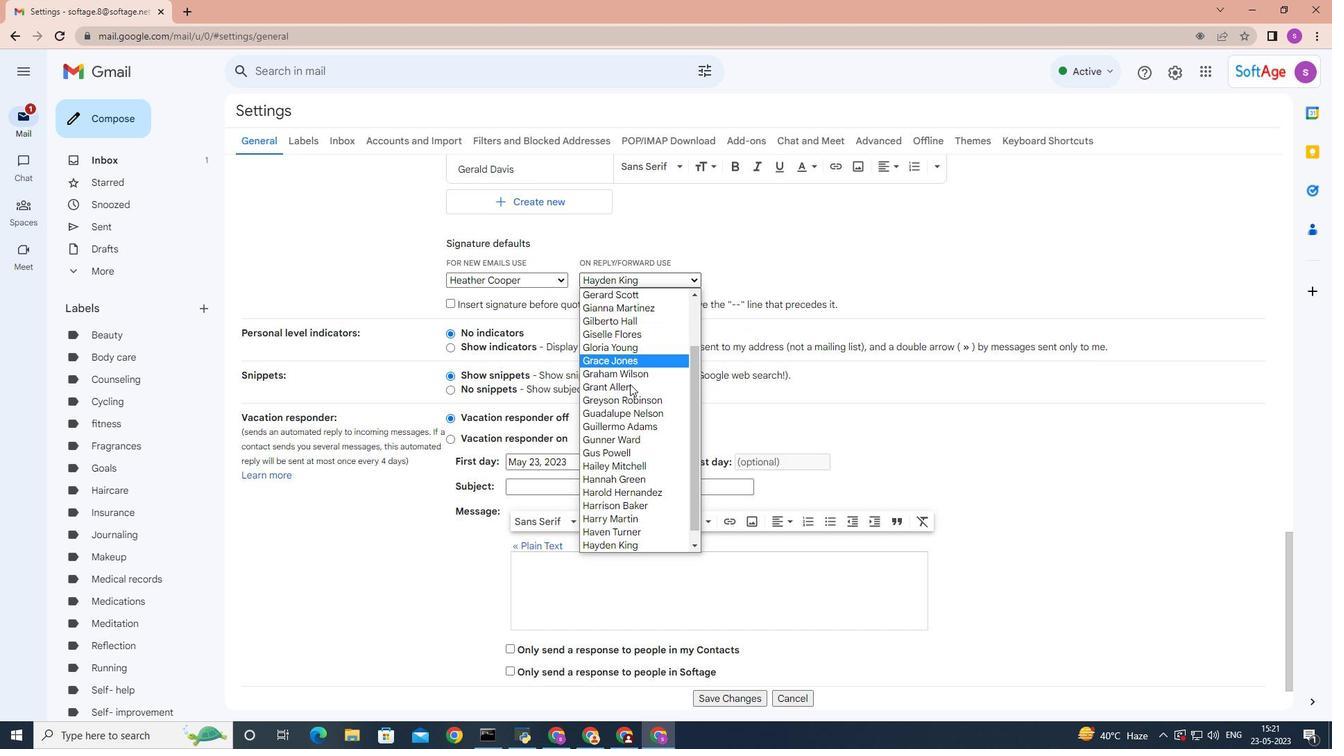 
Action: Mouse moved to (627, 390)
Screenshot: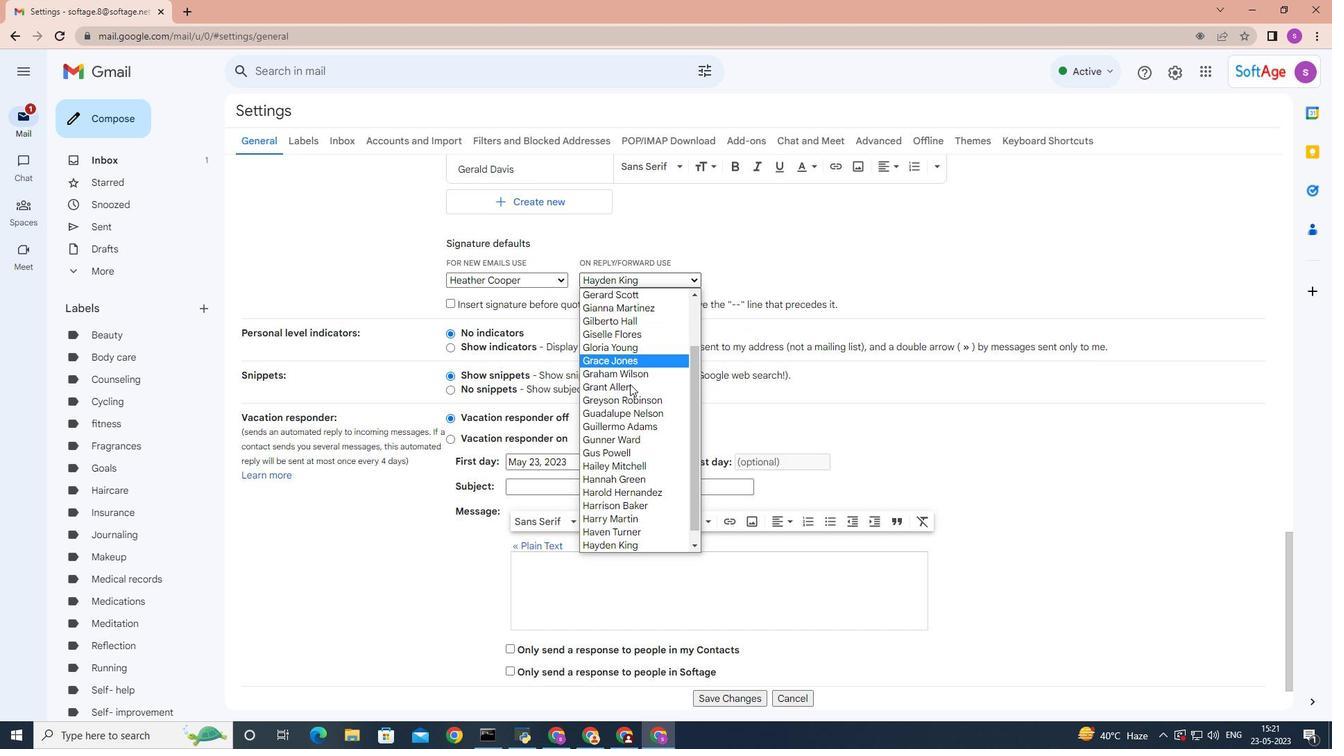 
Action: Mouse scrolled (627, 389) with delta (0, 0)
Screenshot: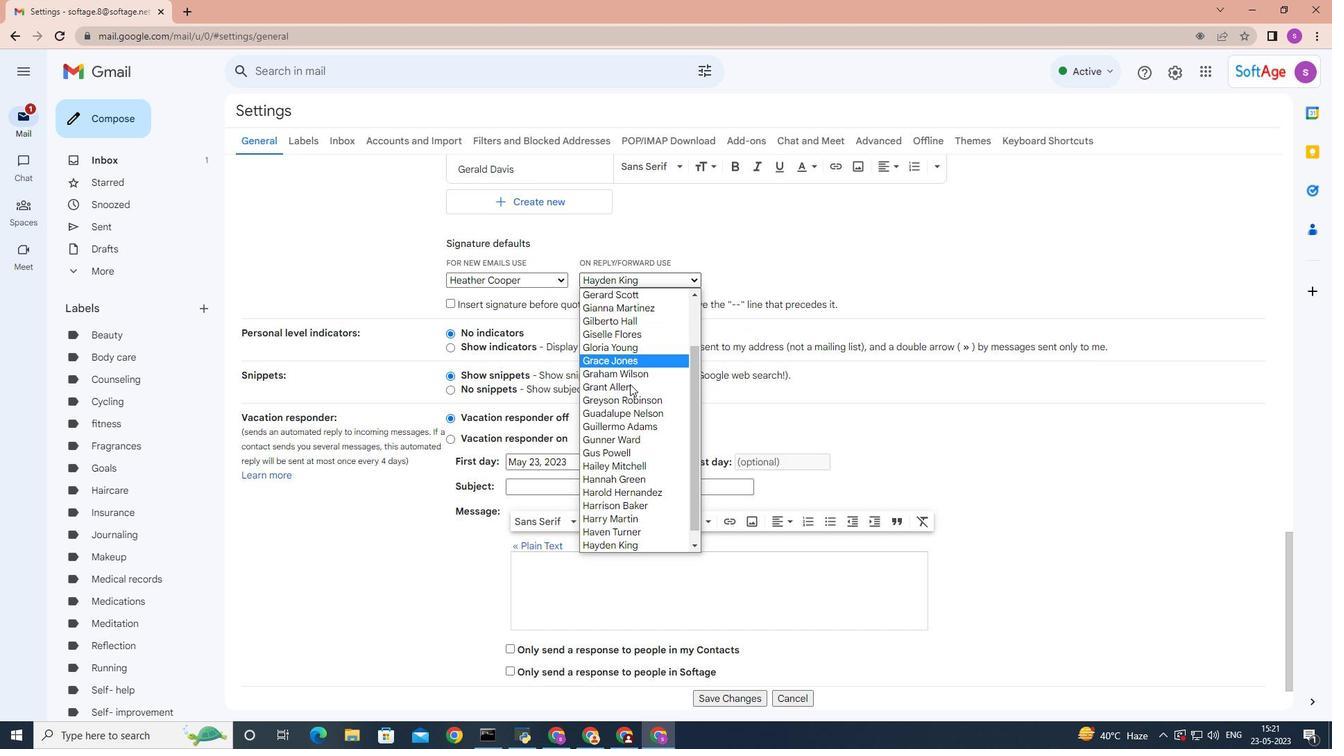 
Action: Mouse moved to (627, 391)
Screenshot: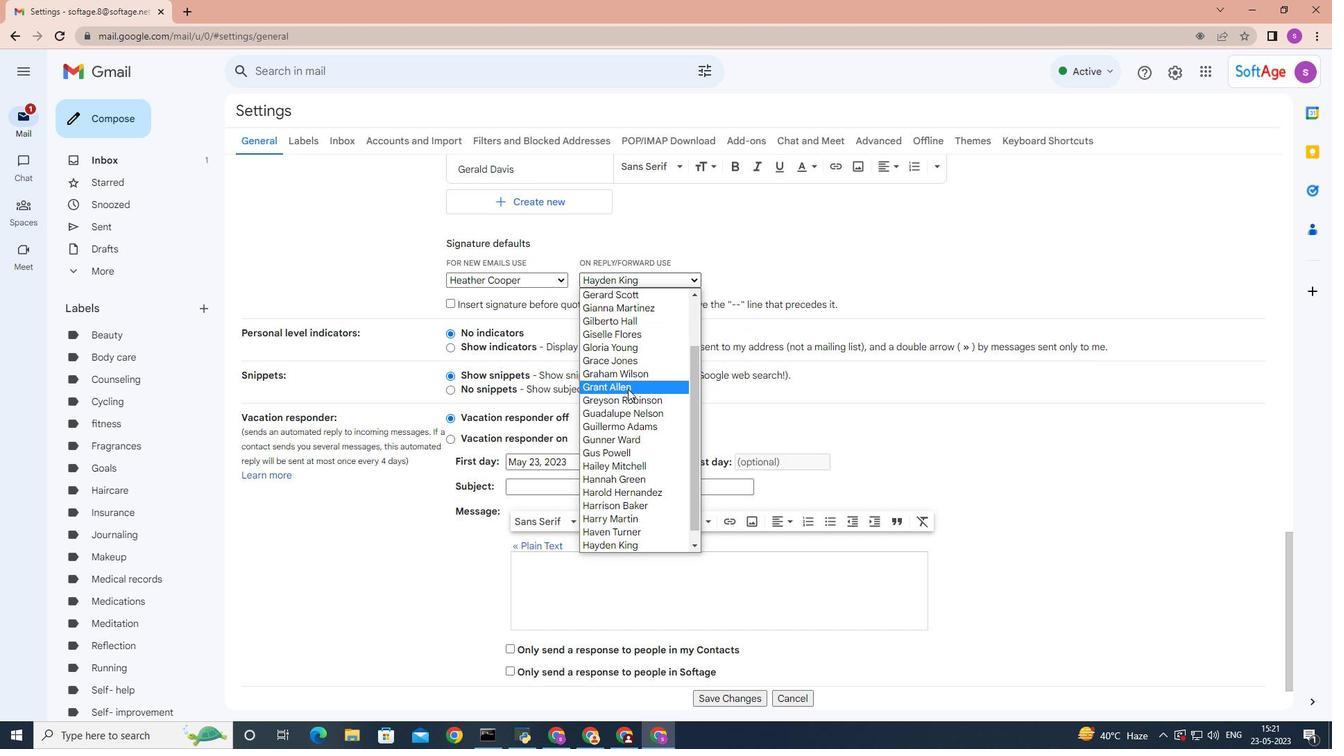
Action: Mouse scrolled (627, 390) with delta (0, 0)
Screenshot: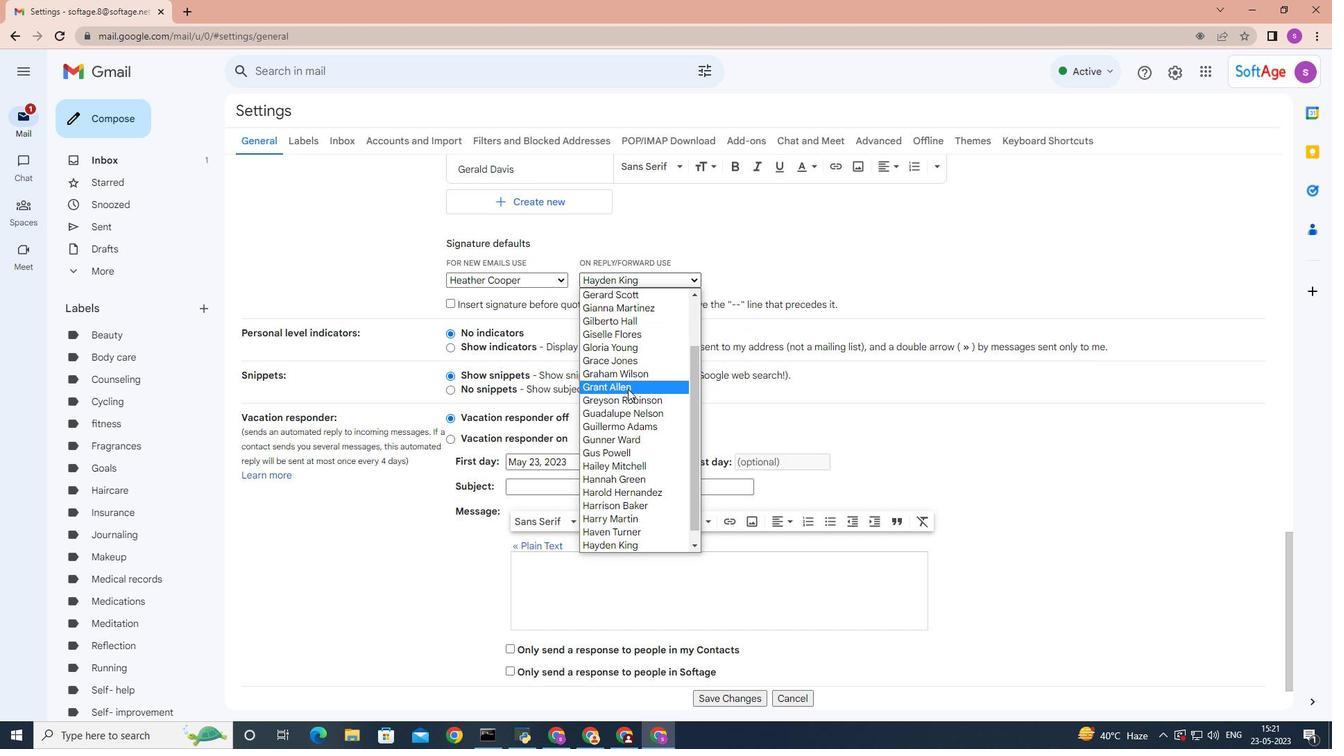 
Action: Mouse scrolled (627, 390) with delta (0, 0)
Screenshot: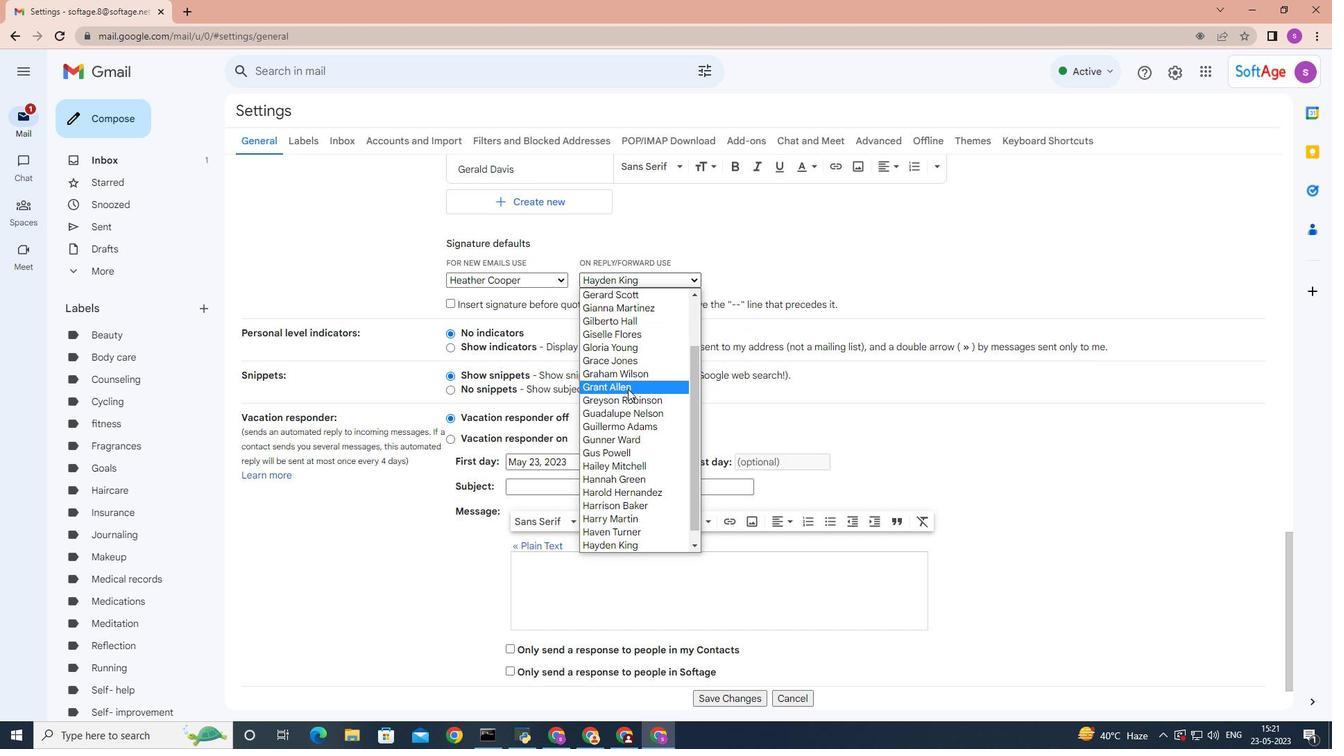 
Action: Mouse scrolled (627, 390) with delta (0, 0)
Screenshot: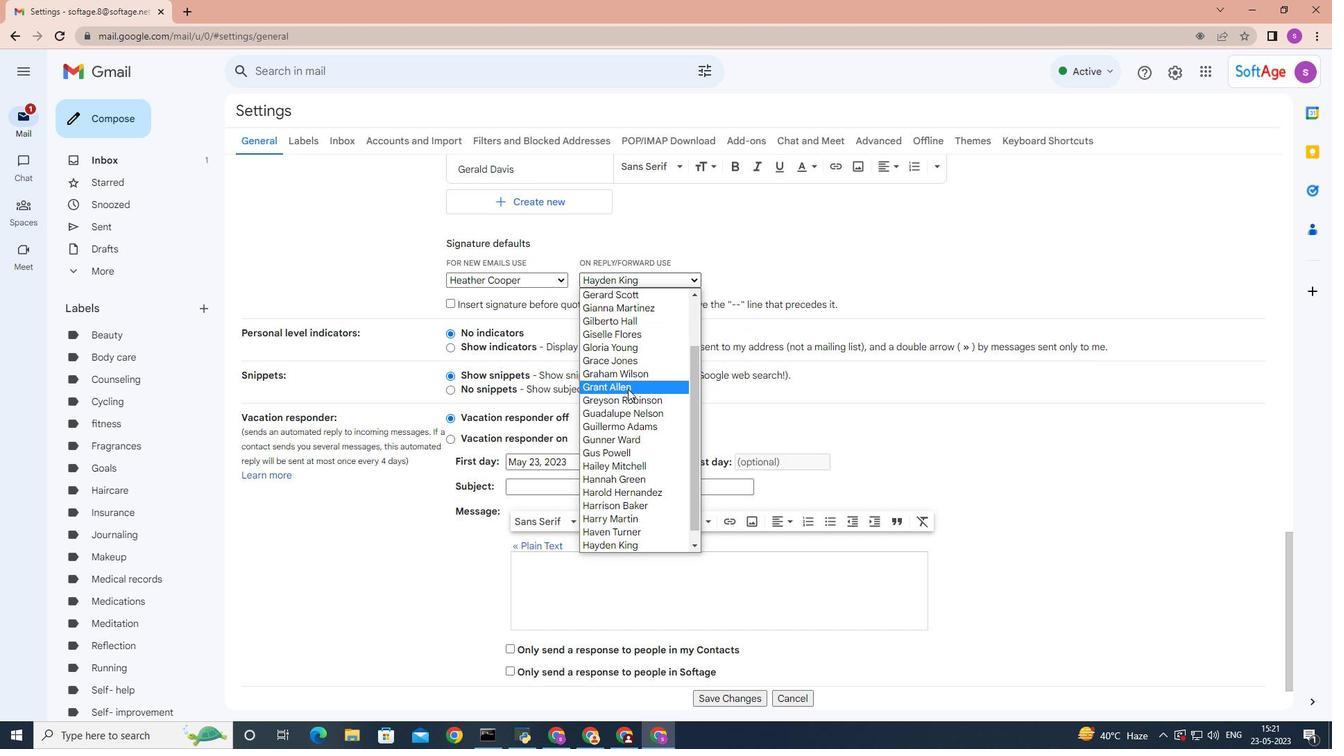 
Action: Mouse scrolled (627, 390) with delta (0, 0)
Screenshot: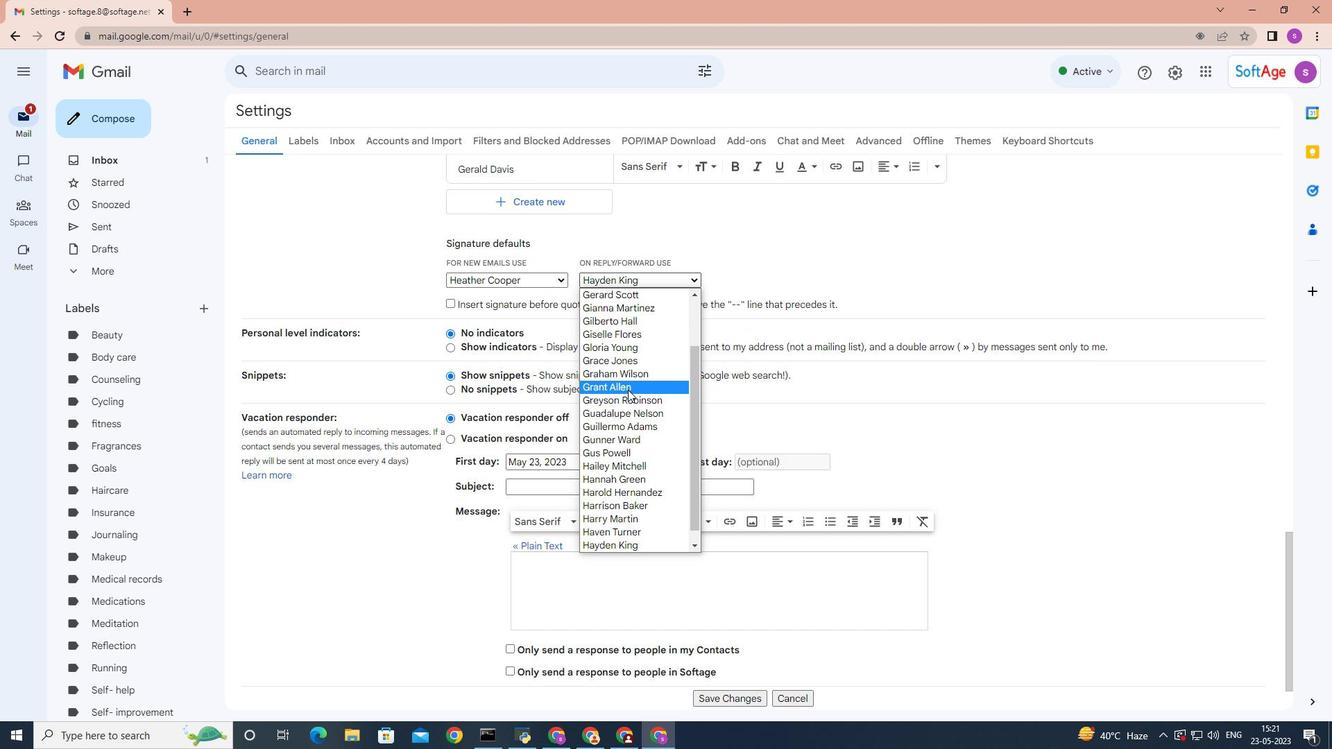 
Action: Mouse scrolled (627, 390) with delta (0, 0)
Screenshot: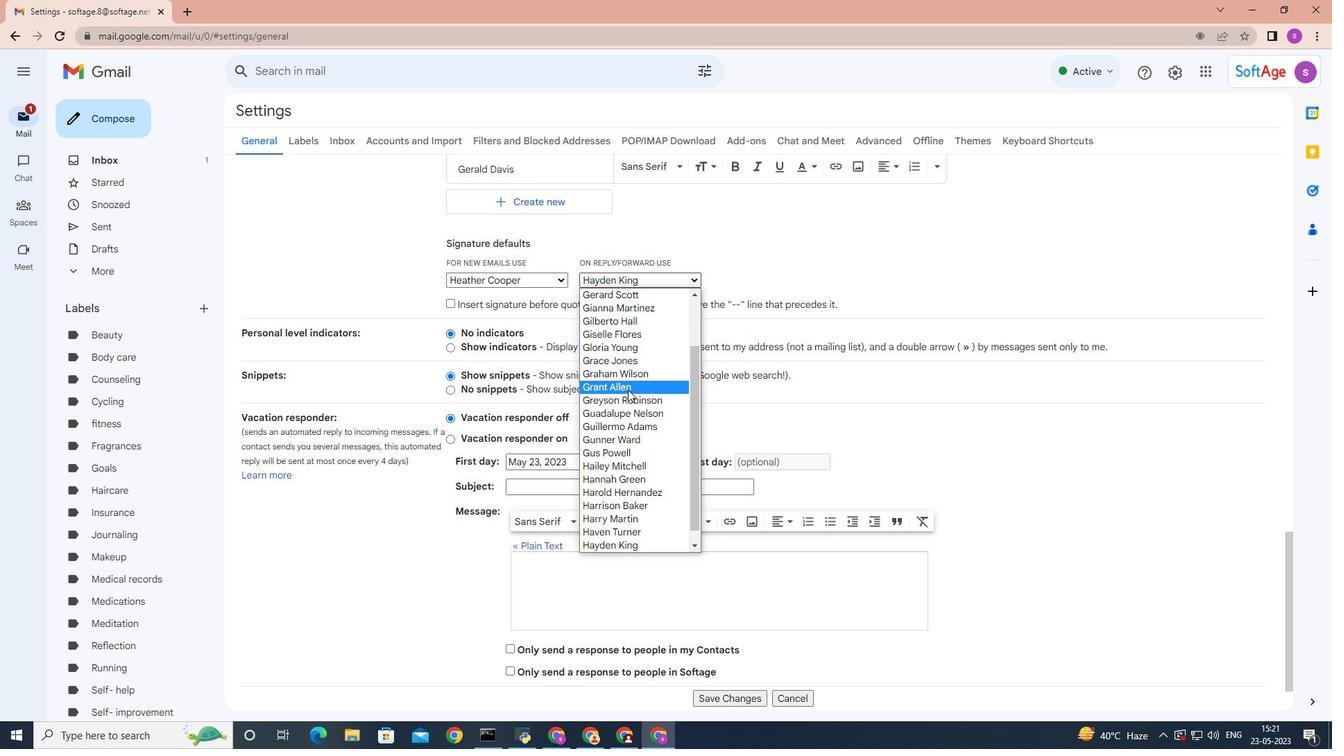 
Action: Mouse moved to (646, 544)
Screenshot: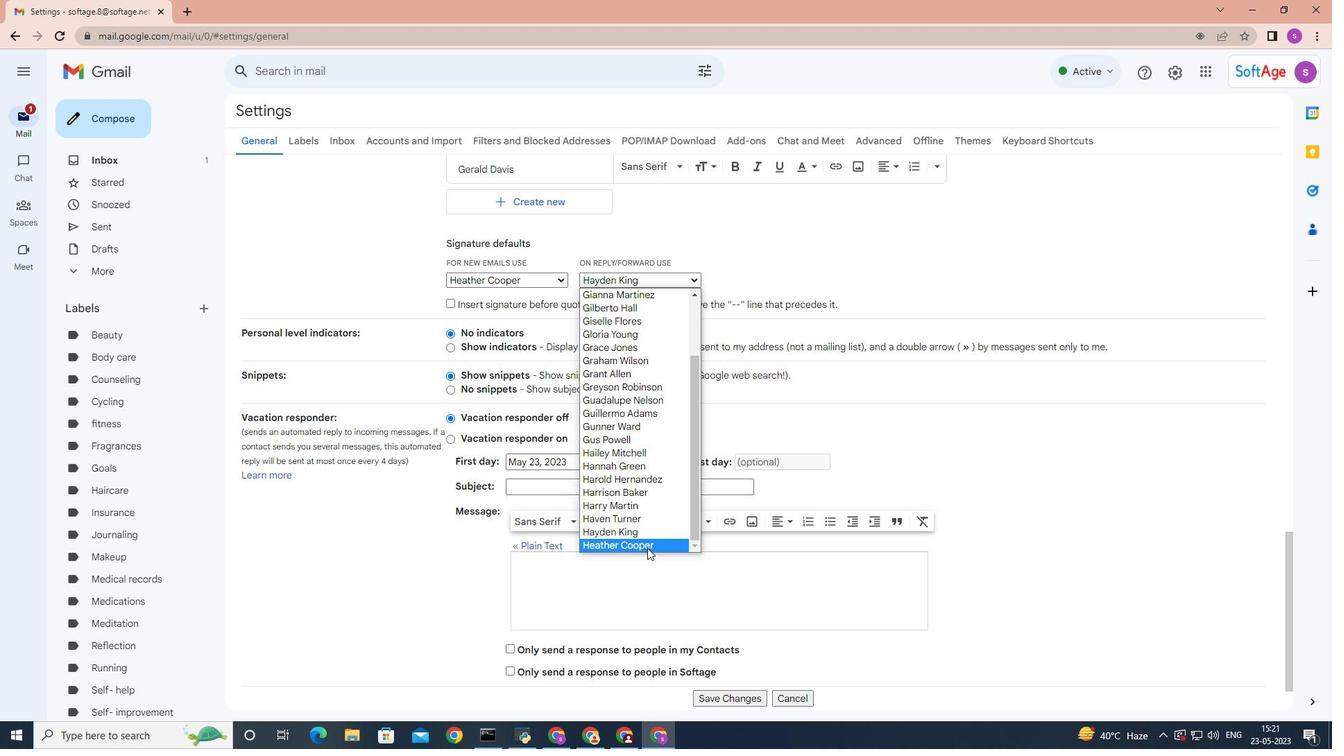
Action: Mouse pressed left at (646, 544)
Screenshot: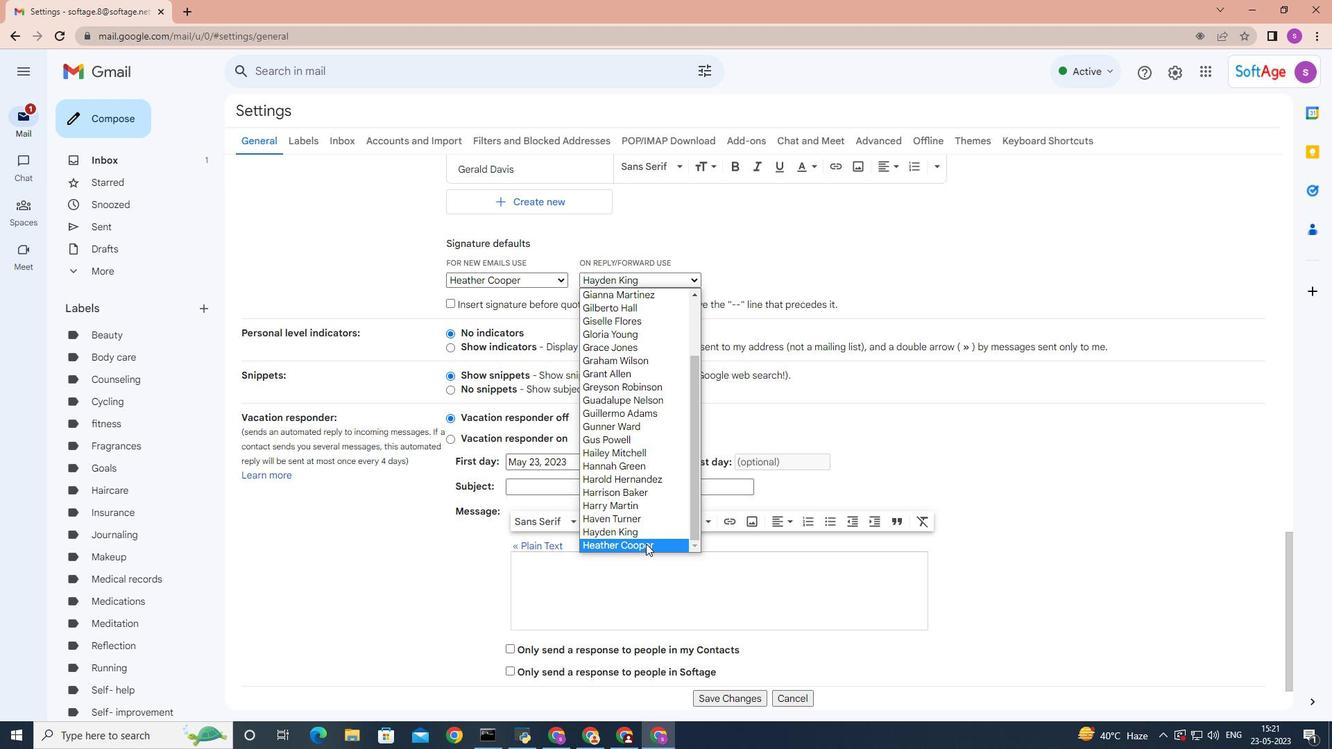 
Action: Mouse moved to (733, 693)
Screenshot: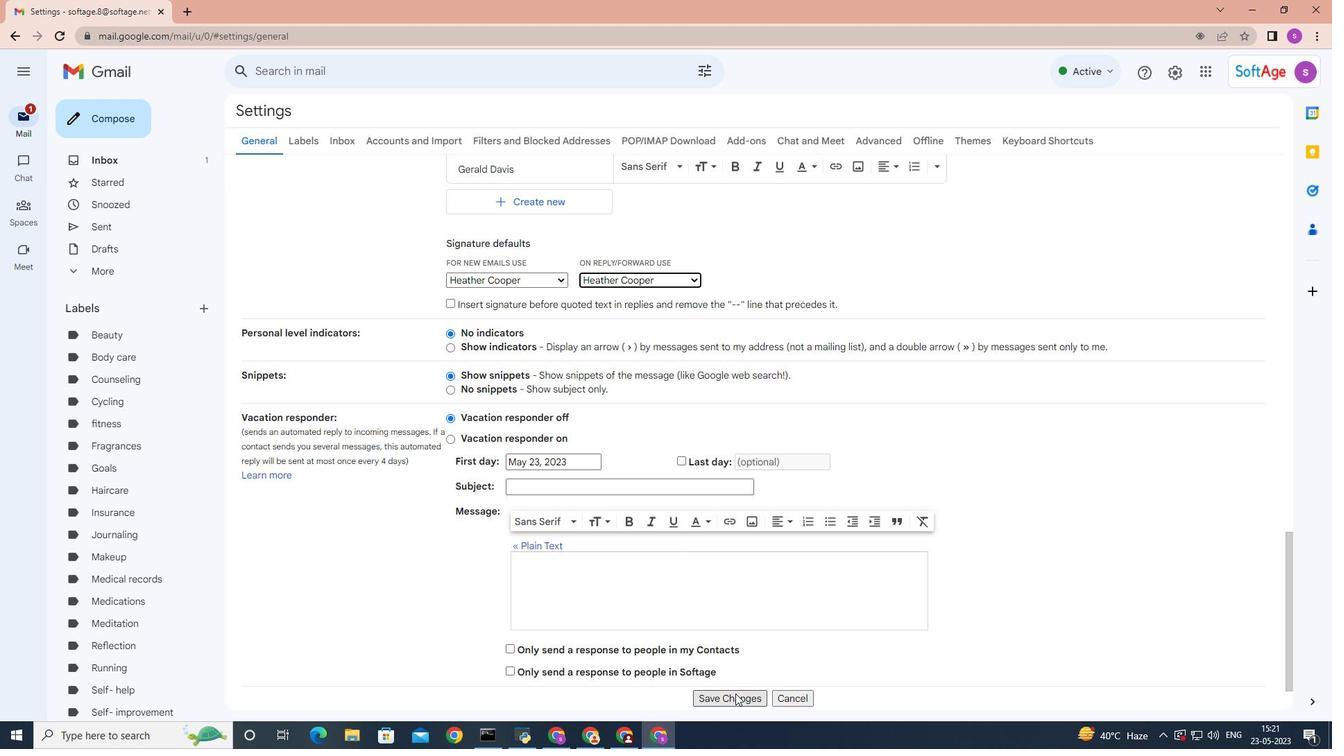 
Action: Mouse pressed left at (733, 693)
Screenshot: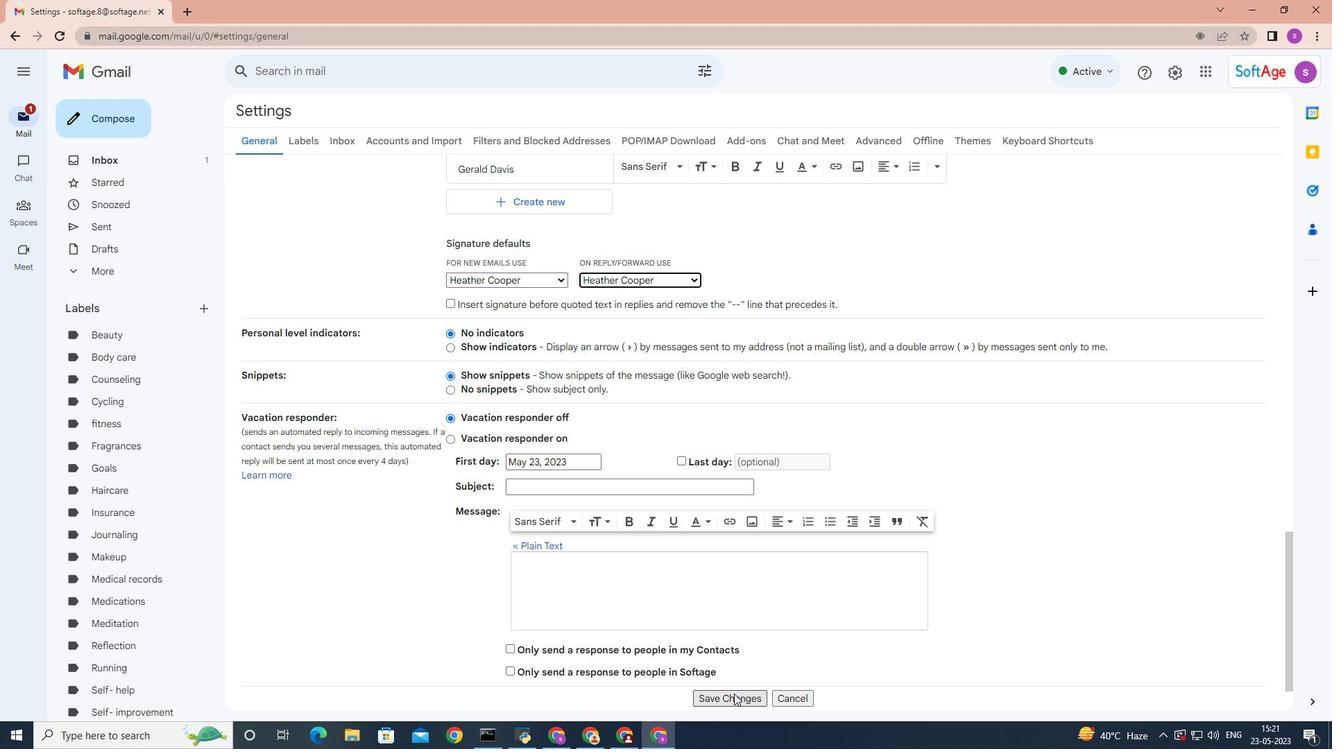 
Action: Mouse moved to (92, 120)
Screenshot: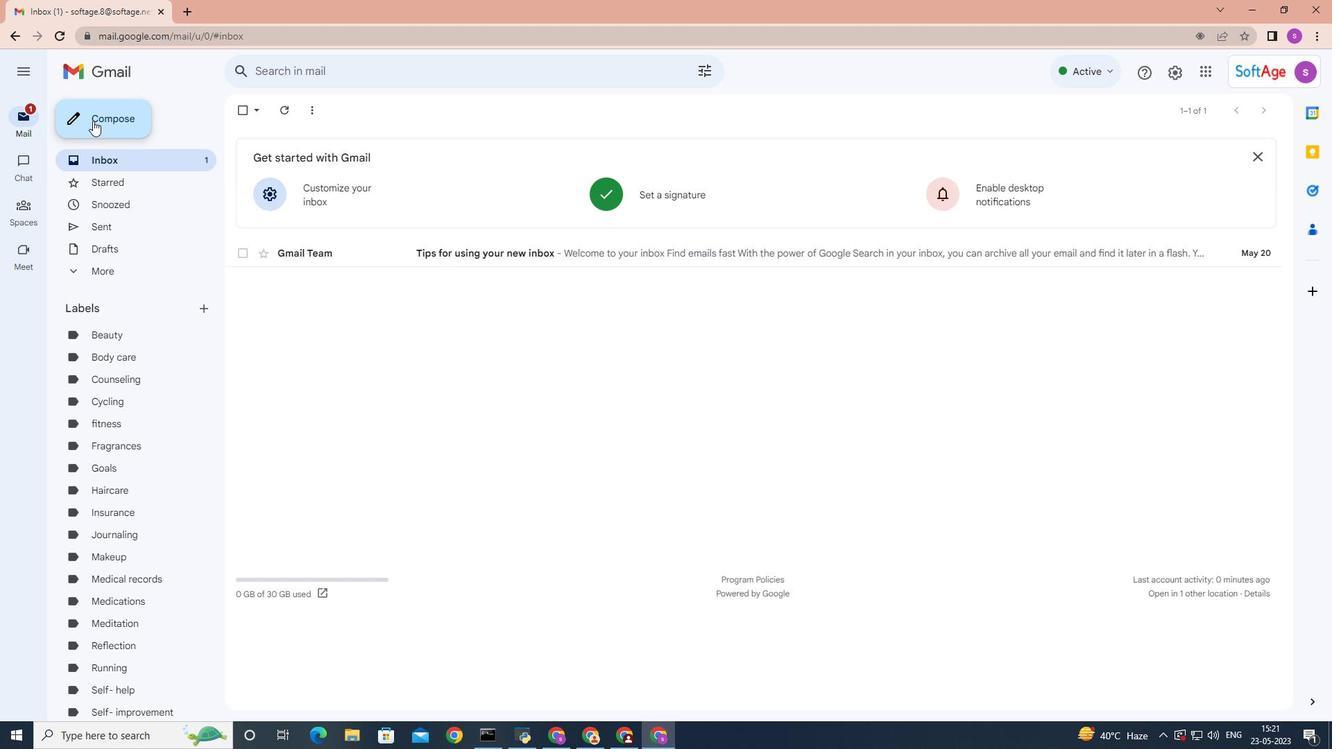 
Action: Mouse pressed left at (92, 120)
Screenshot: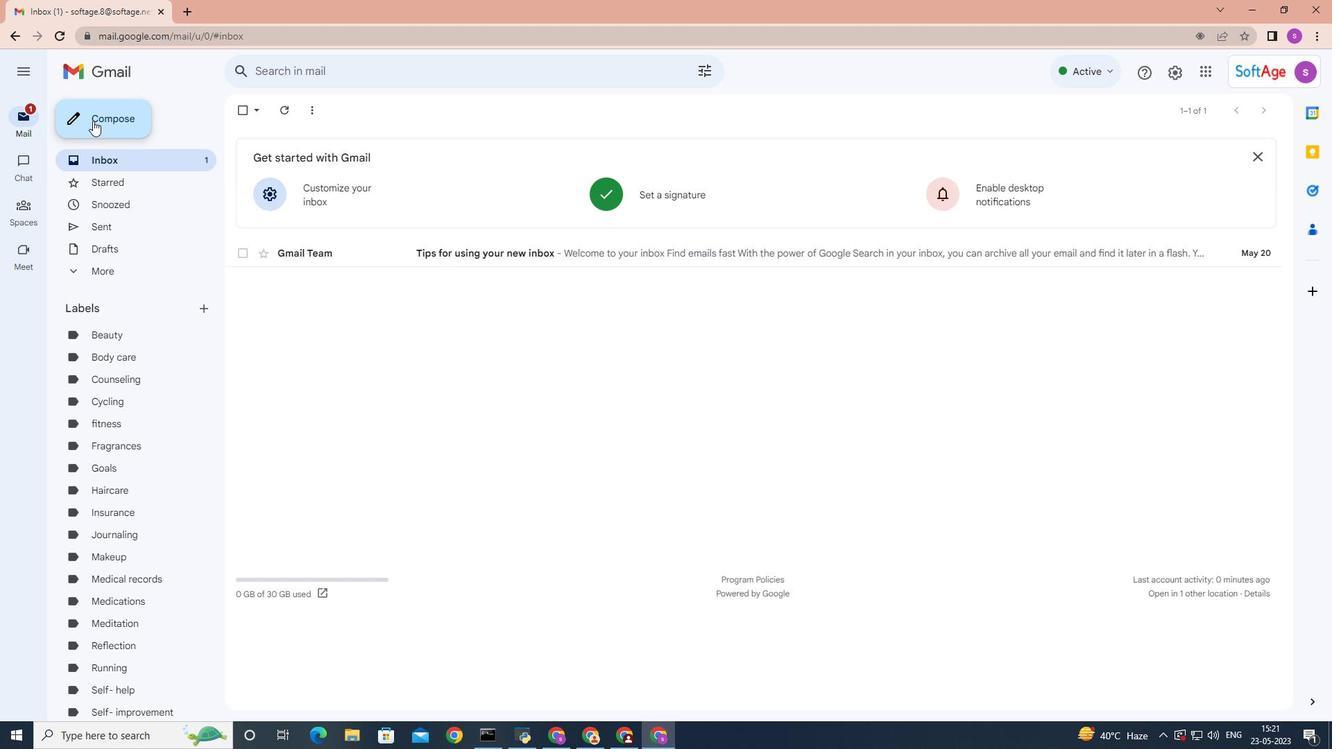 
Action: Mouse moved to (915, 361)
Screenshot: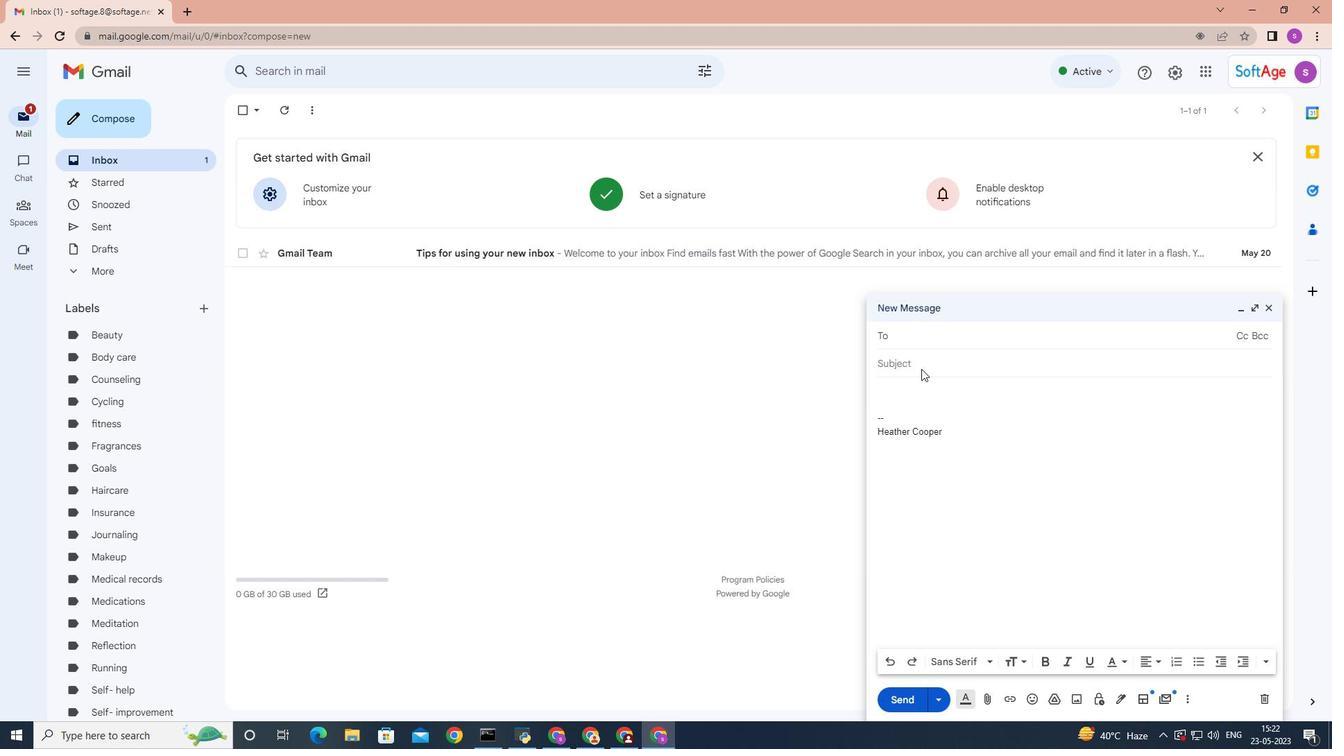 
Action: Mouse pressed left at (915, 361)
Screenshot: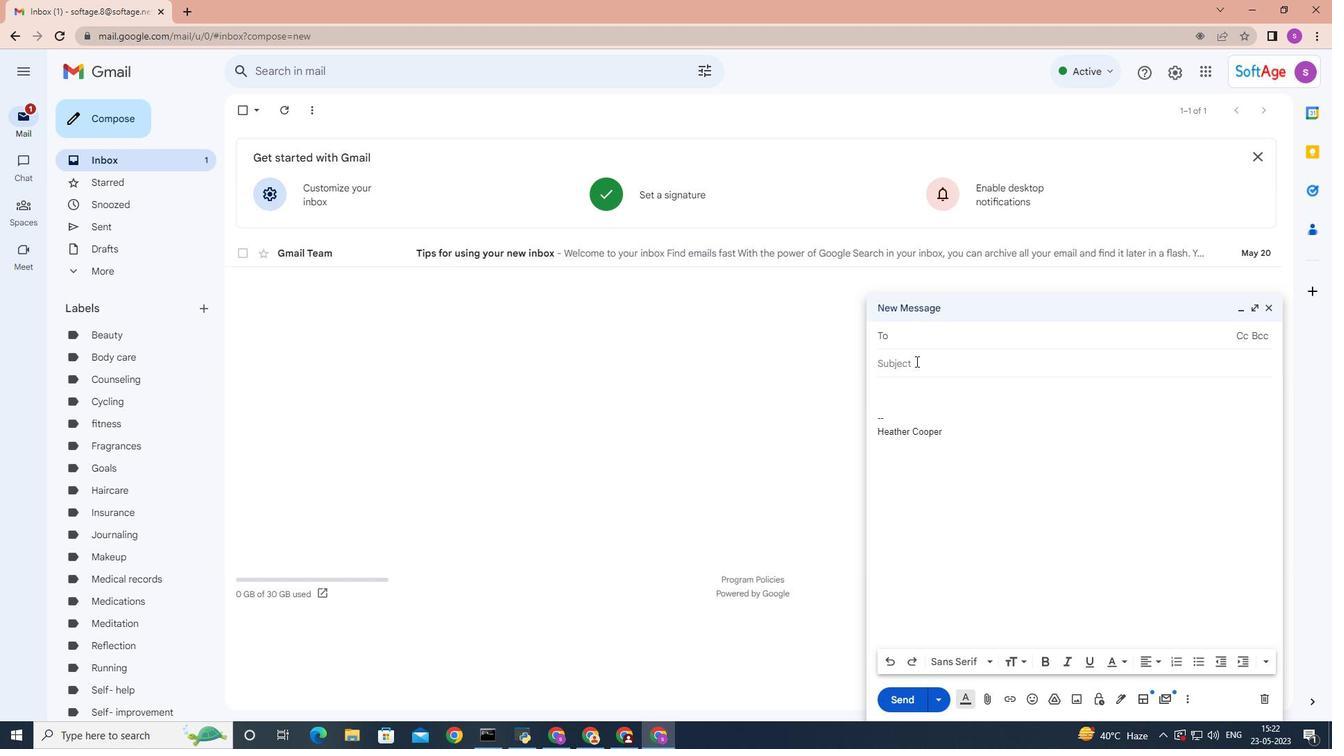 
Action: Key pressed <Key.shift>Confirmation<Key.space>of<Key.space>a<Key.space>reservation<Key.space>
Screenshot: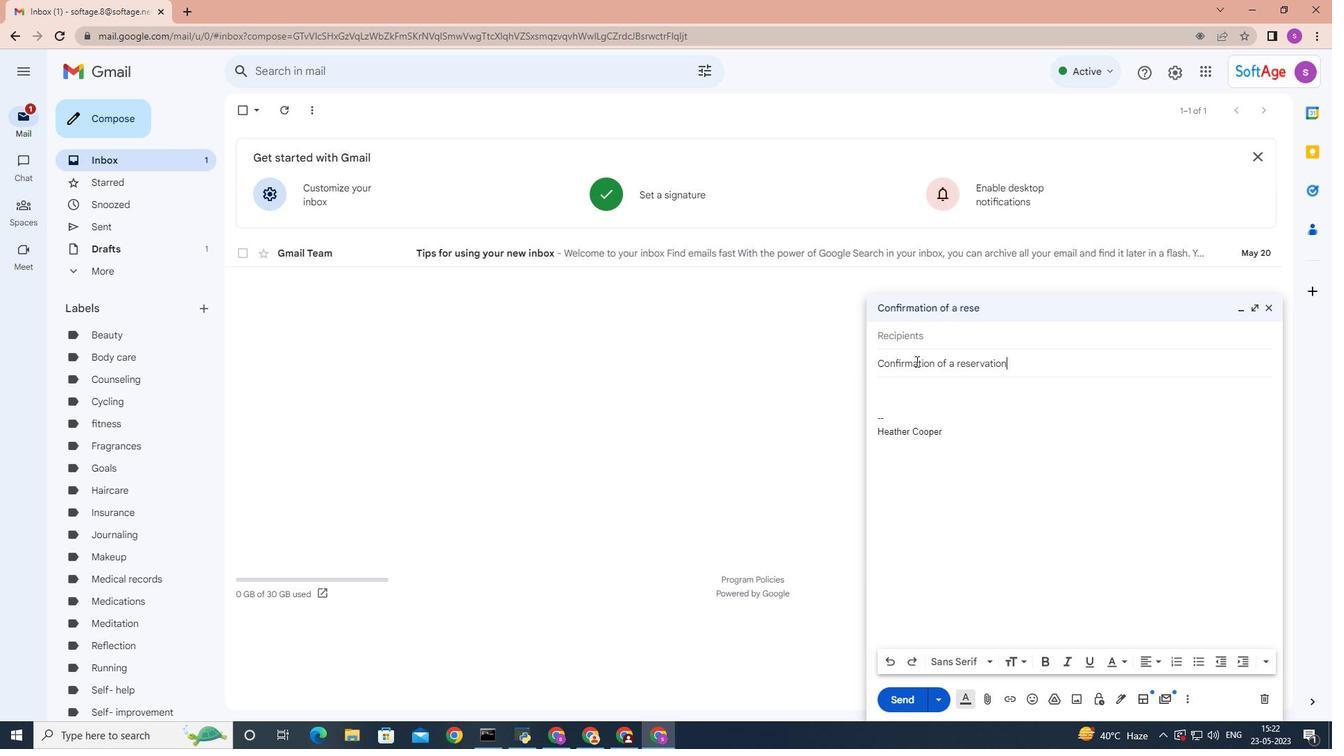 
Action: Mouse moved to (879, 392)
Screenshot: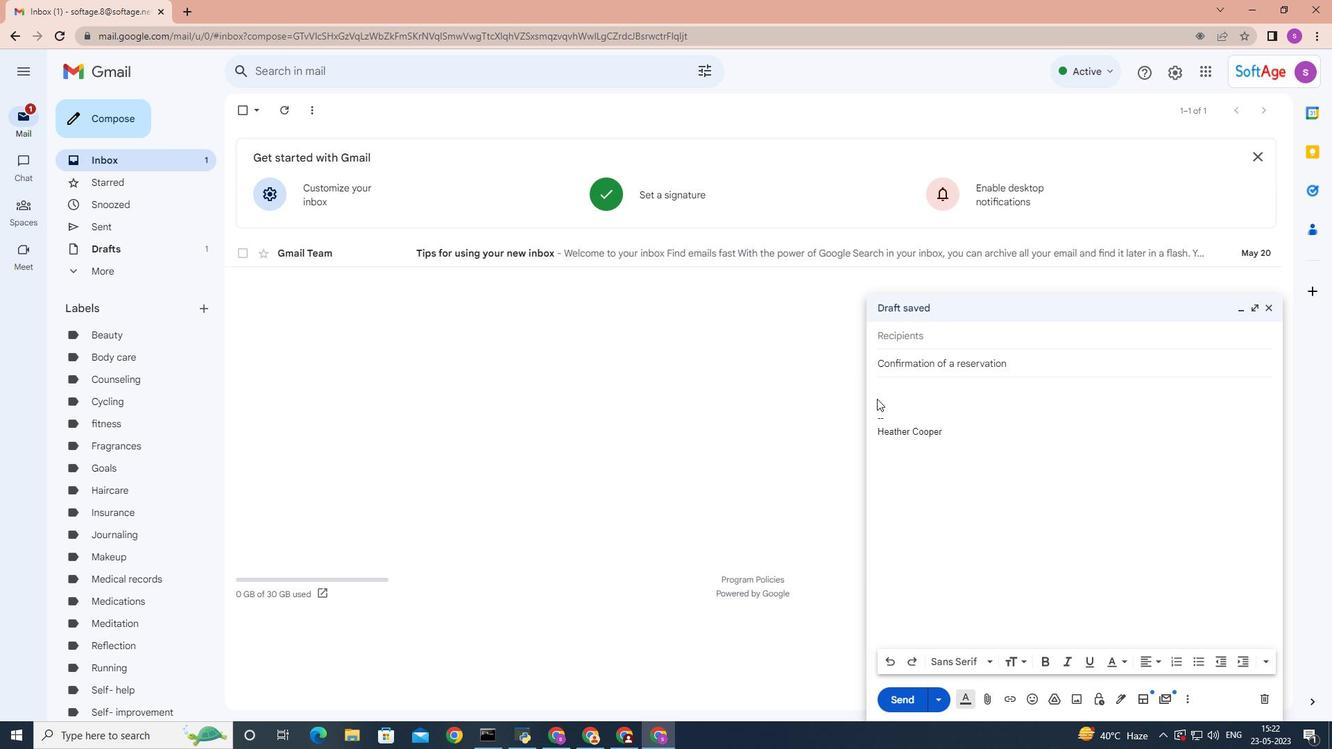 
Action: Mouse pressed left at (879, 392)
Screenshot: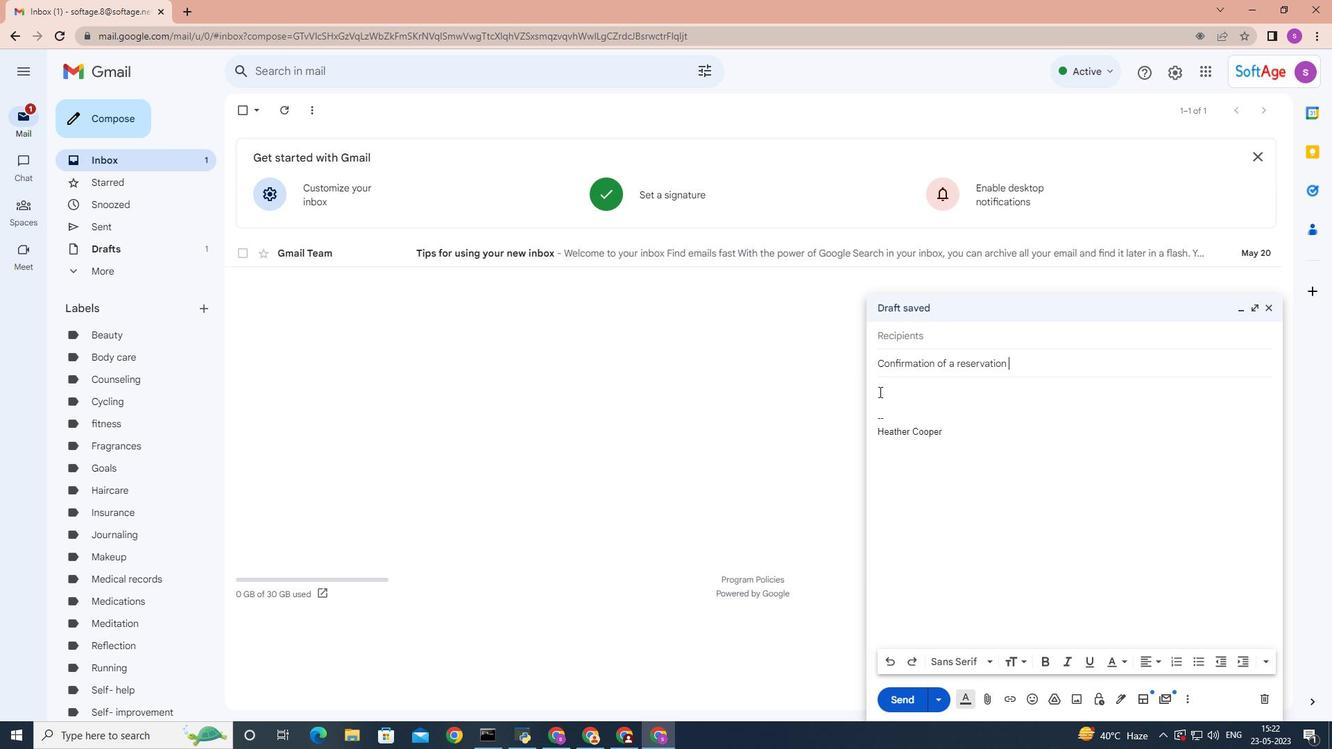 
Action: Key pressed <Key.shift>Thank<Key.space>you<Key.space>for<Key.space>your<Key.space>prompt<Key.space>response<Key.space>to<Key.space>our<Key.space>query.
Screenshot: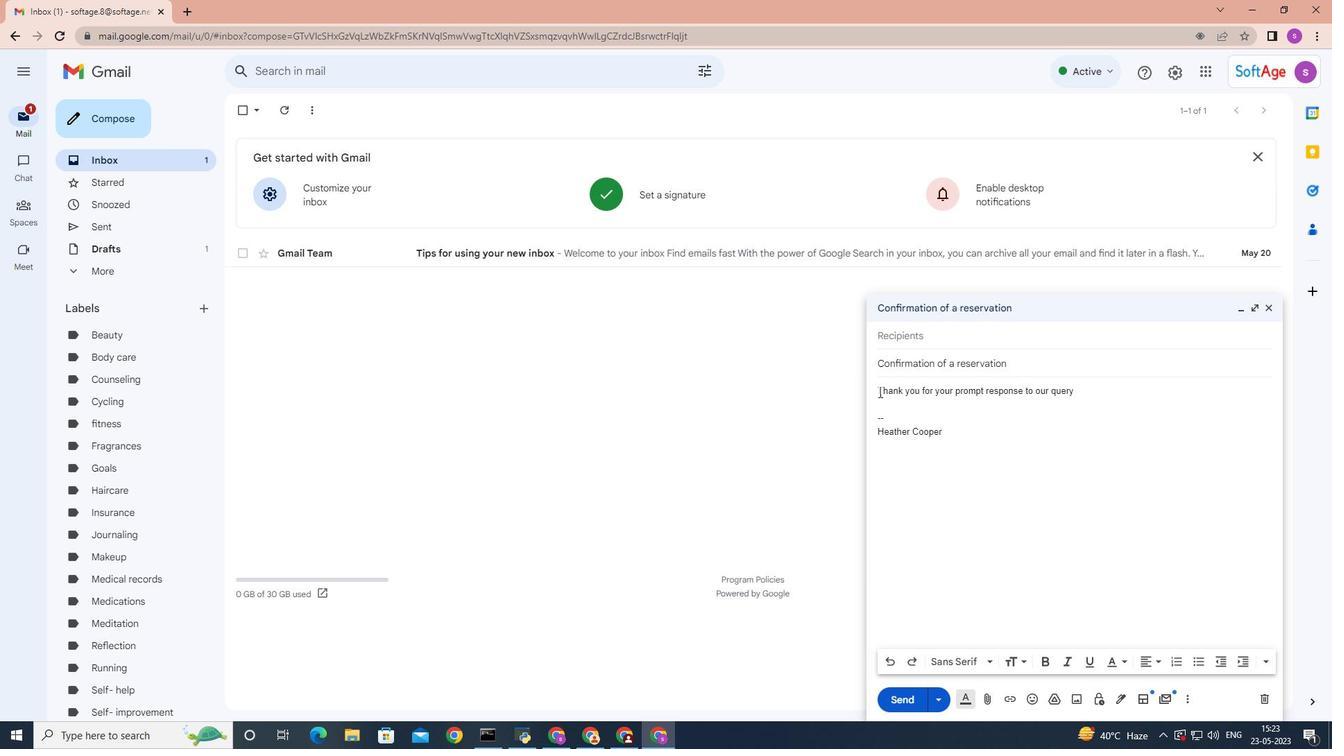 
Action: Mouse moved to (924, 342)
Screenshot: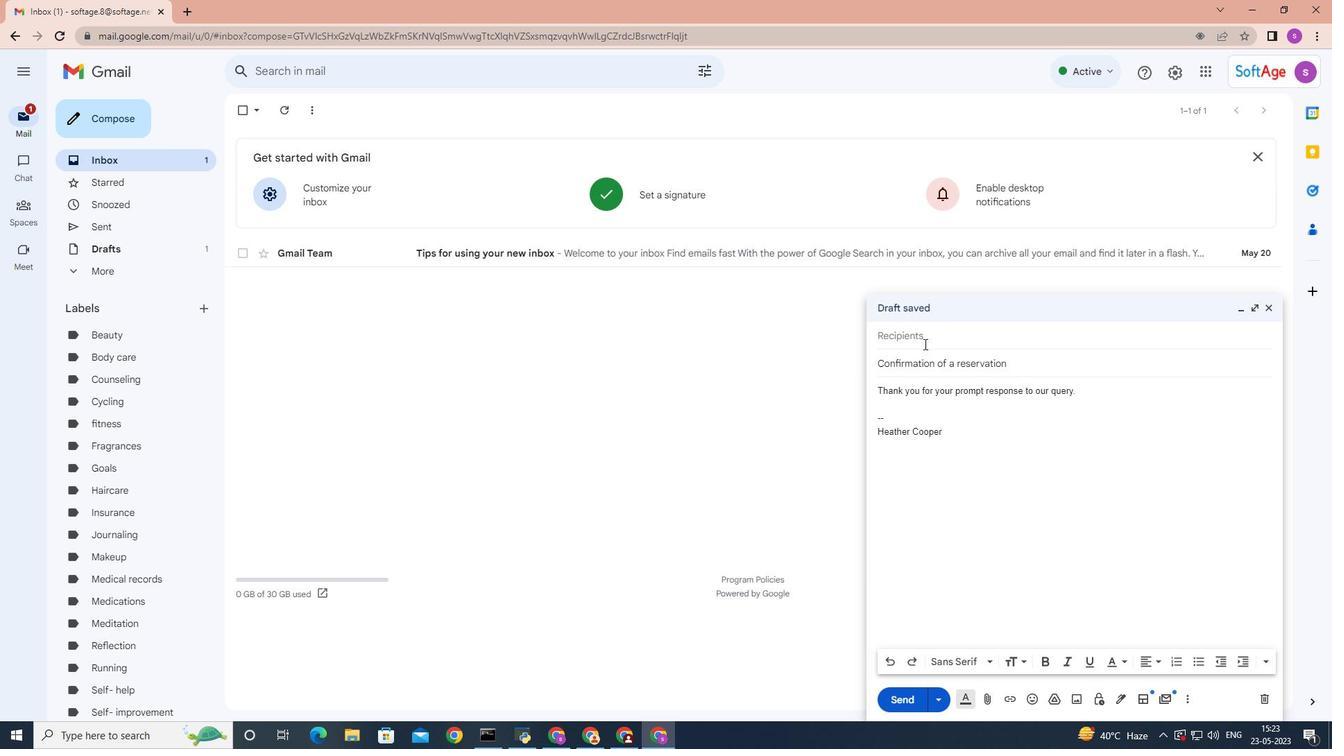 
Action: Mouse pressed left at (924, 342)
Screenshot: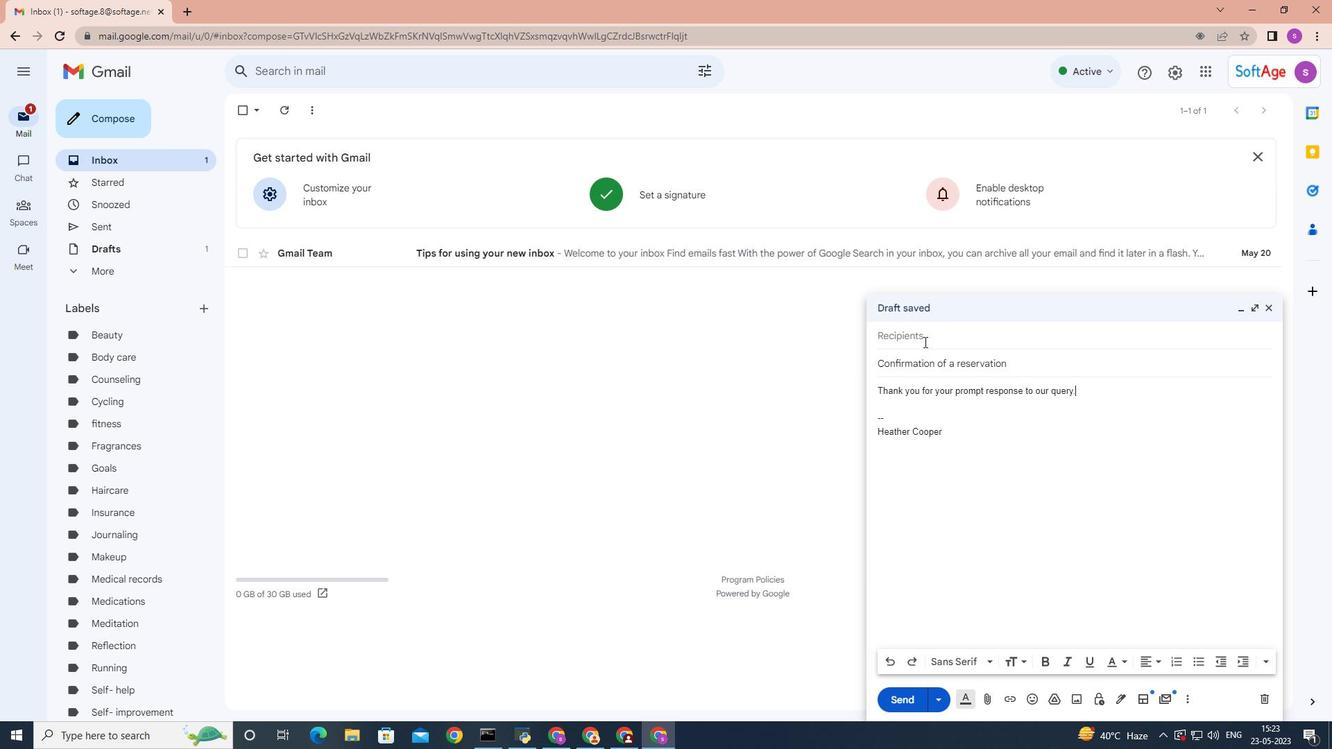 
Action: Key pressed <Key.shift>Softage.6
Screenshot: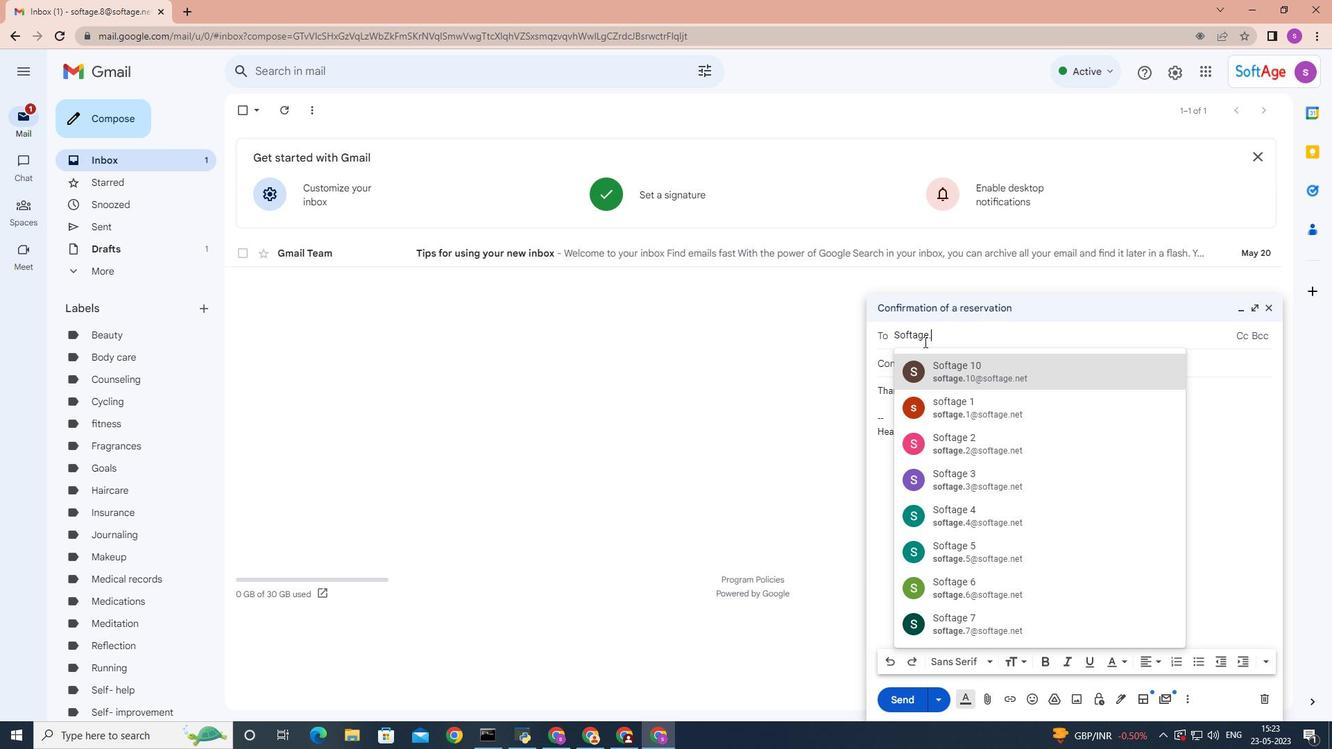 
Action: Mouse moved to (975, 376)
Screenshot: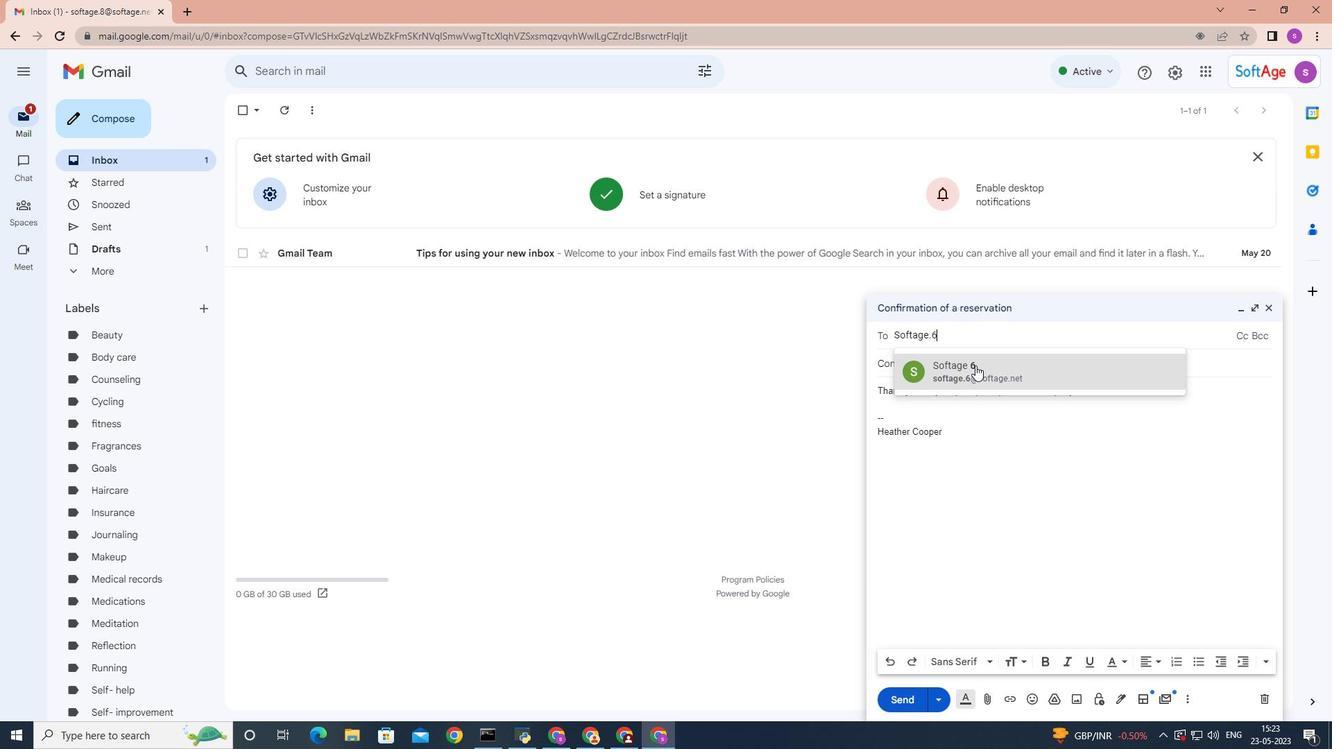 
Action: Mouse pressed left at (975, 376)
Screenshot: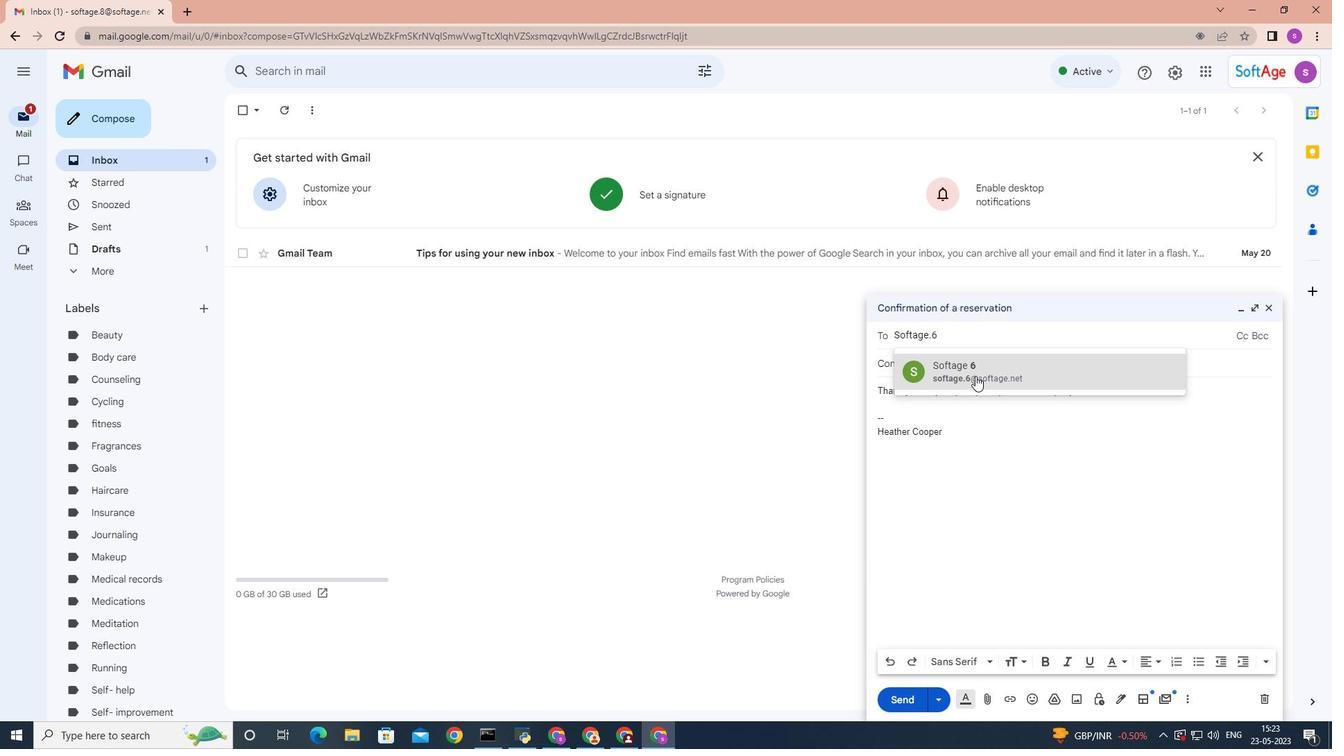 
Action: Mouse moved to (1076, 402)
Screenshot: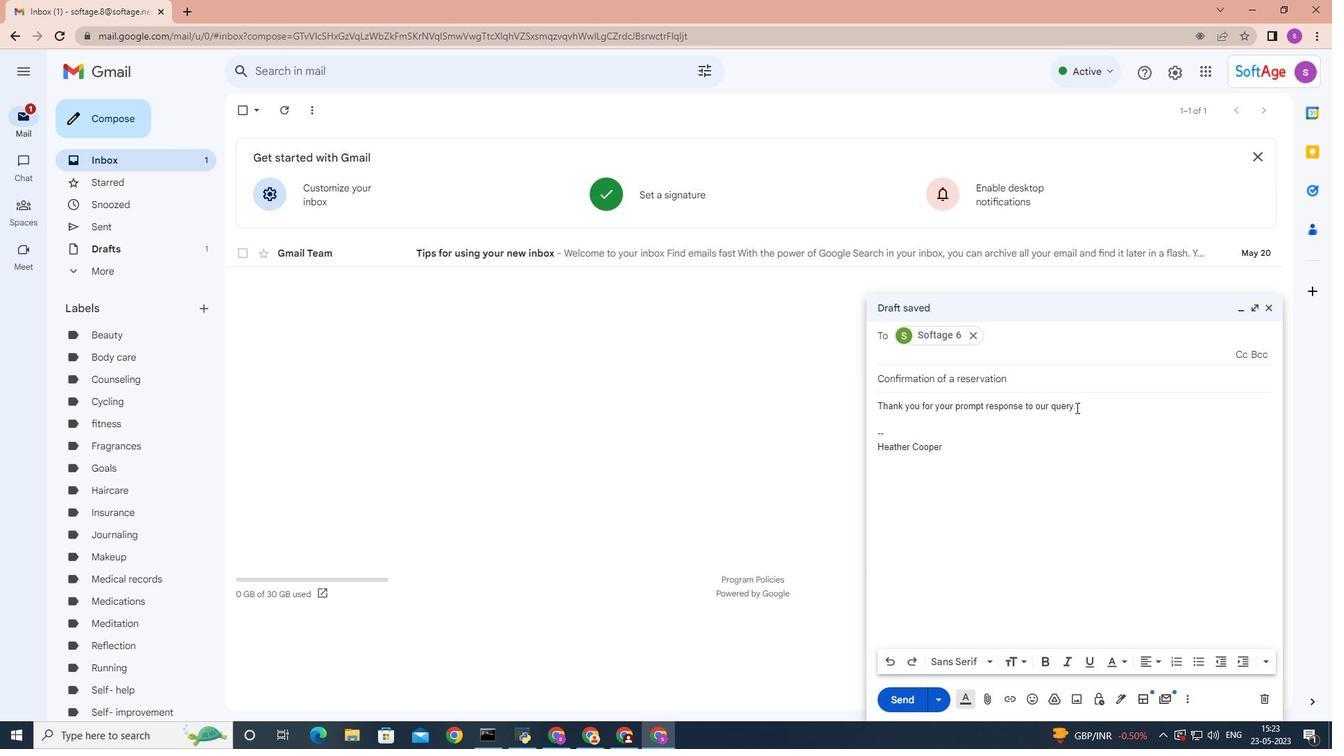 
Action: Mouse pressed left at (1076, 402)
Screenshot: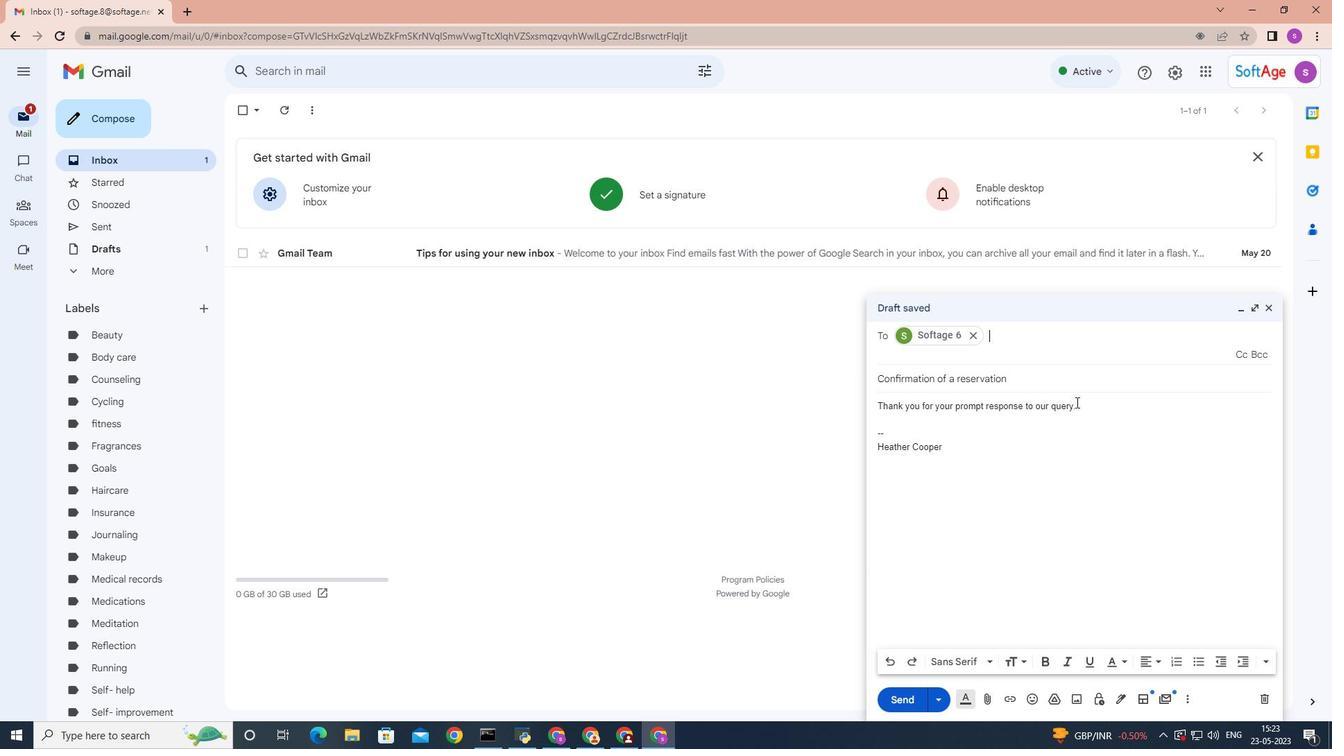 
Action: Mouse moved to (1083, 403)
Screenshot: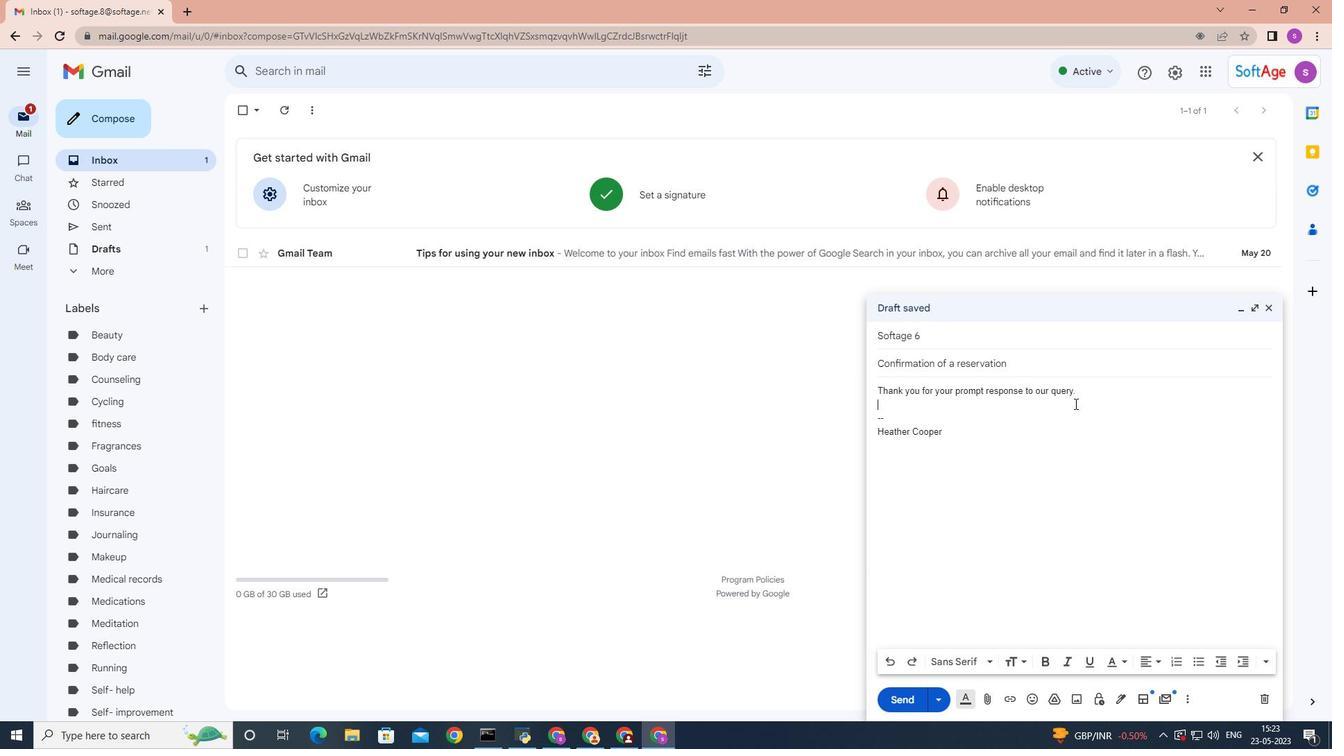
Action: Mouse pressed left at (1083, 403)
Screenshot: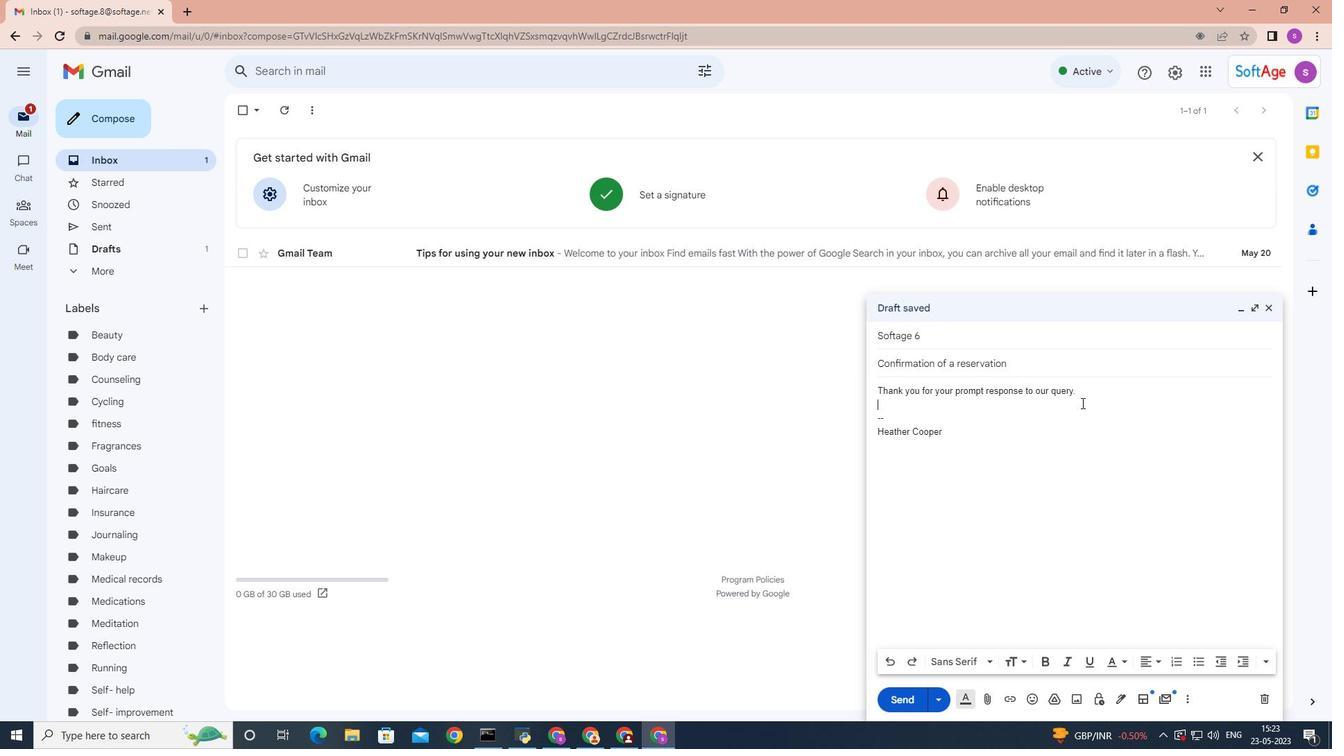 
Action: Mouse moved to (1077, 390)
Screenshot: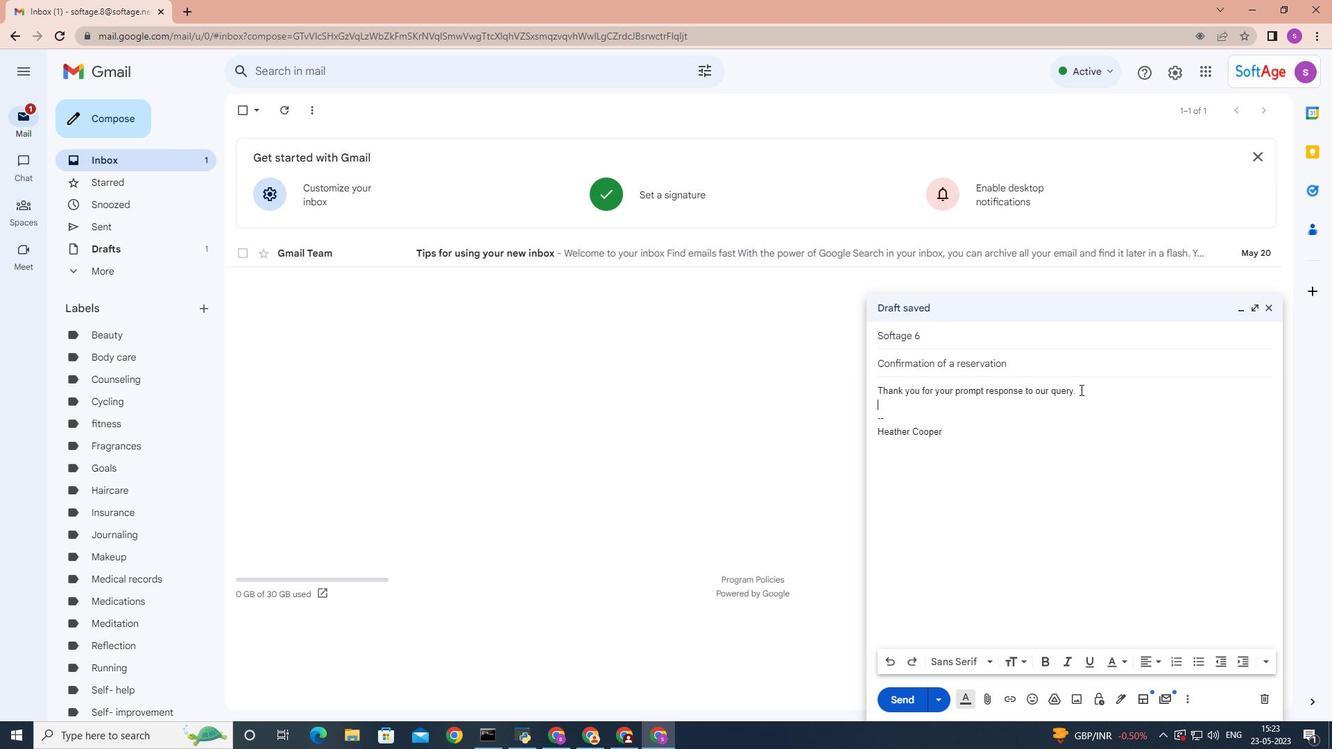 
Action: Mouse pressed left at (1077, 390)
Screenshot: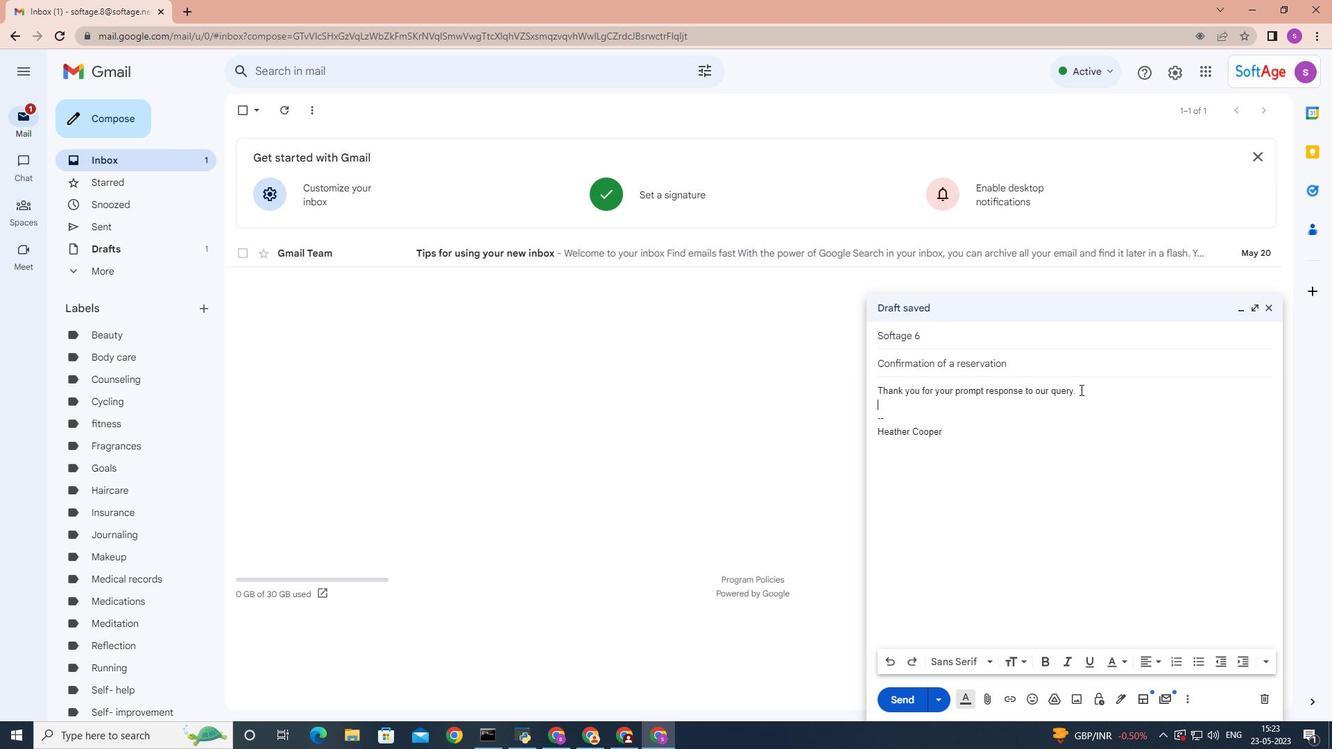 
Action: Mouse moved to (1175, 666)
Screenshot: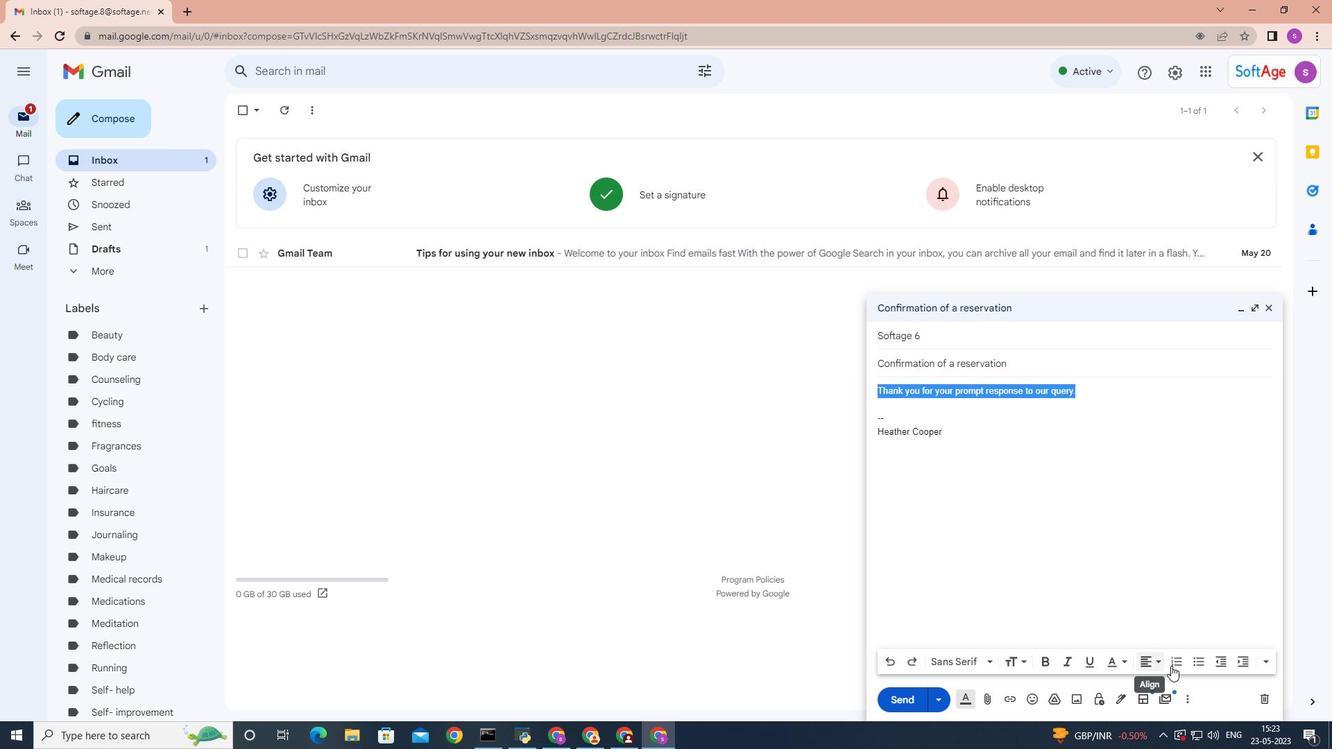 
Action: Mouse pressed left at (1175, 666)
Screenshot: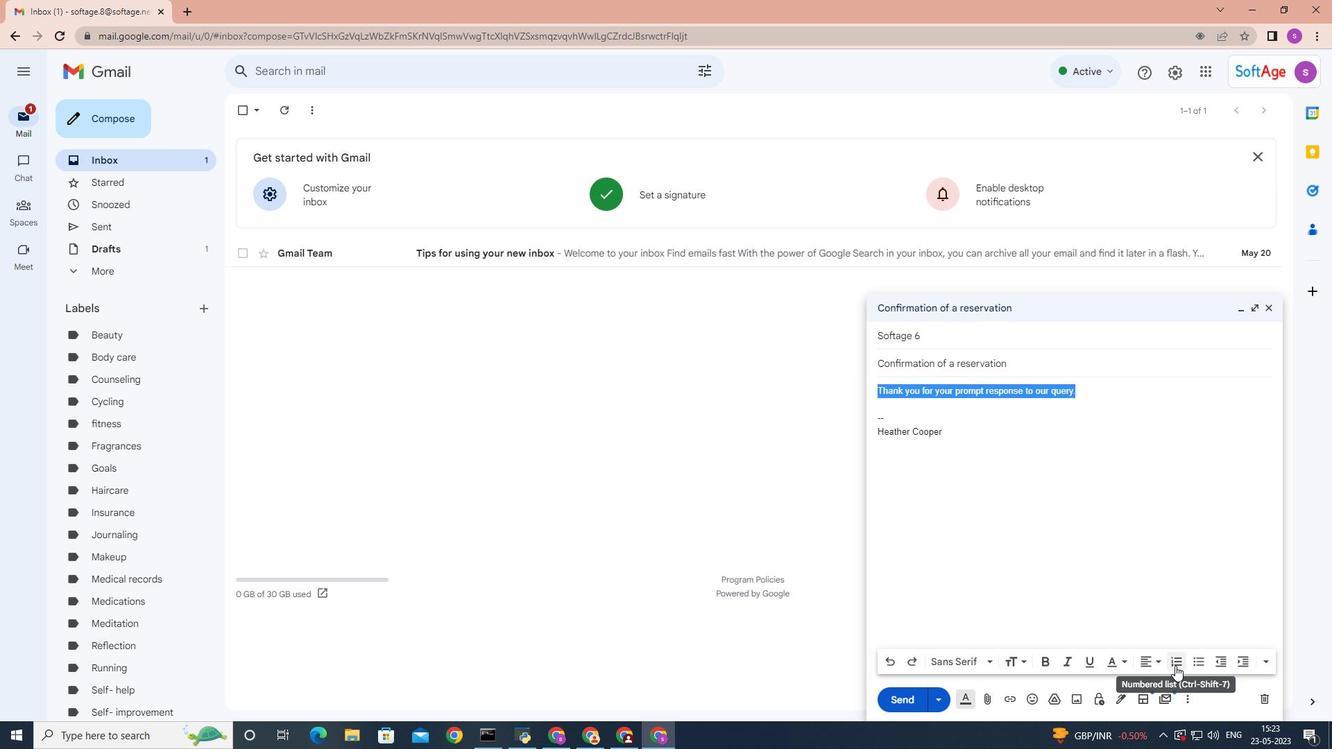 
Action: Mouse moved to (981, 664)
Screenshot: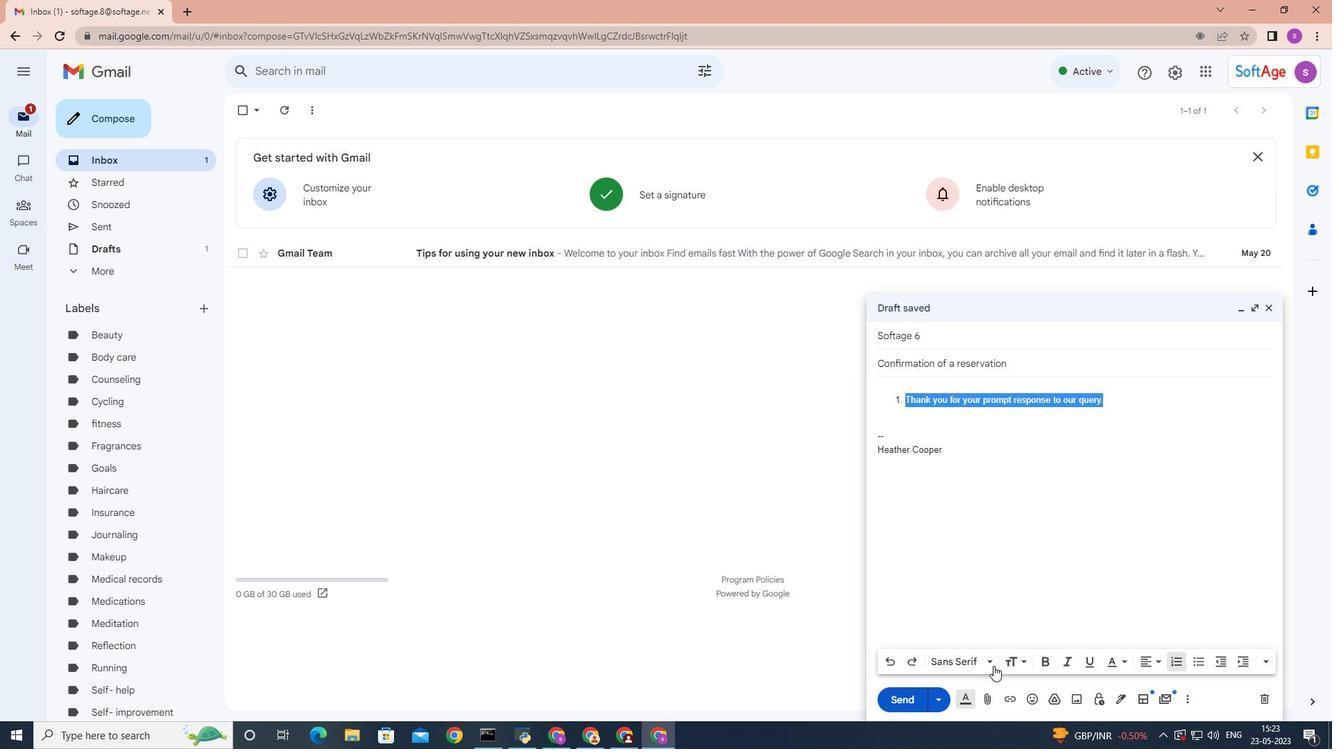 
Action: Mouse pressed left at (981, 664)
Screenshot: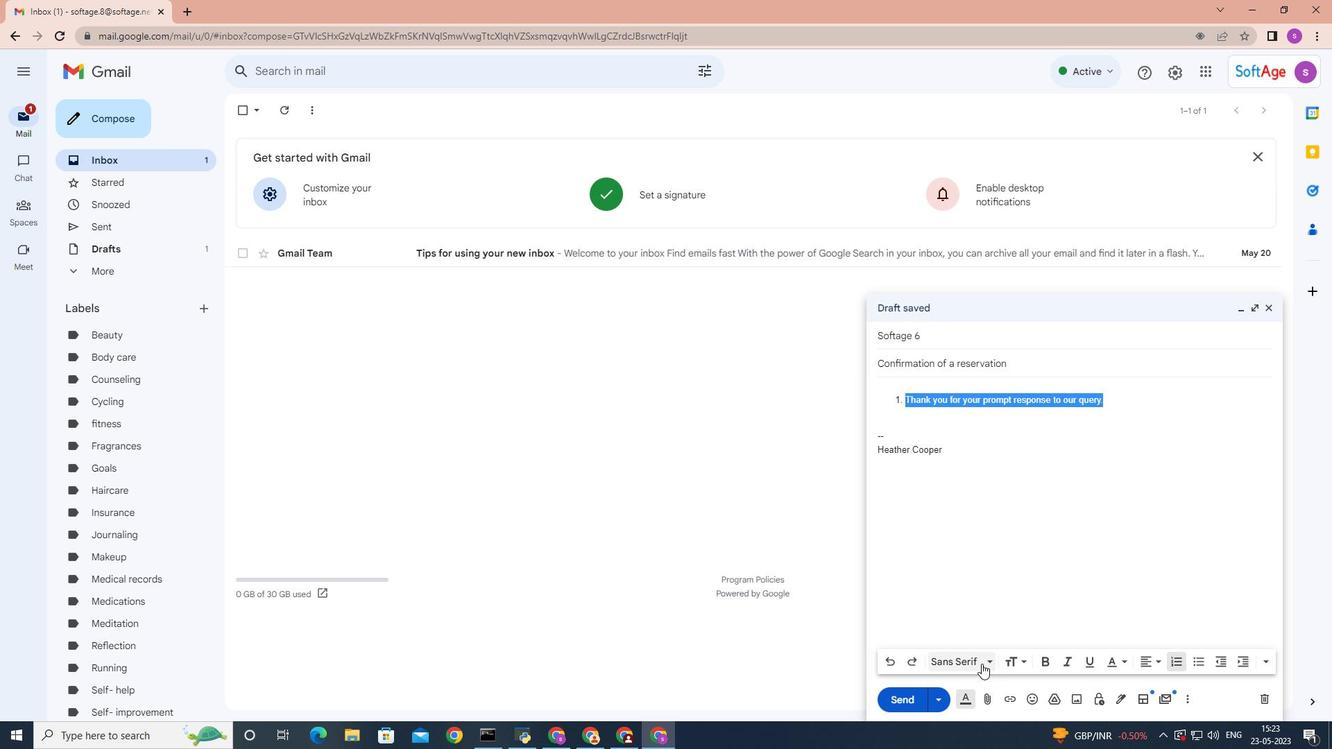 
Action: Mouse moved to (986, 487)
Screenshot: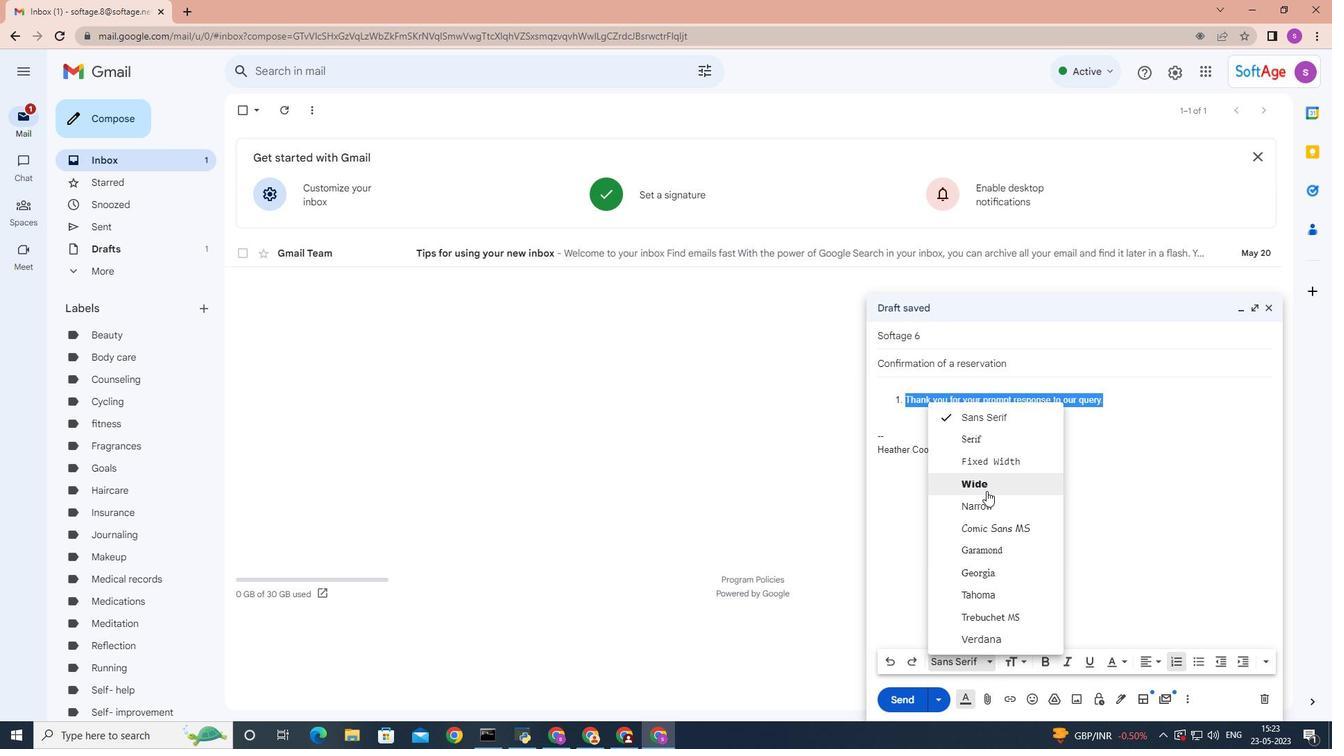 
Action: Mouse pressed left at (986, 487)
Screenshot: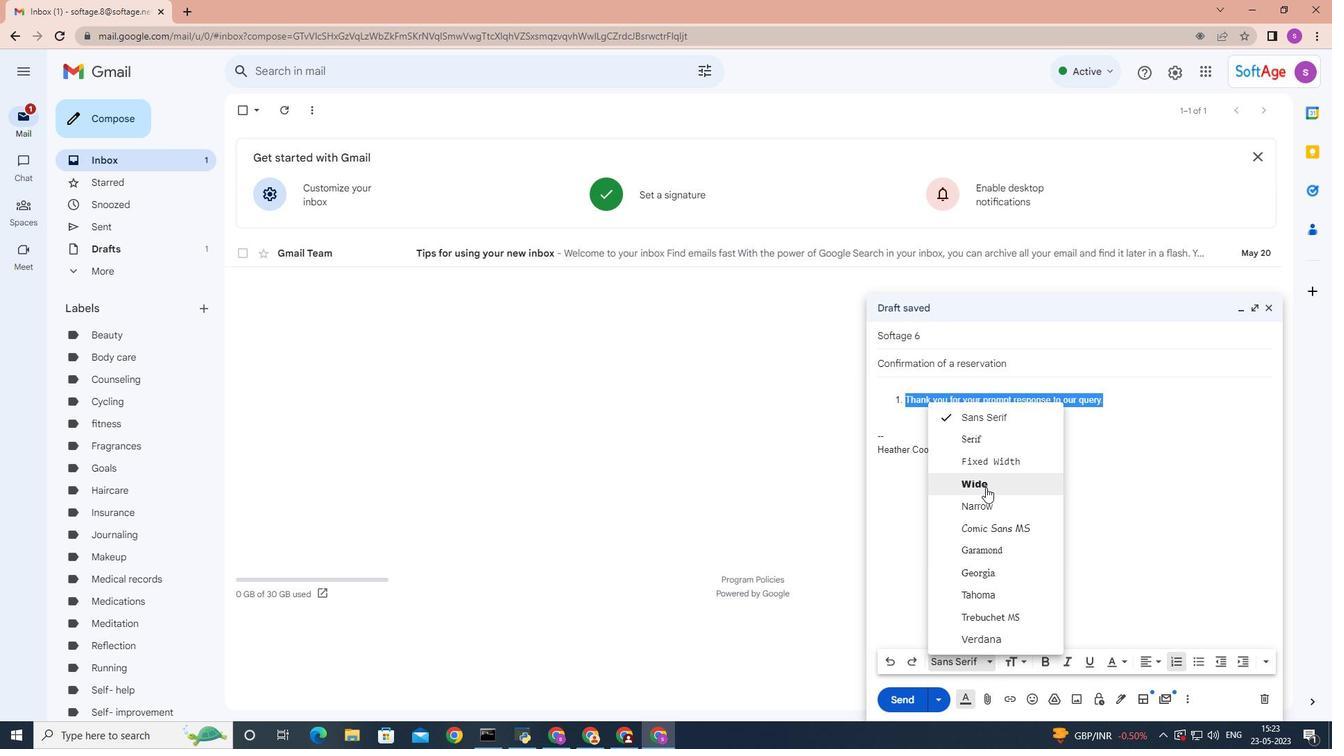 
Action: Mouse moved to (1259, 663)
Screenshot: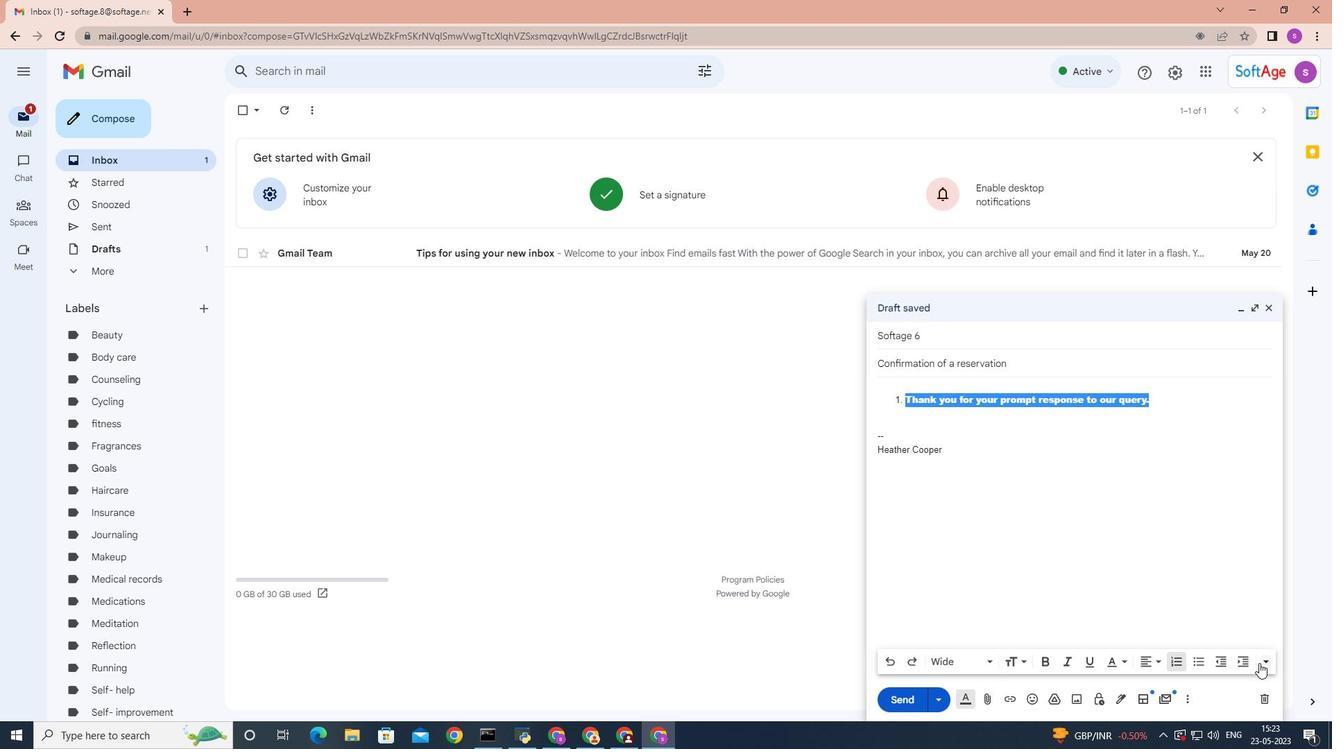 
Action: Mouse pressed left at (1259, 663)
Screenshot: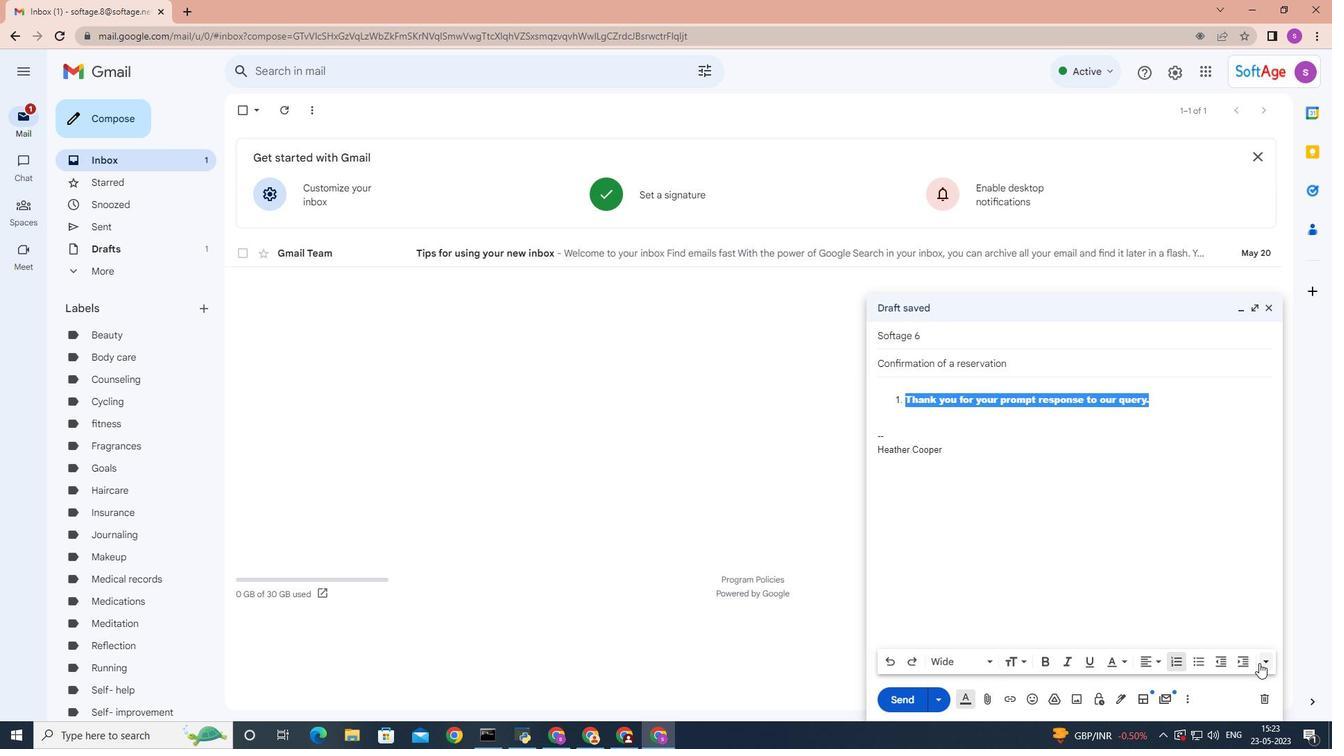 
Action: Mouse moved to (1275, 618)
Screenshot: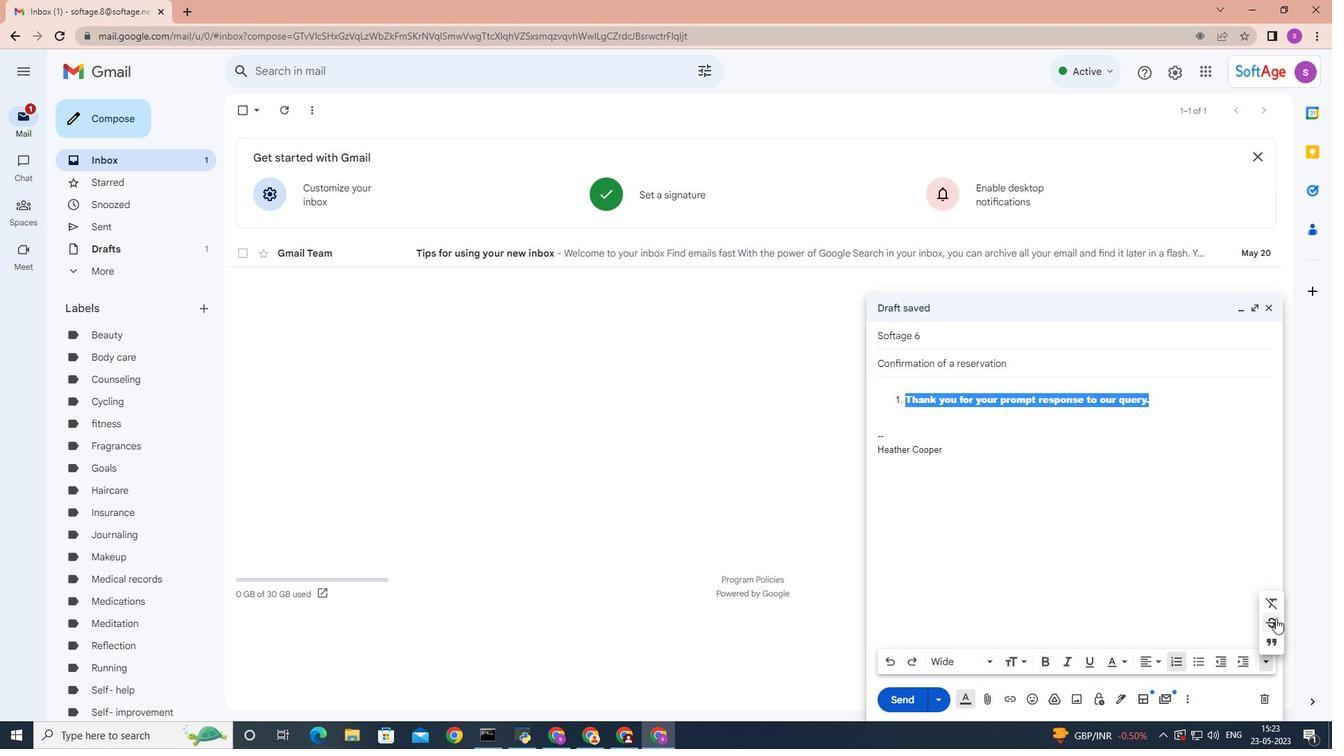 
Action: Mouse pressed left at (1275, 618)
Screenshot: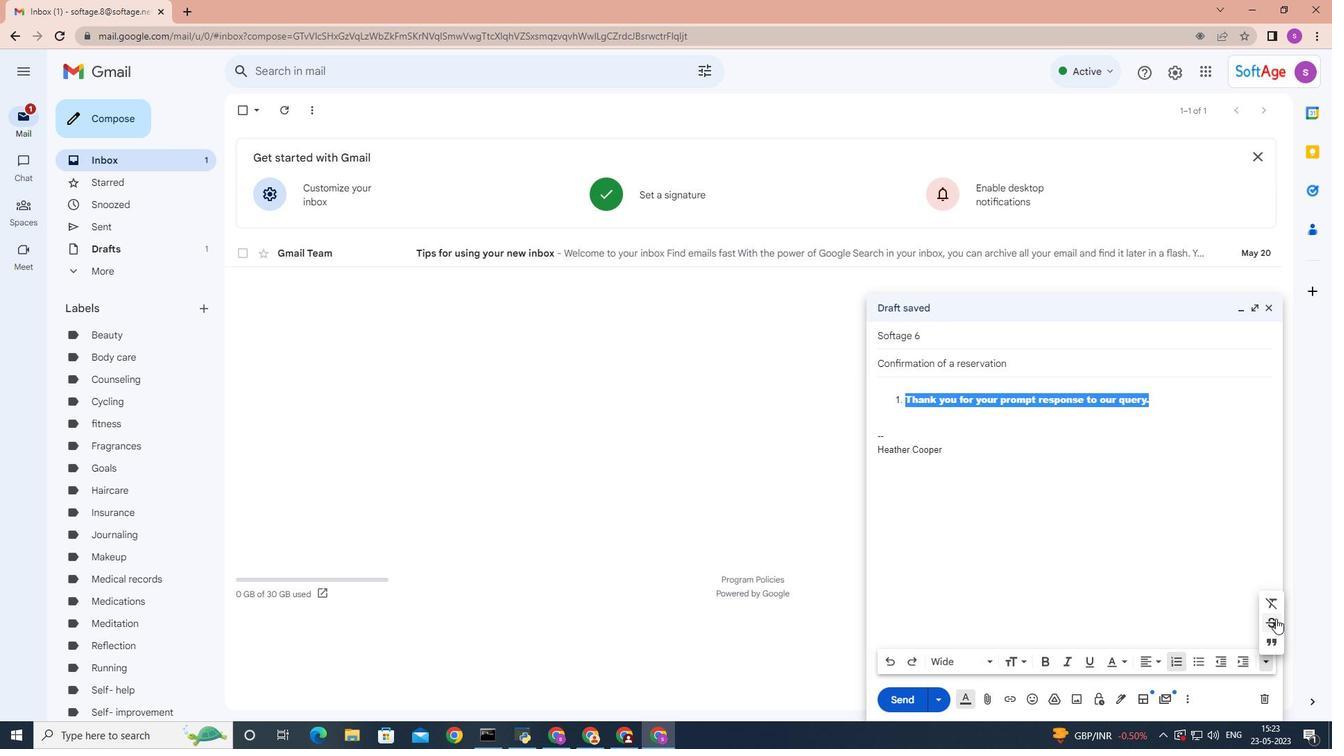 
Action: Mouse moved to (1180, 659)
Screenshot: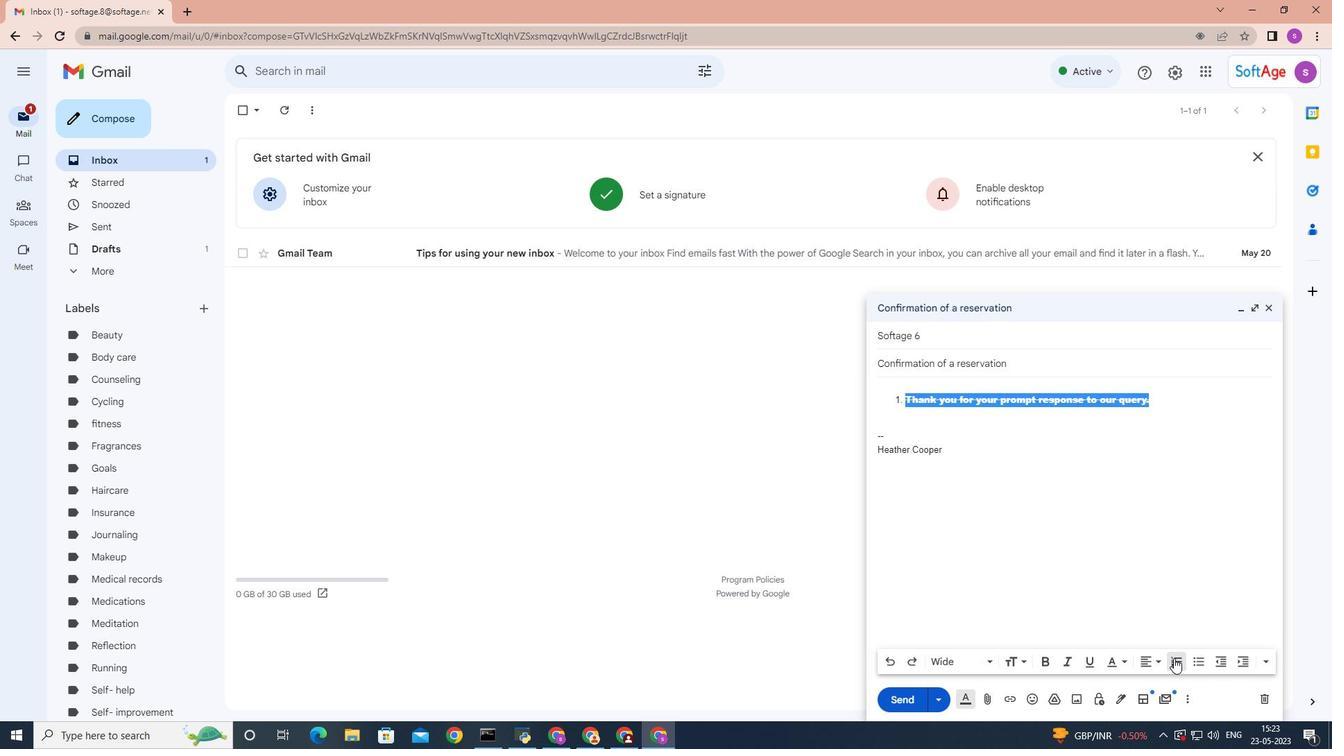 
Action: Mouse pressed left at (1180, 659)
Screenshot: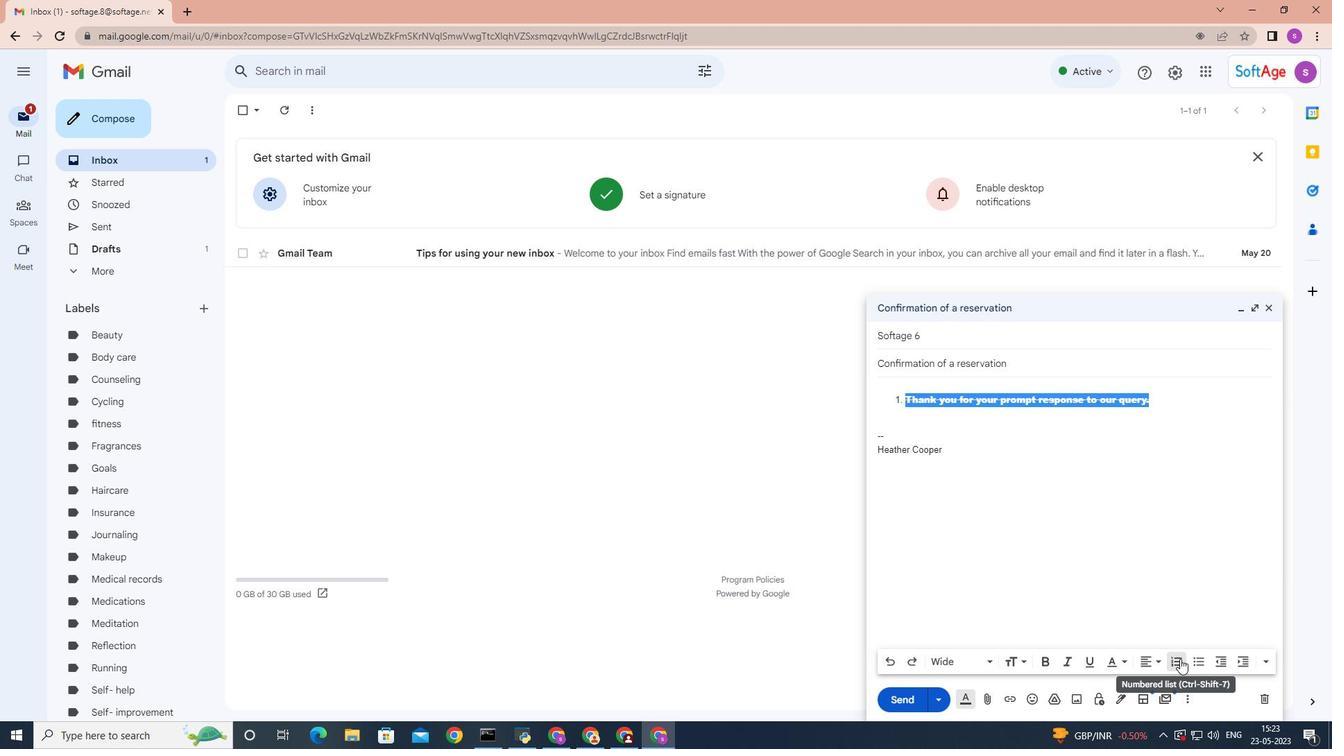 
Action: Mouse moved to (987, 659)
Screenshot: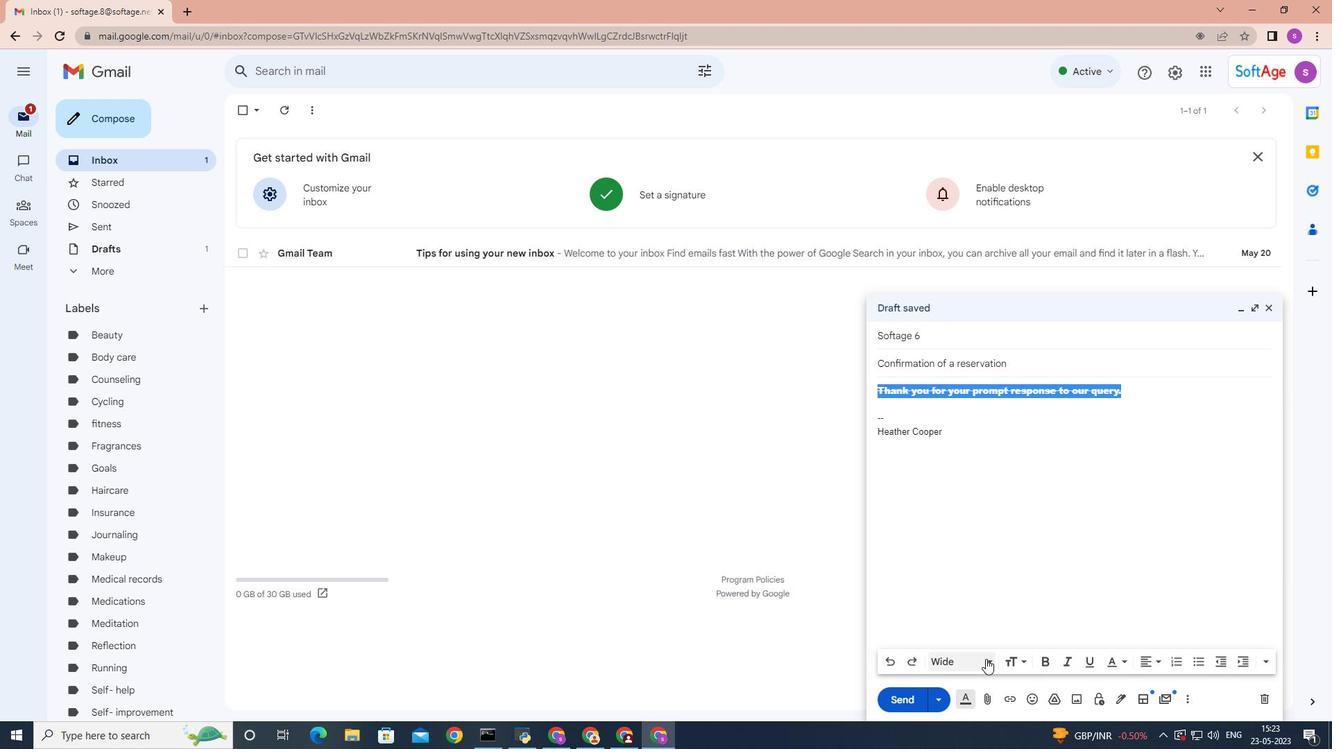
Action: Mouse pressed left at (987, 659)
Screenshot: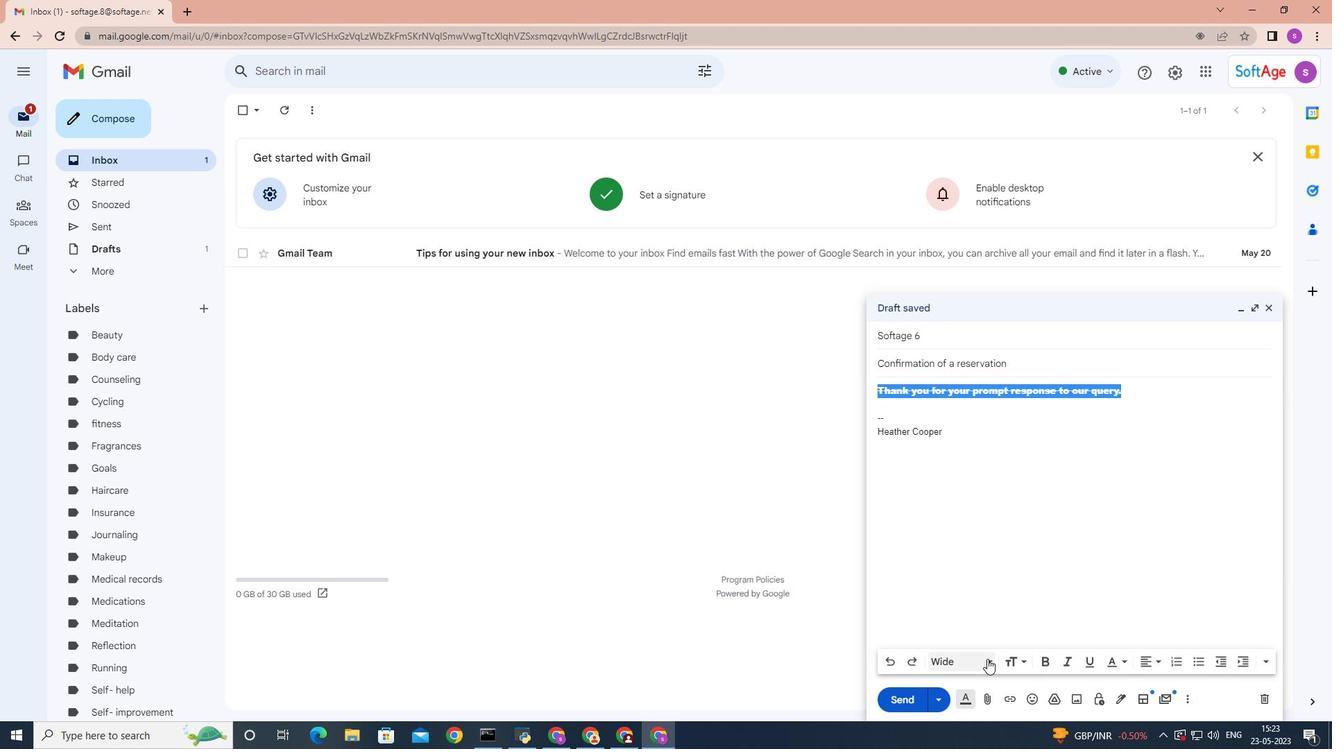 
Action: Mouse moved to (1004, 419)
Screenshot: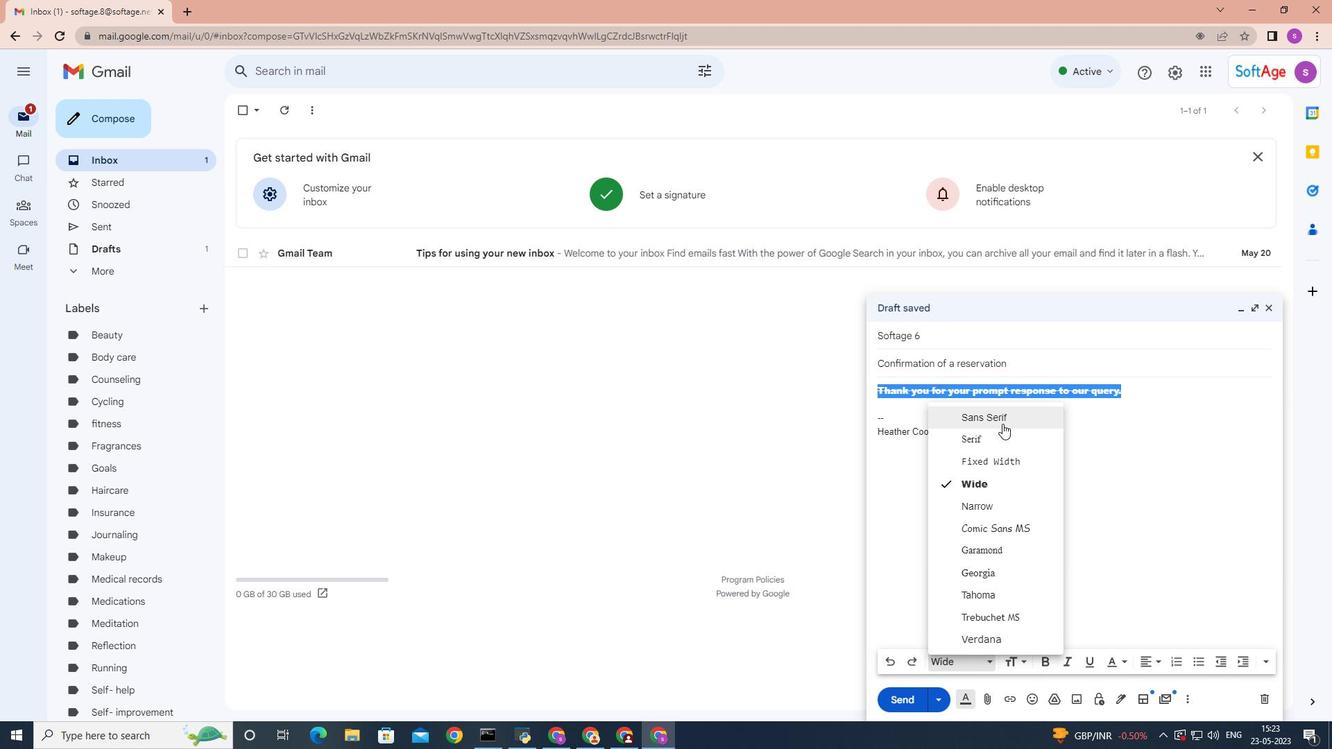
Action: Mouse pressed left at (1004, 419)
Screenshot: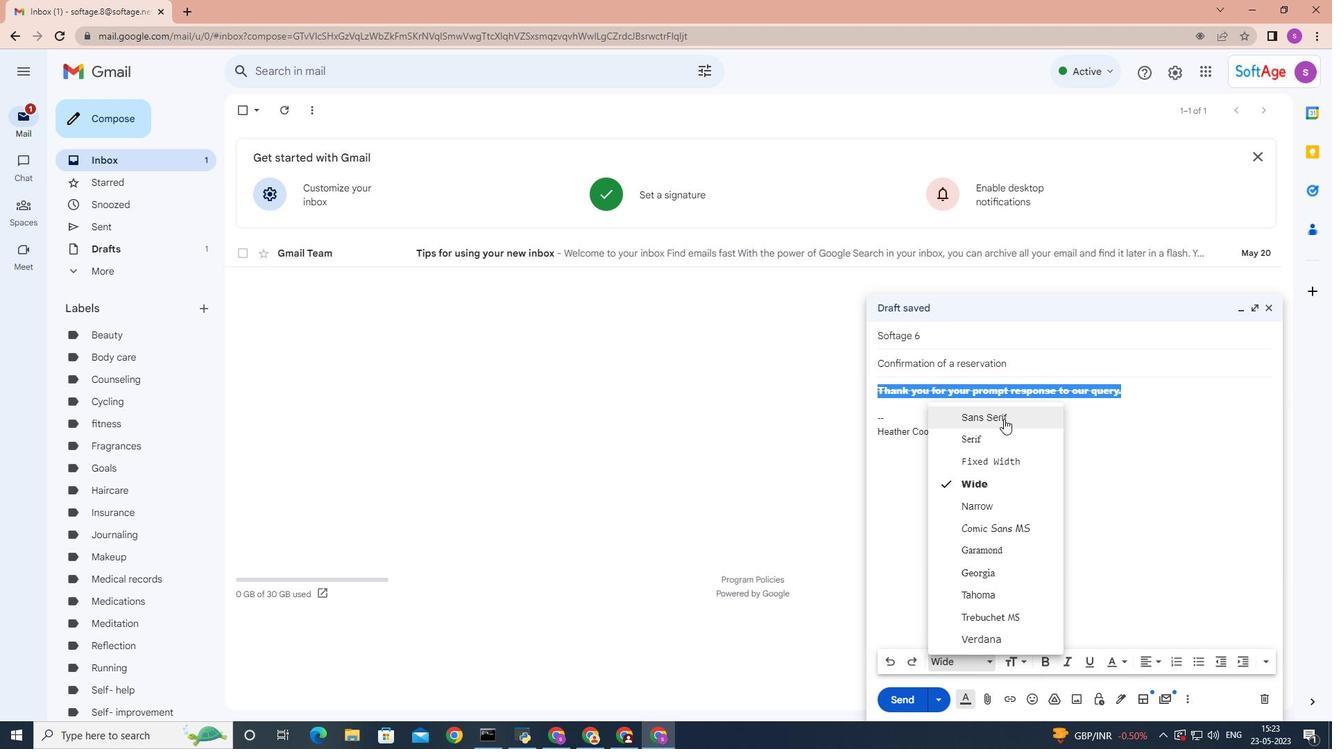 
Action: Mouse moved to (1265, 664)
Screenshot: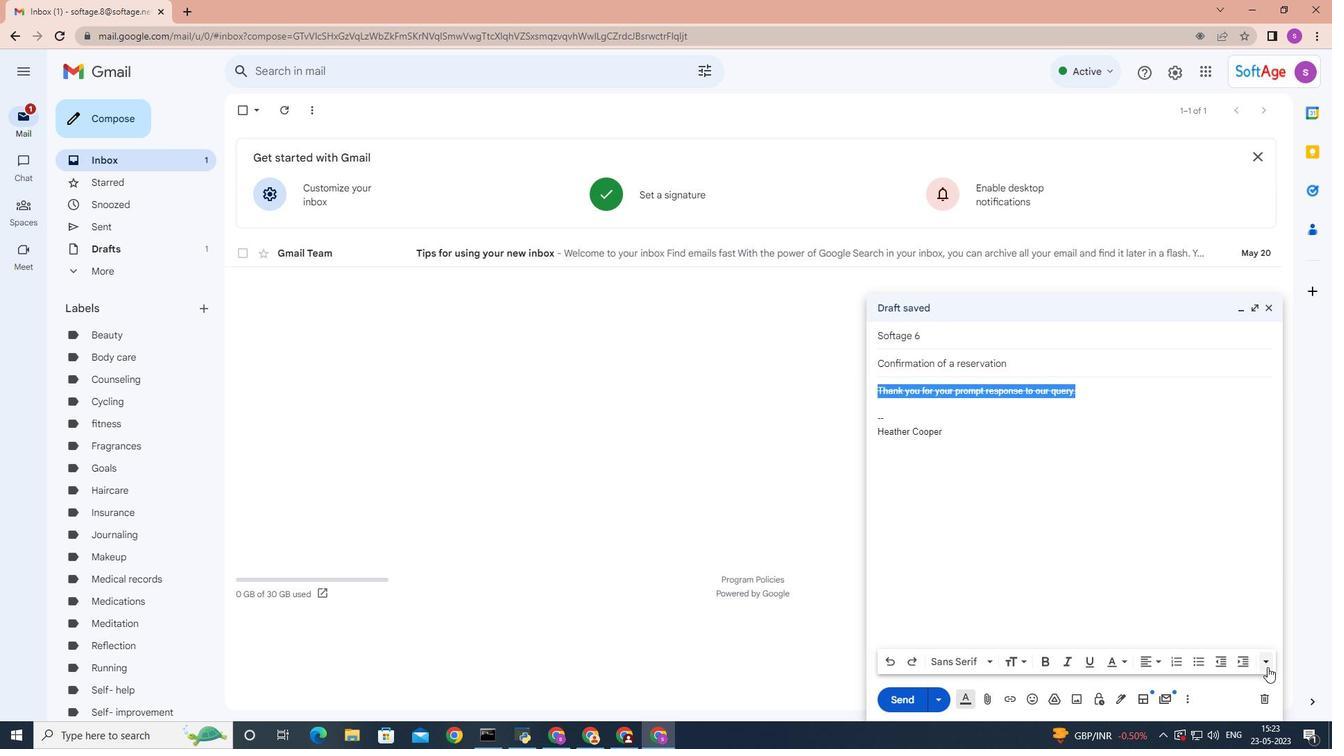 
Action: Mouse pressed left at (1265, 664)
Screenshot: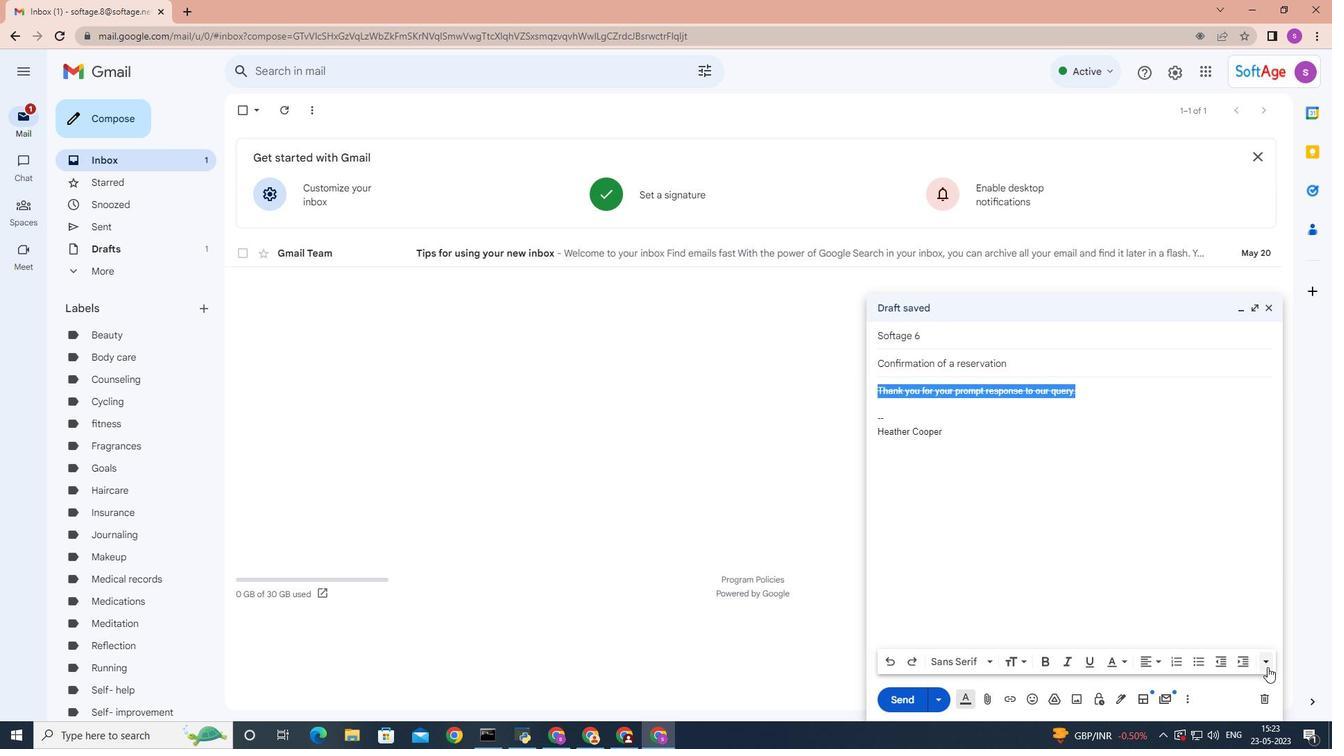 
Action: Mouse moved to (1271, 627)
Screenshot: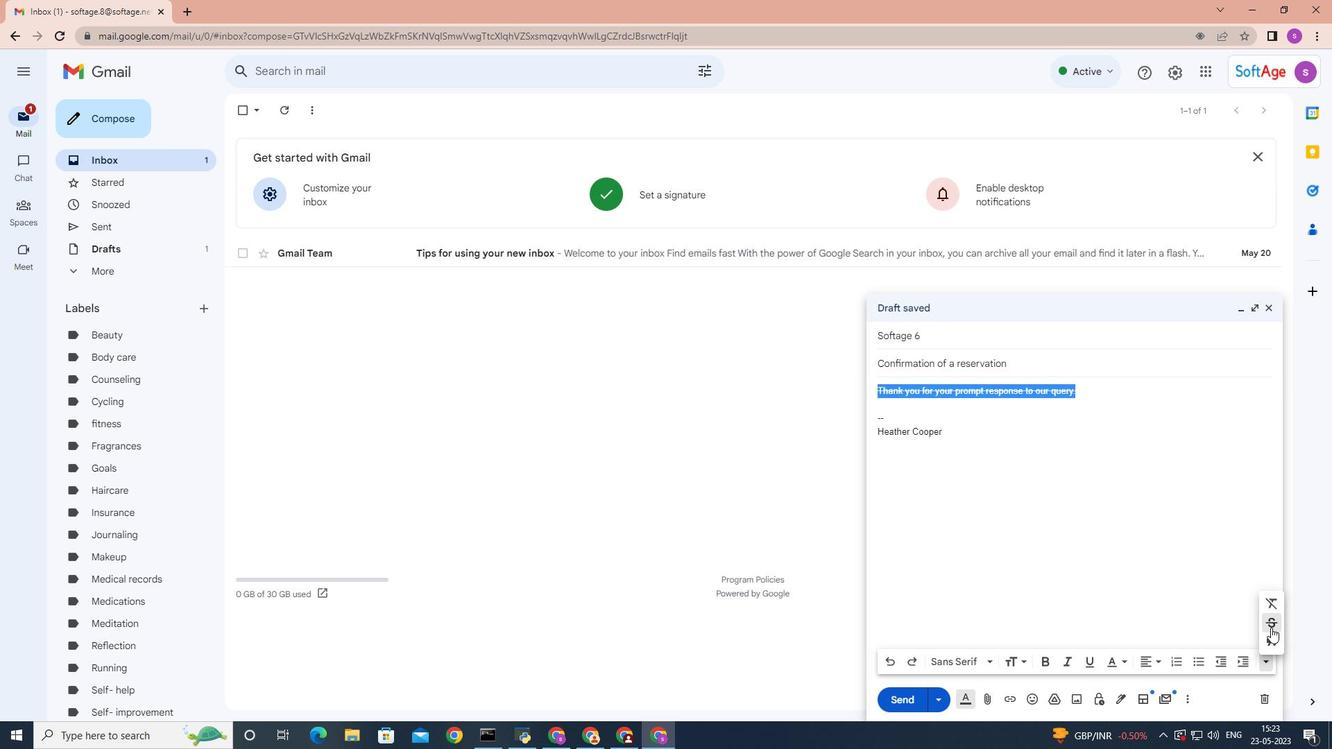 
Action: Mouse pressed left at (1271, 627)
Screenshot: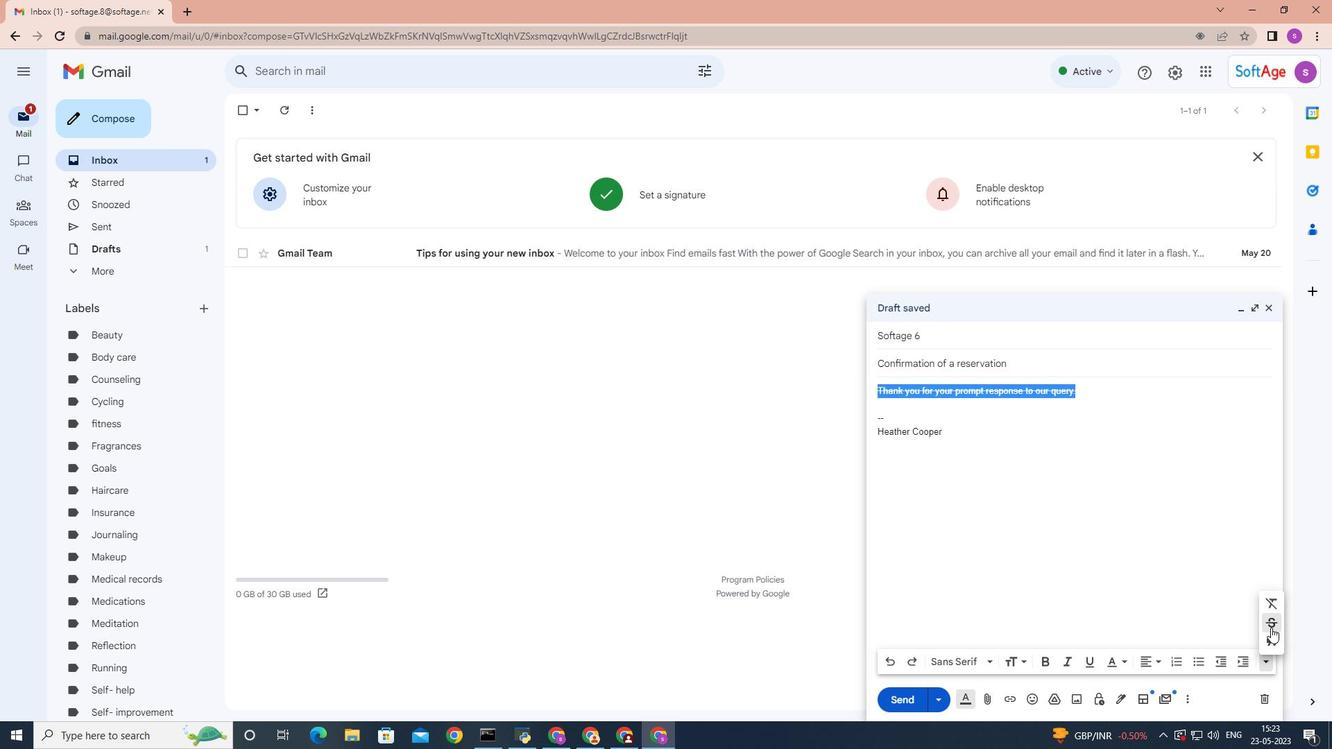 
Action: Mouse moved to (913, 702)
Screenshot: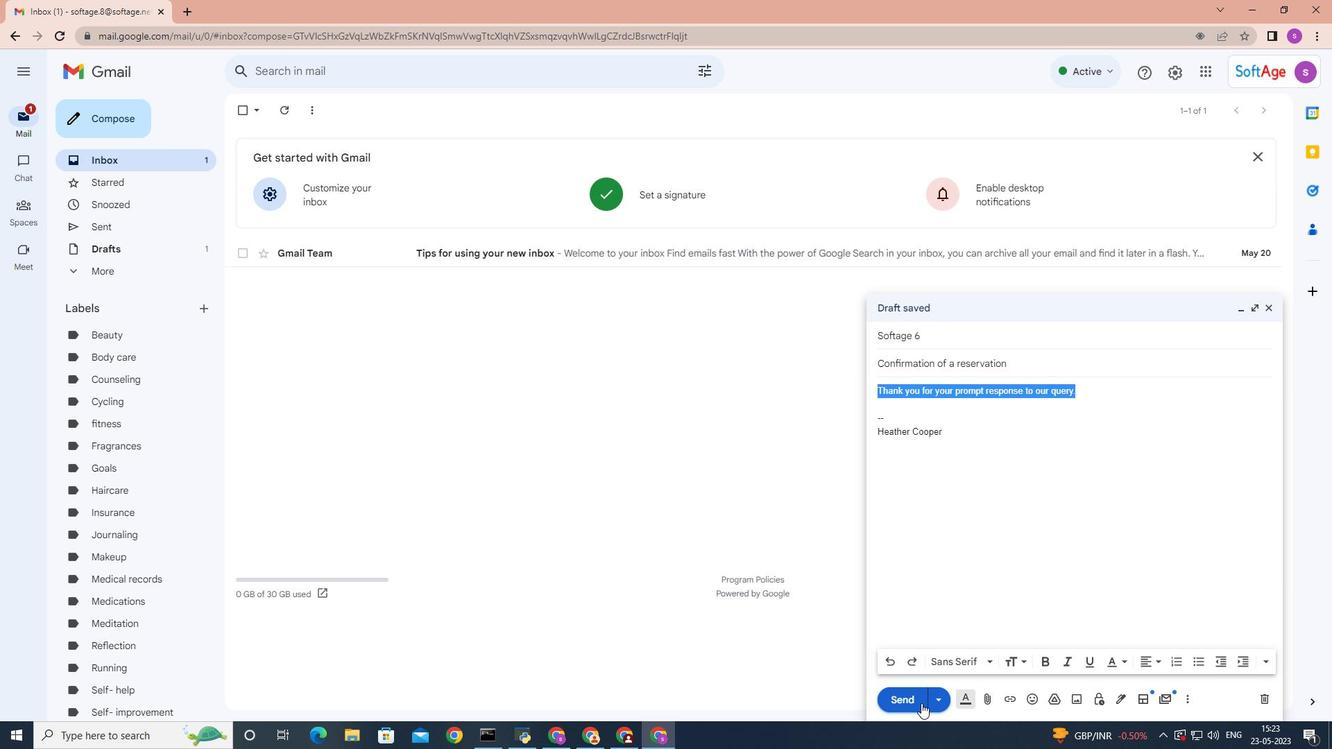 
Action: Mouse pressed left at (913, 702)
Screenshot: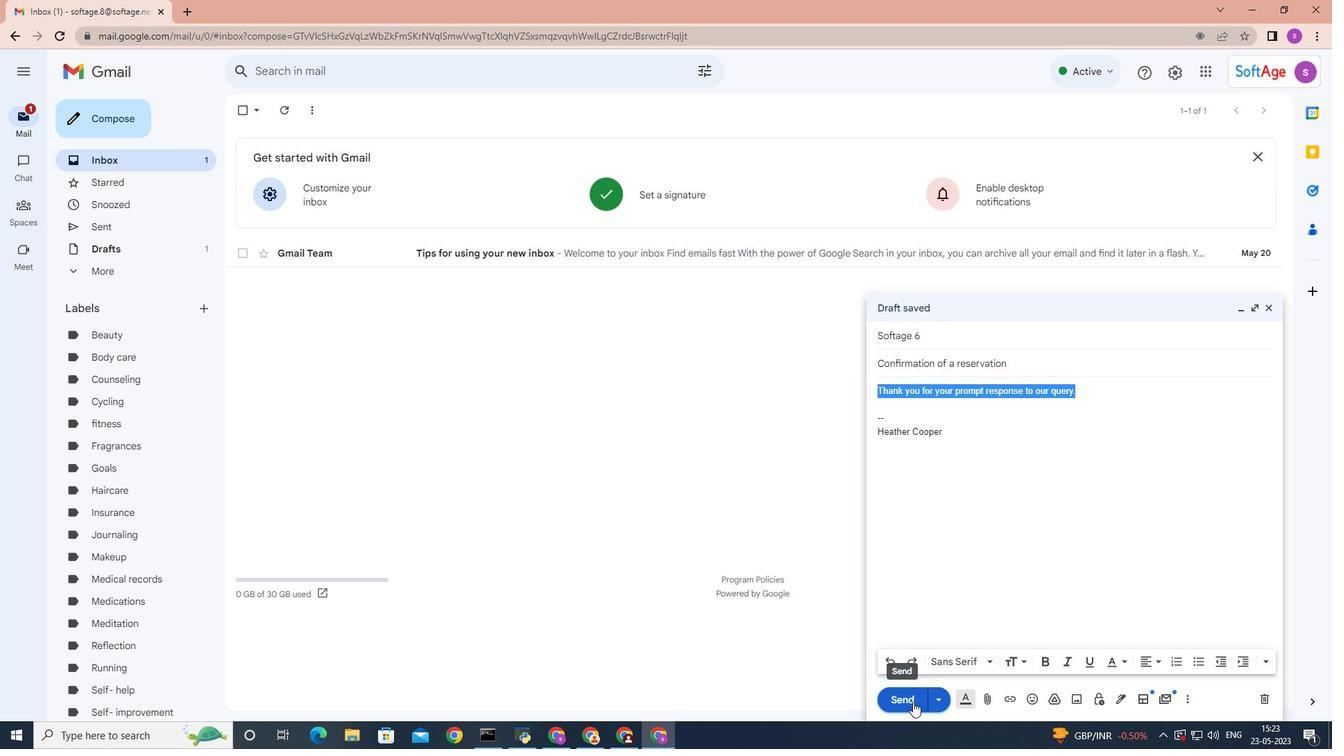 
Action: Mouse moved to (107, 228)
Screenshot: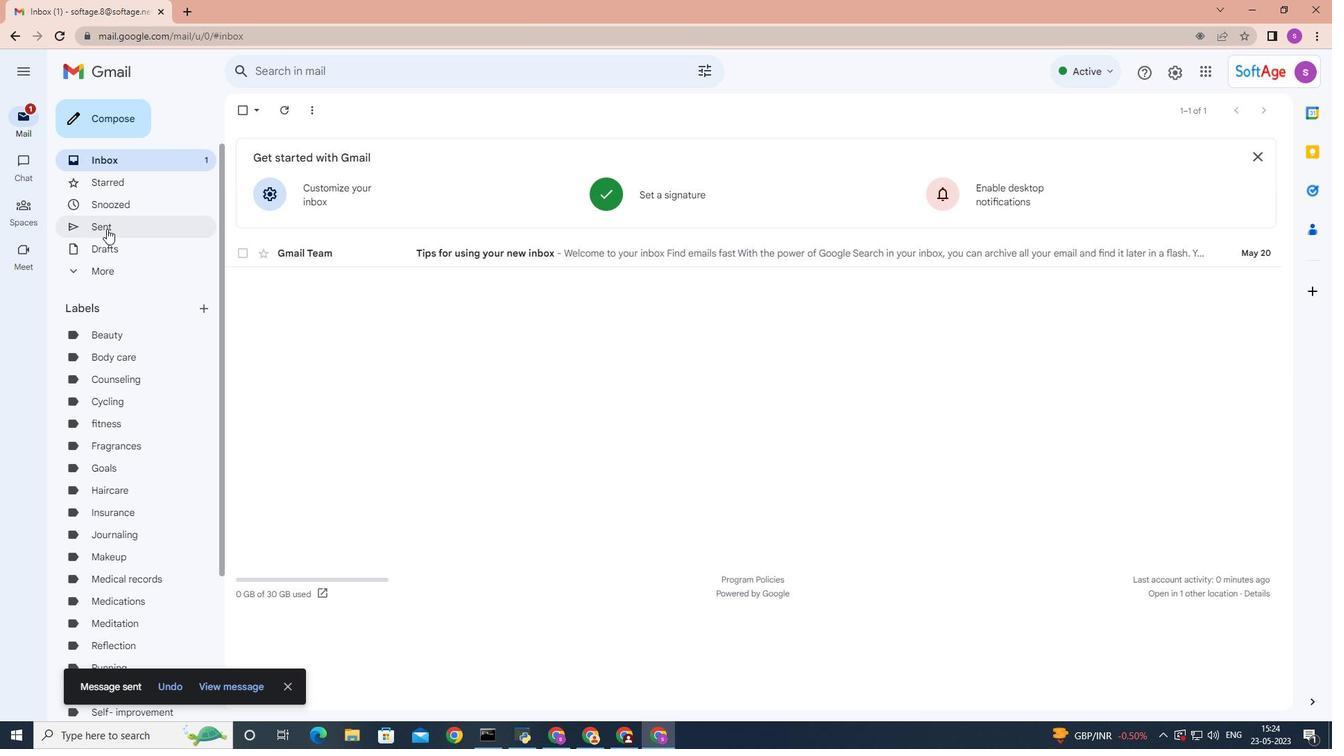 
Action: Mouse pressed left at (107, 228)
Screenshot: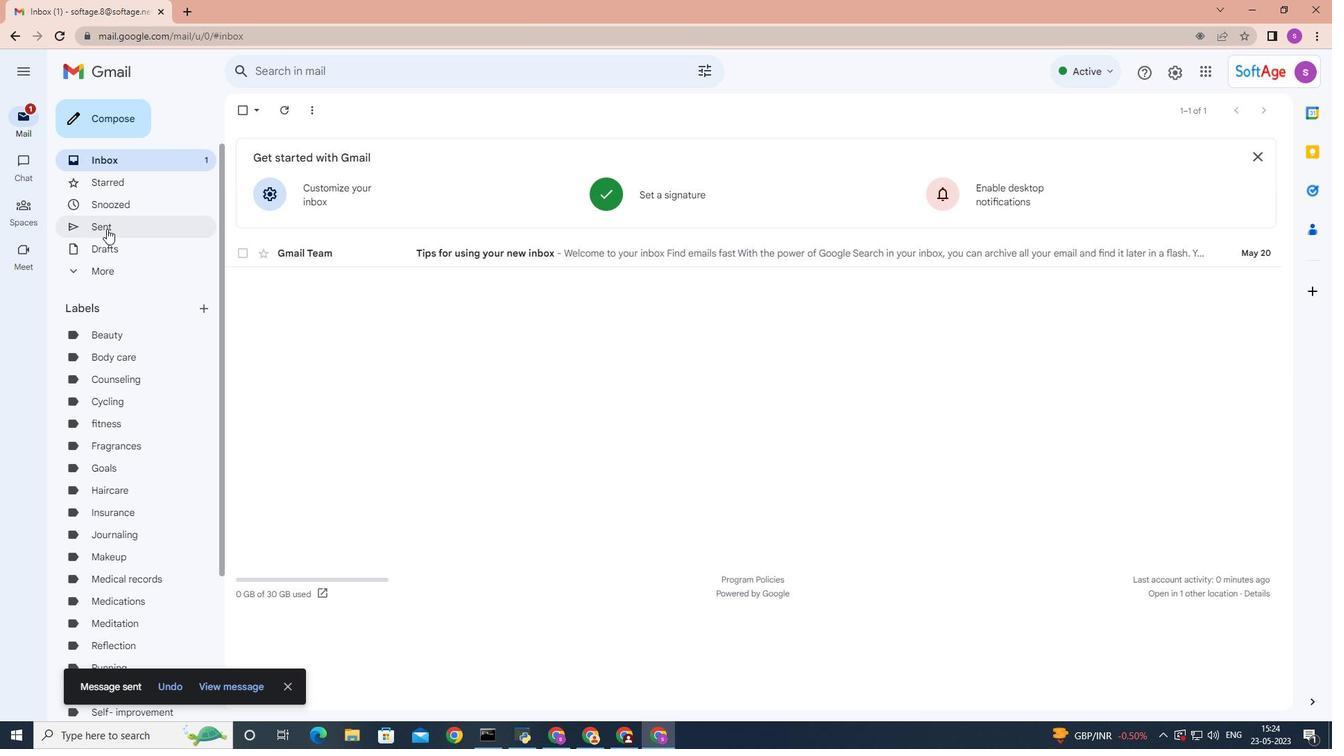 
Action: Mouse moved to (406, 182)
Screenshot: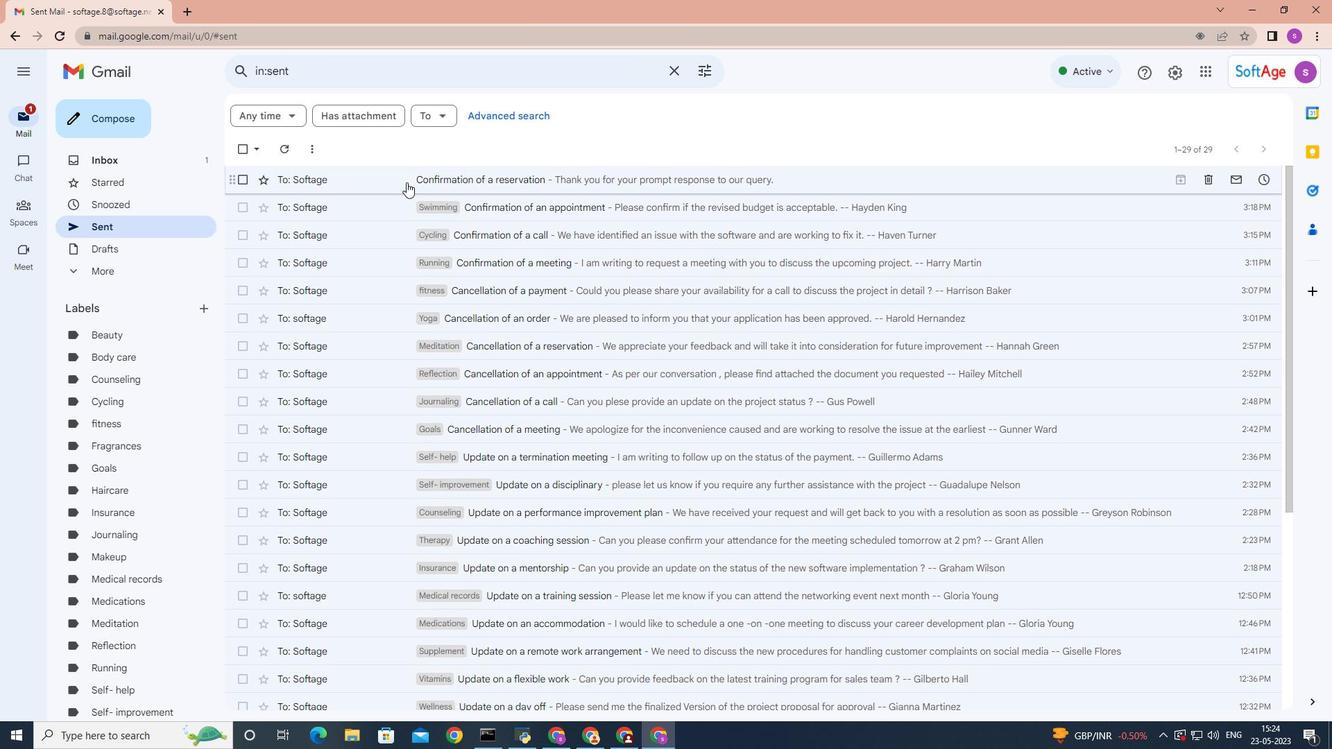 
Action: Mouse pressed right at (406, 182)
Screenshot: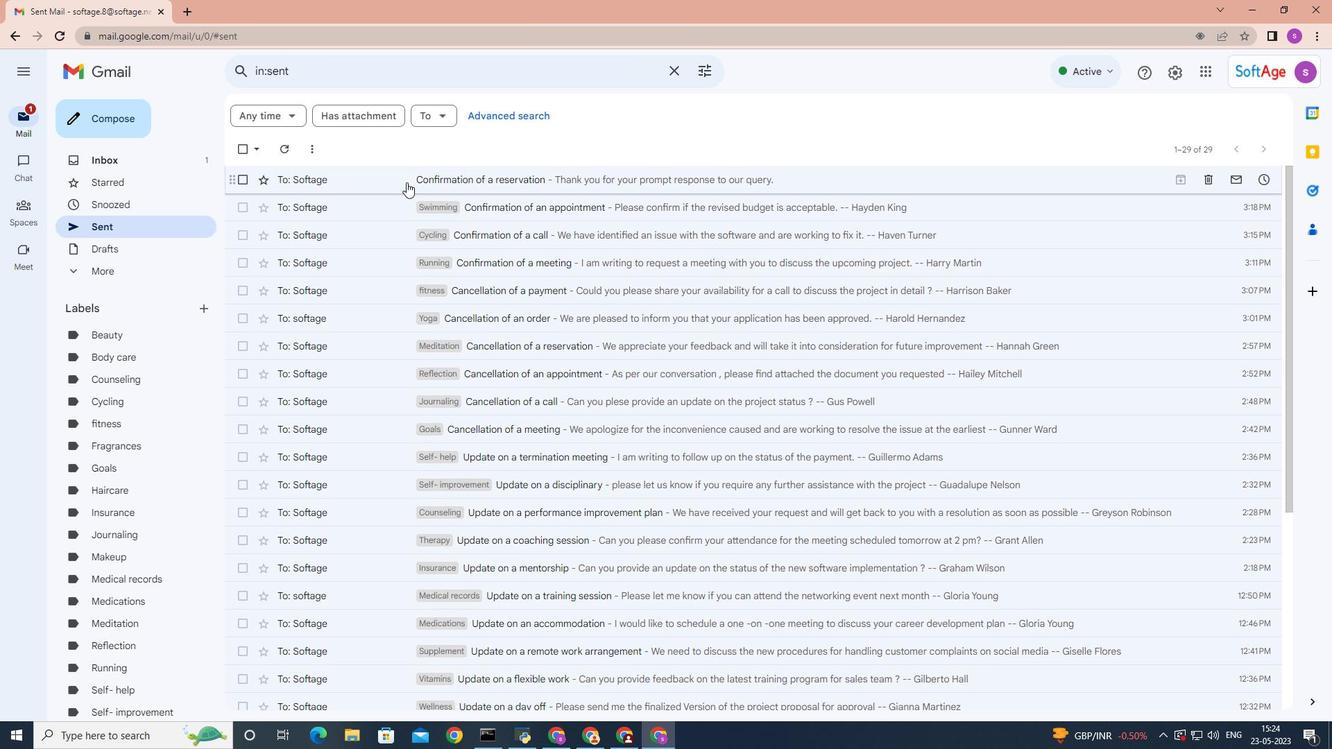 
Action: Mouse moved to (639, 464)
Screenshot: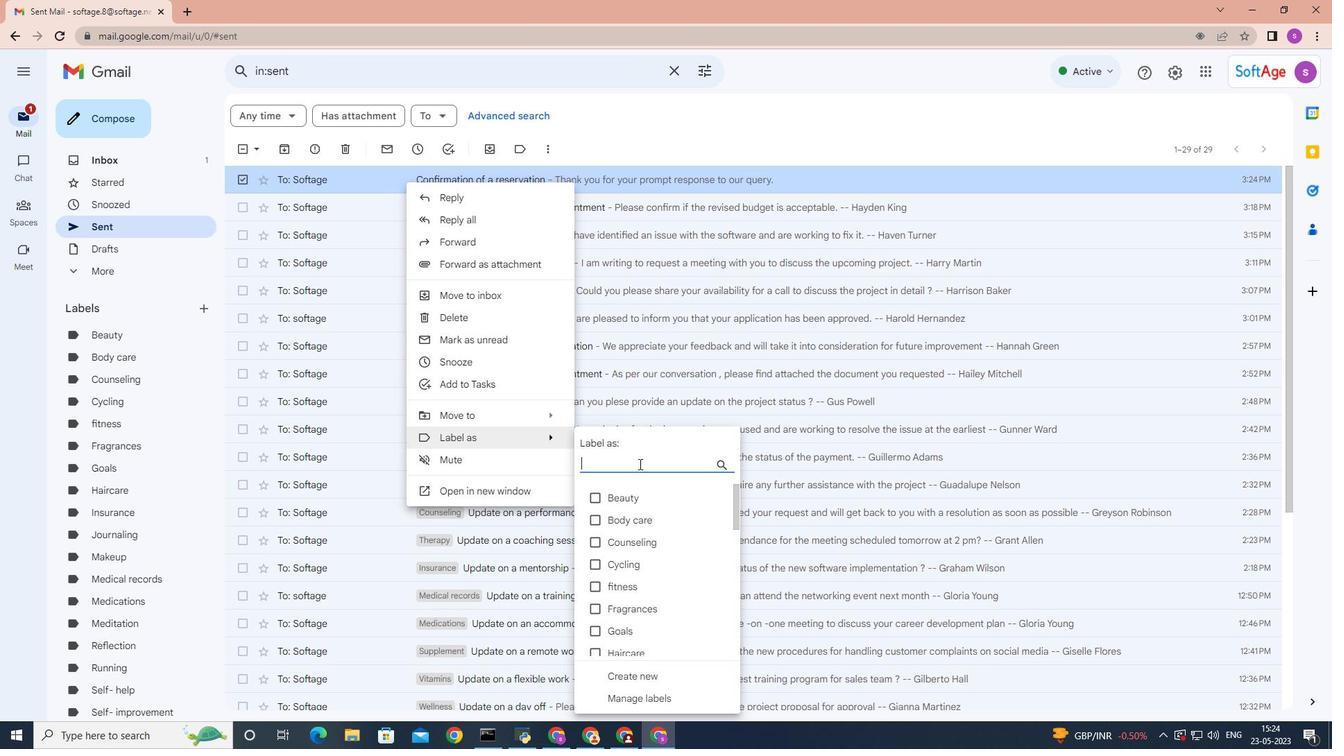 
Action: Key pressed <Key.shift>Weightilifting<Key.backspace><Key.backspace><Key.backspace><Key.backspace><Key.backspace><Key.backspace><Key.backspace><Key.backspace><Key.backspace><Key.backspace>htlifting
Screenshot: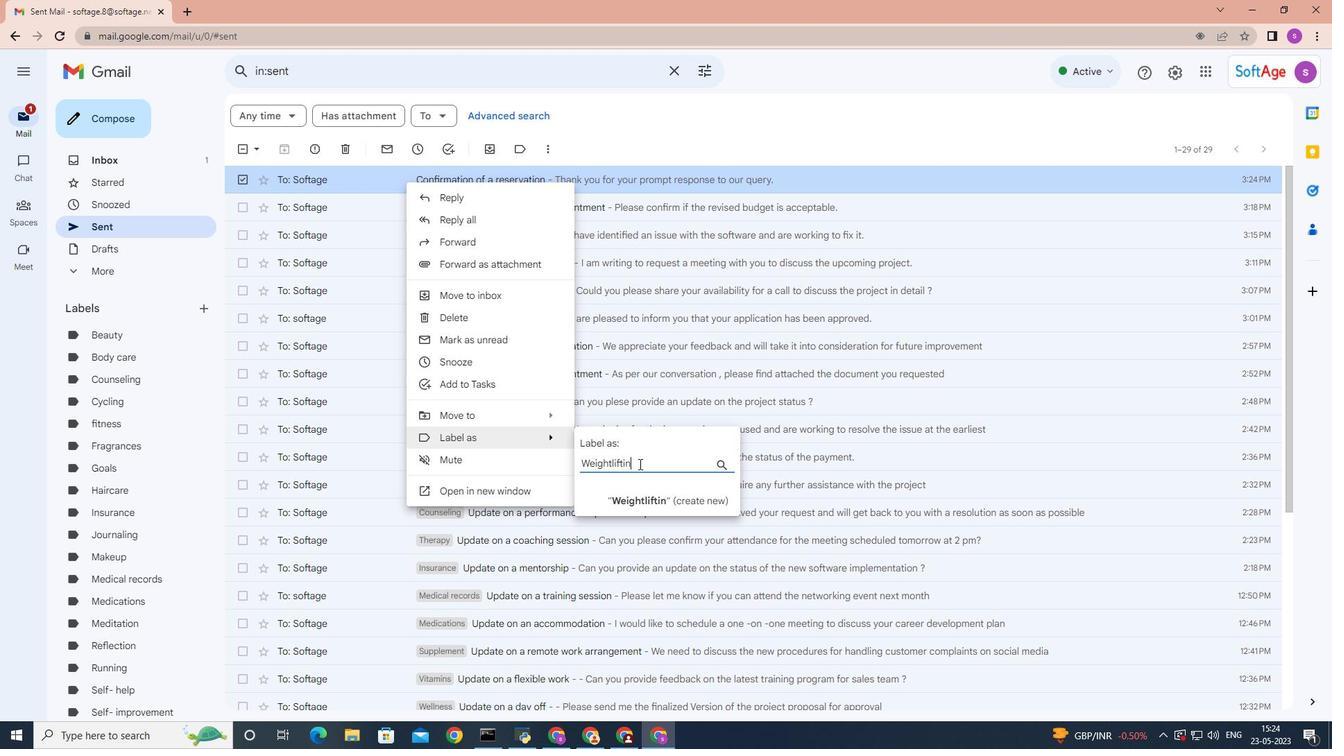 
Action: Mouse moved to (686, 494)
Screenshot: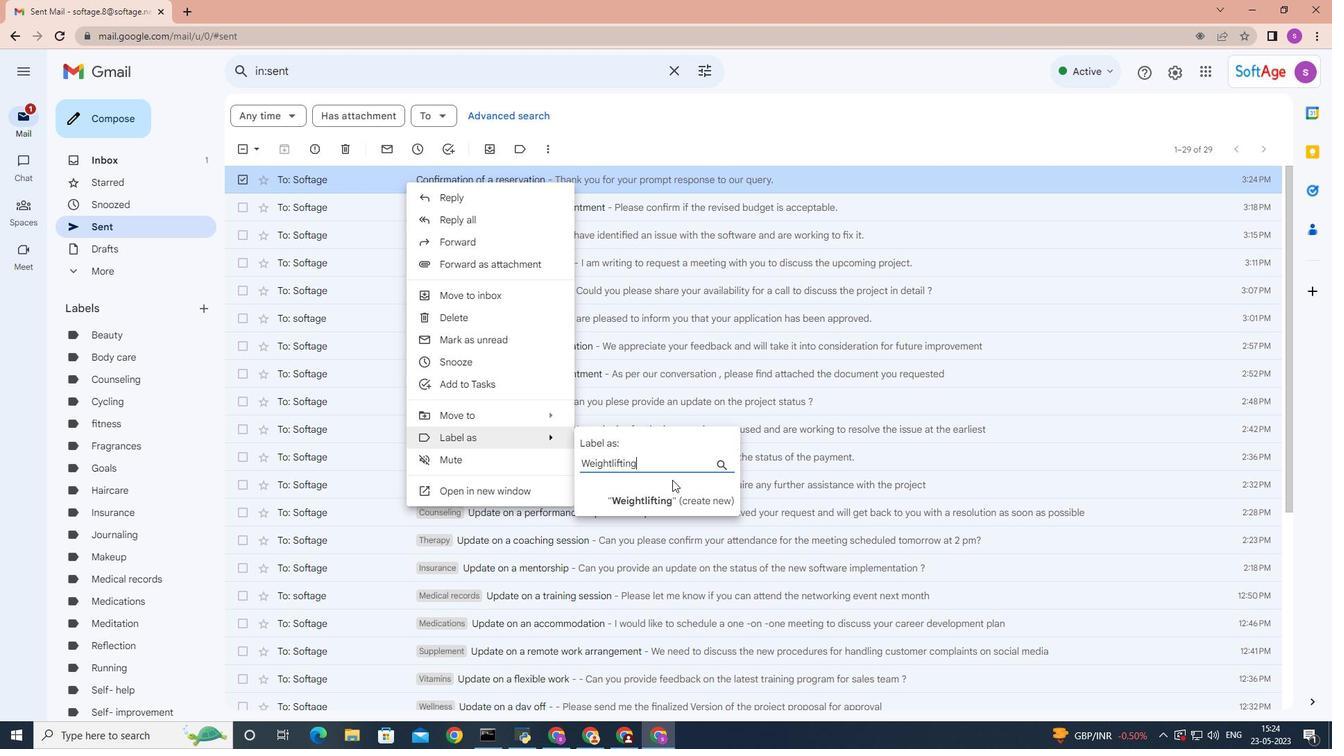 
Action: Mouse pressed left at (686, 494)
Screenshot: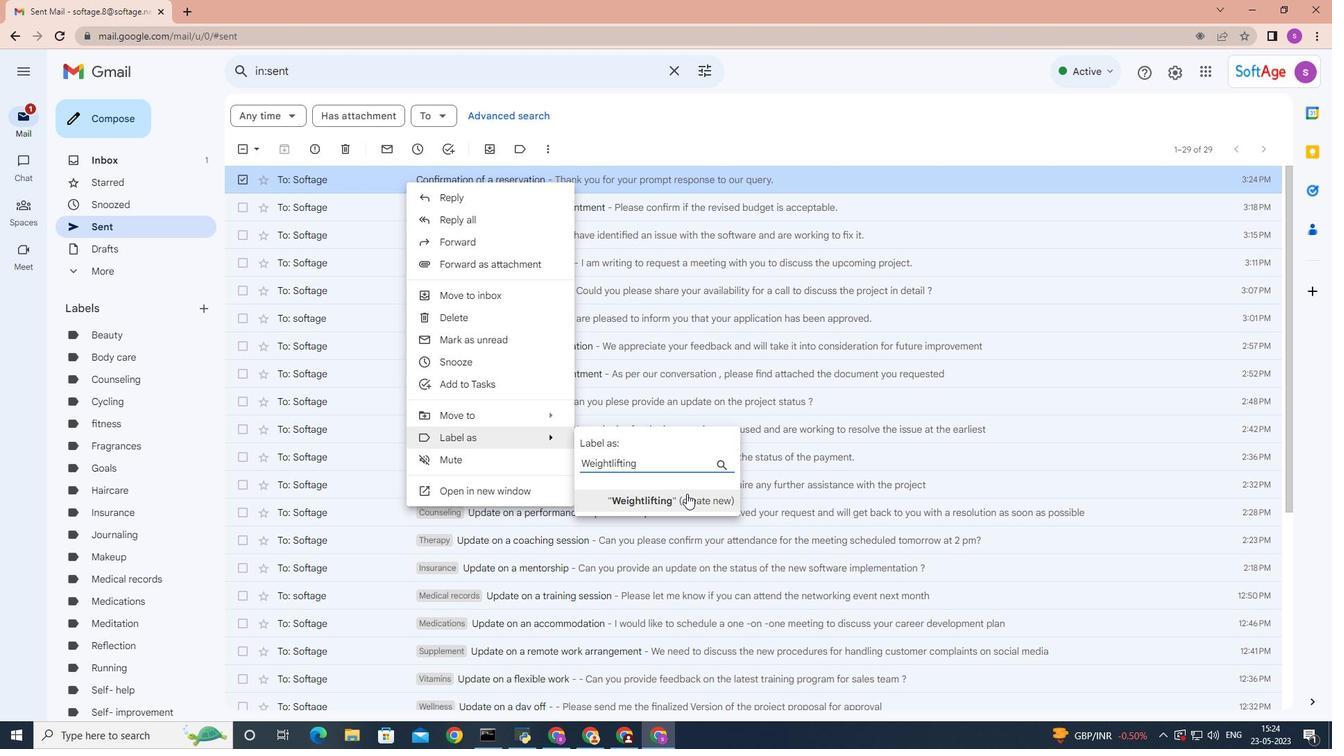 
Action: Mouse moved to (788, 441)
Screenshot: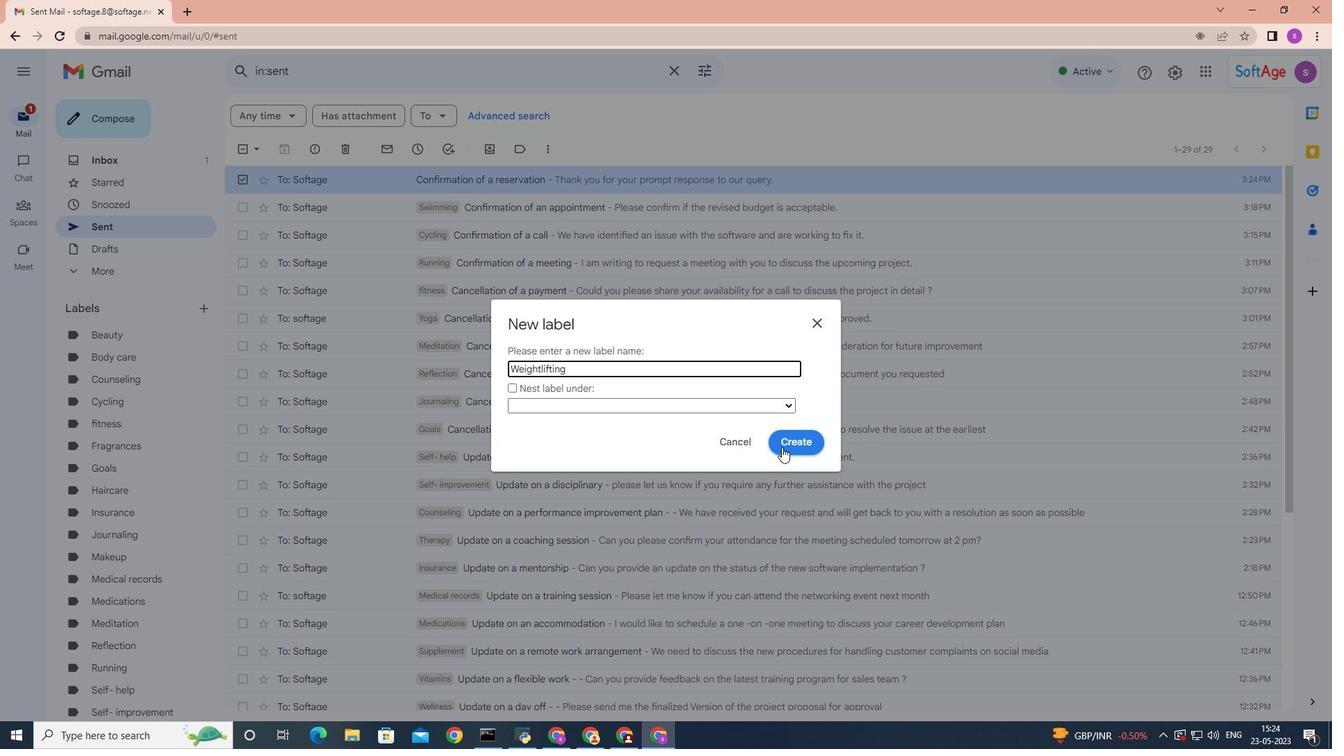 
Action: Mouse pressed left at (788, 441)
Screenshot: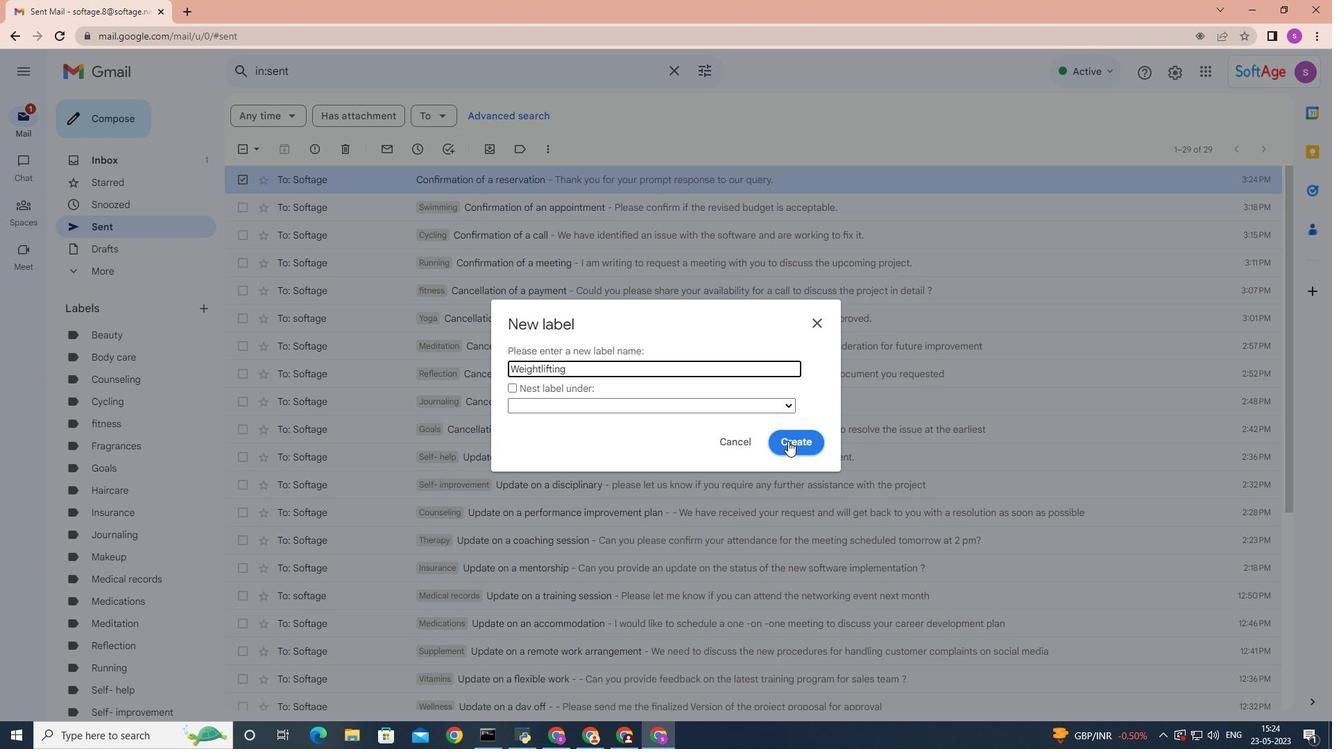 
